 Task: For heading Use Georgia with dark cornflower blue 2 colour & Underline.  font size for heading22,  'Change the font style of data to'Lexend and font size to 14,  Change the alignment of both headline & data to Align left In the sheet  analysisSalesTrends_2023
Action: Mouse moved to (109, 139)
Screenshot: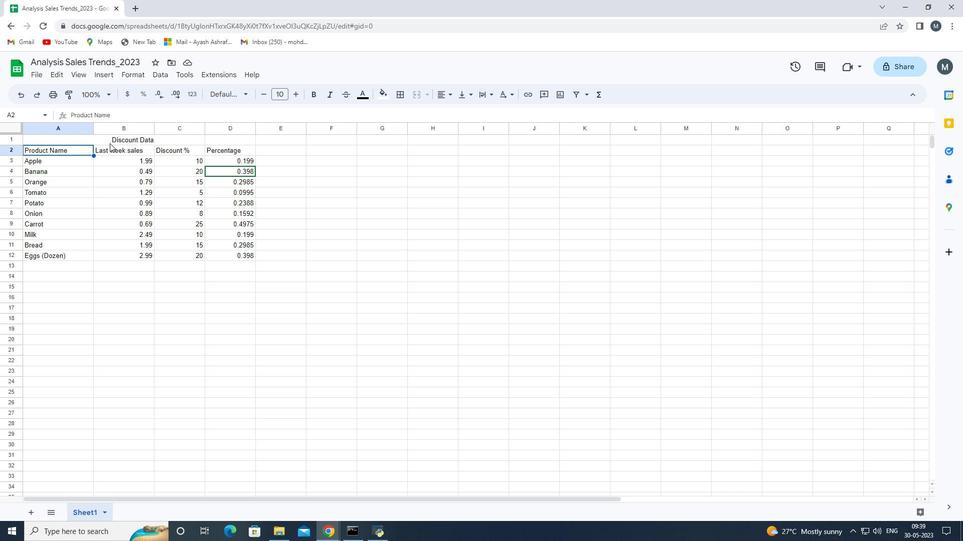 
Action: Mouse pressed left at (109, 139)
Screenshot: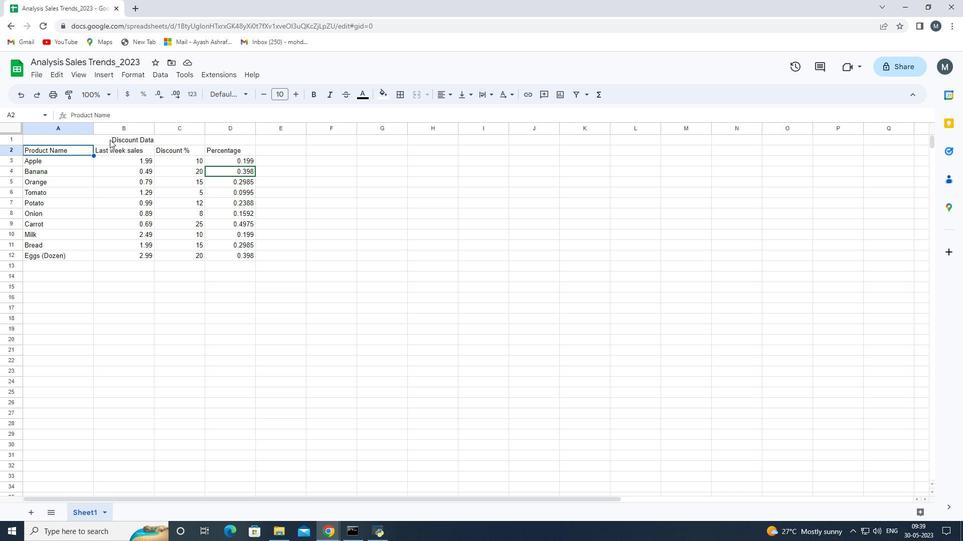 
Action: Mouse moved to (133, 139)
Screenshot: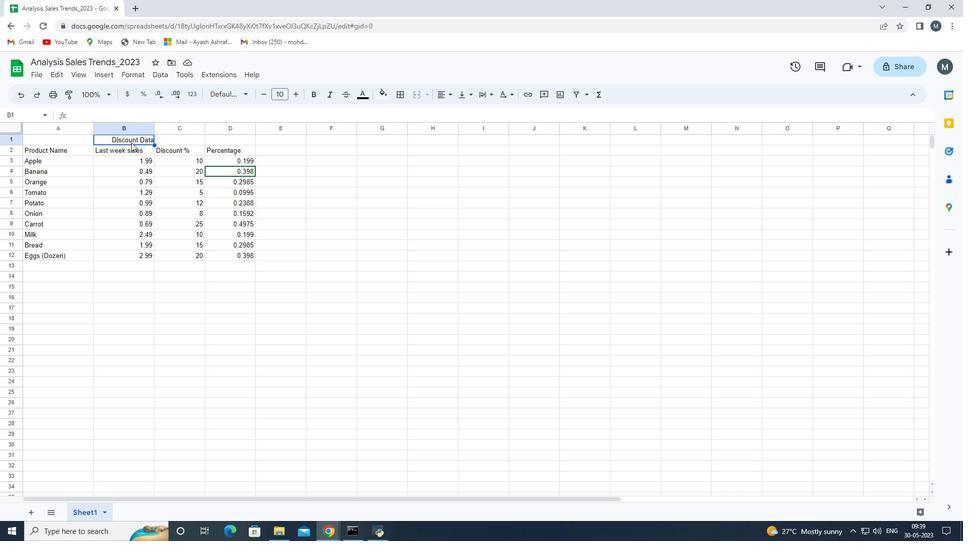 
Action: Mouse pressed left at (133, 139)
Screenshot: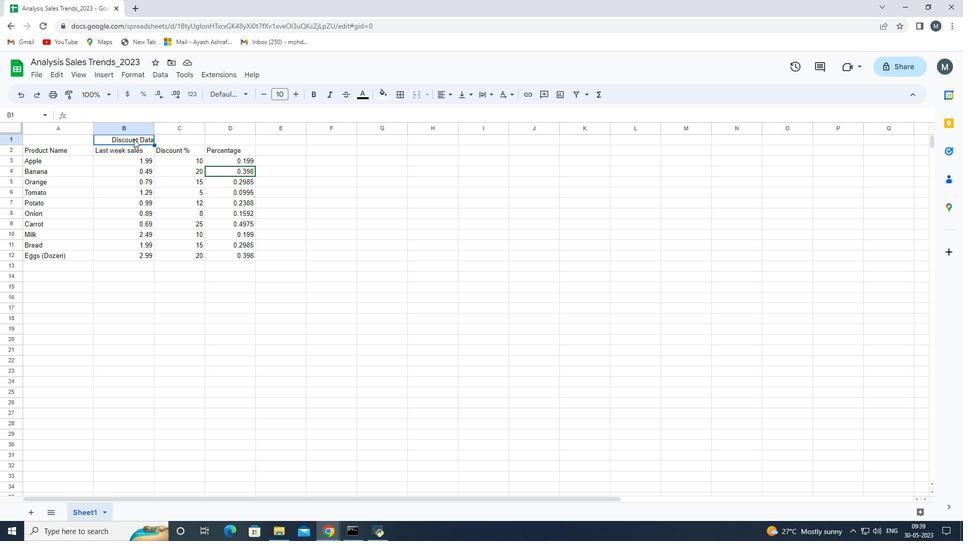 
Action: Mouse pressed left at (133, 139)
Screenshot: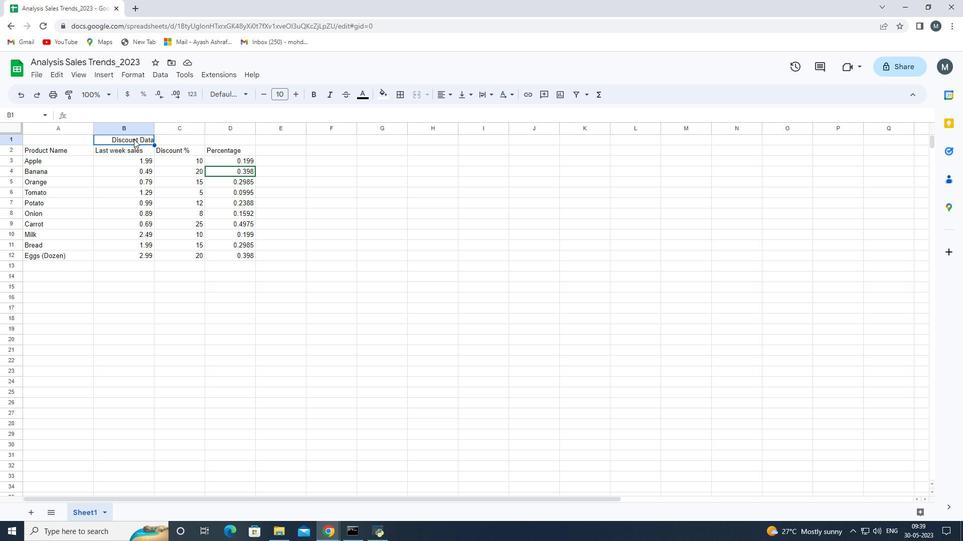 
Action: Mouse moved to (65, 138)
Screenshot: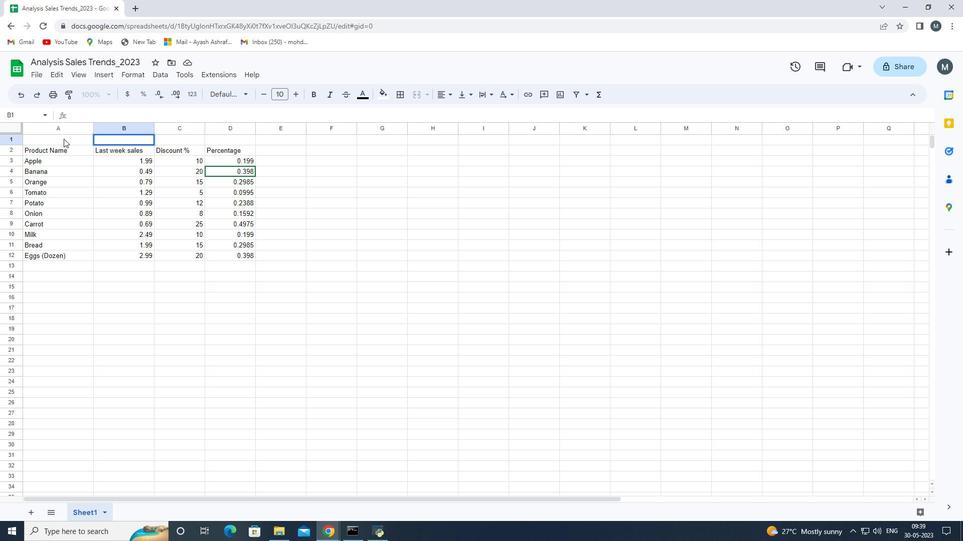 
Action: Mouse pressed left at (65, 138)
Screenshot: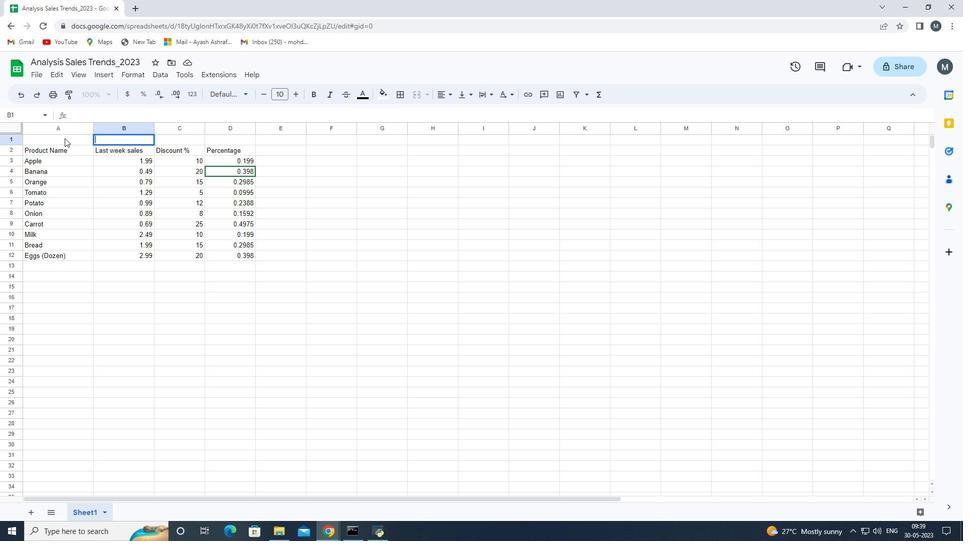 
Action: Mouse moved to (129, 139)
Screenshot: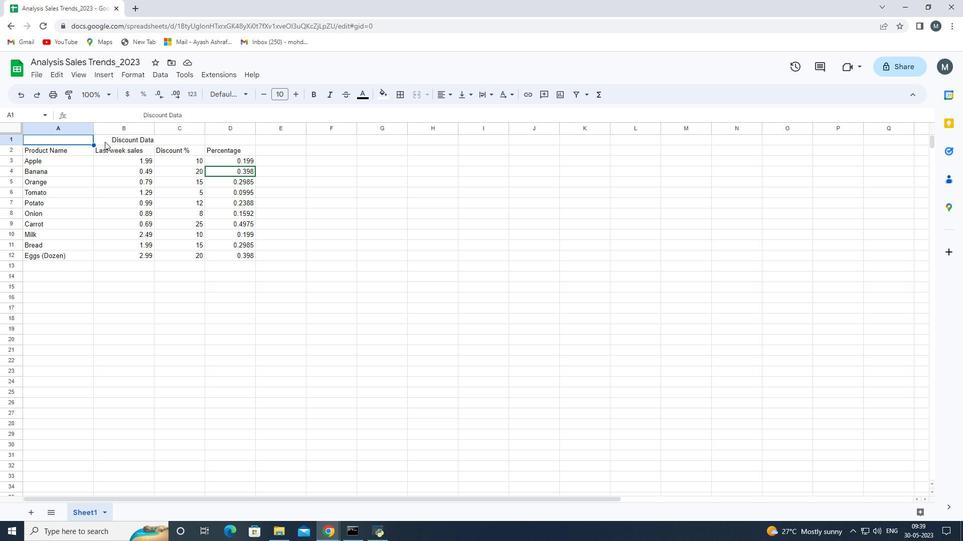 
Action: Mouse pressed left at (129, 139)
Screenshot: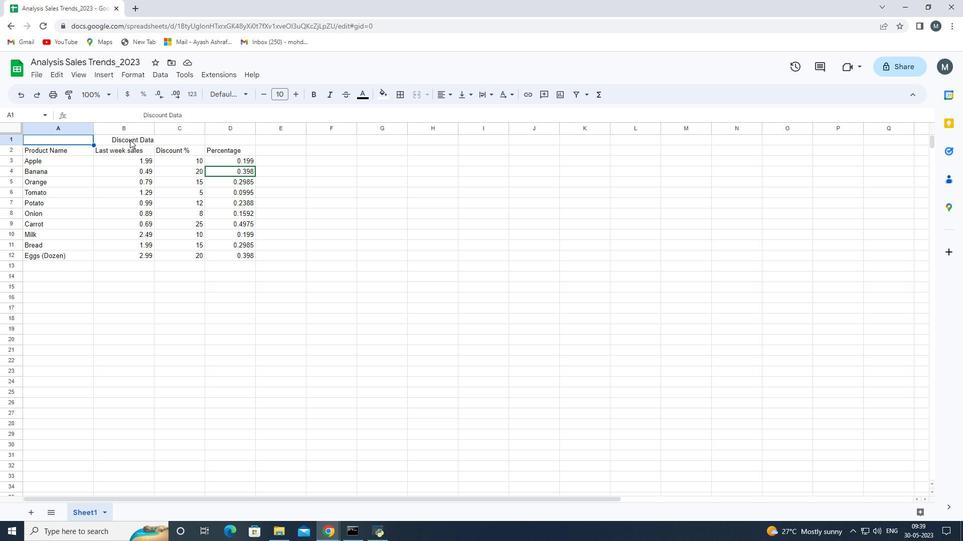 
Action: Mouse moved to (107, 146)
Screenshot: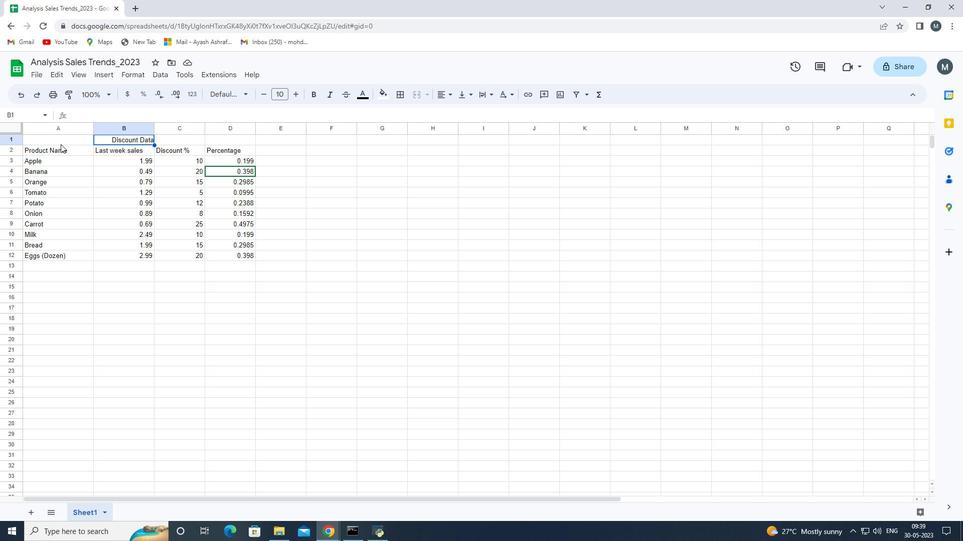 
Action: Key pressed ctrl+C
Screenshot: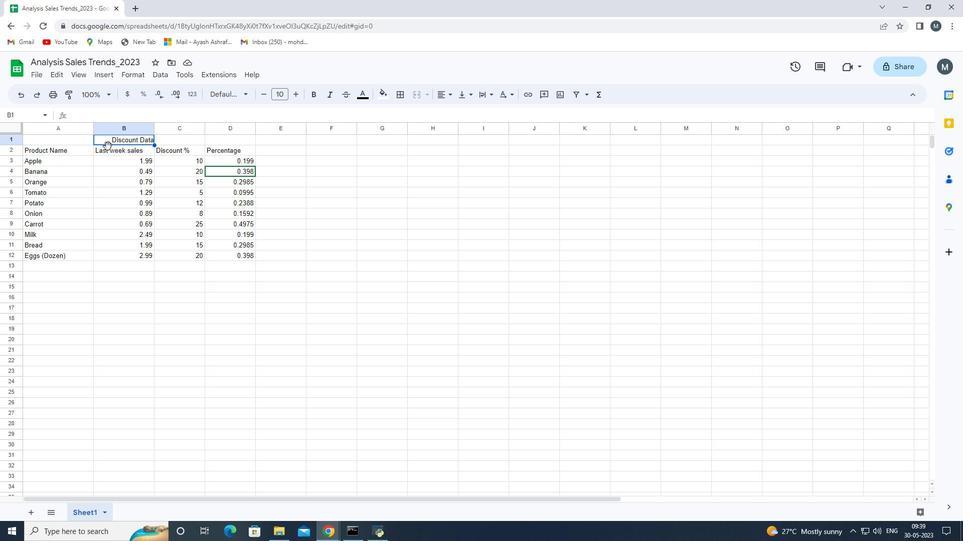 
Action: Mouse moved to (247, 92)
Screenshot: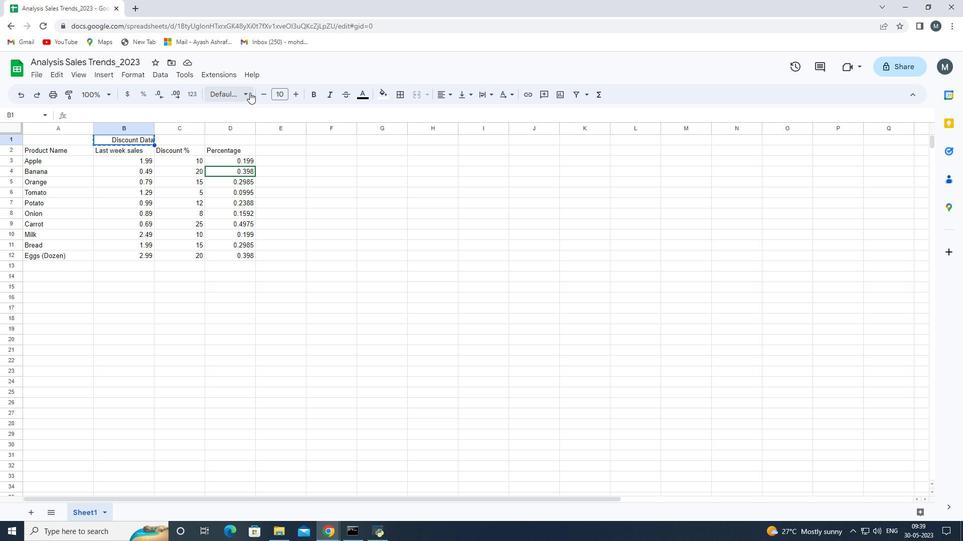
Action: Mouse pressed left at (247, 92)
Screenshot: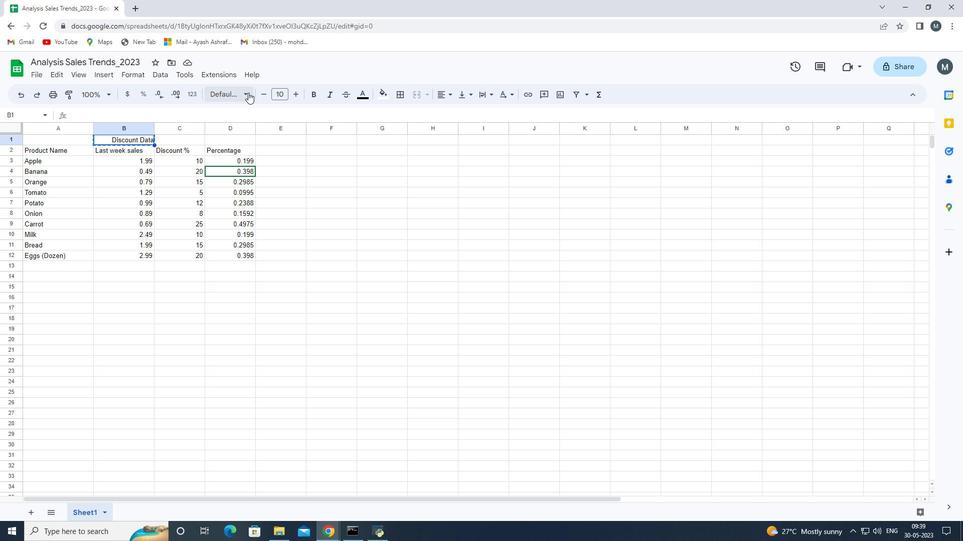 
Action: Mouse moved to (255, 336)
Screenshot: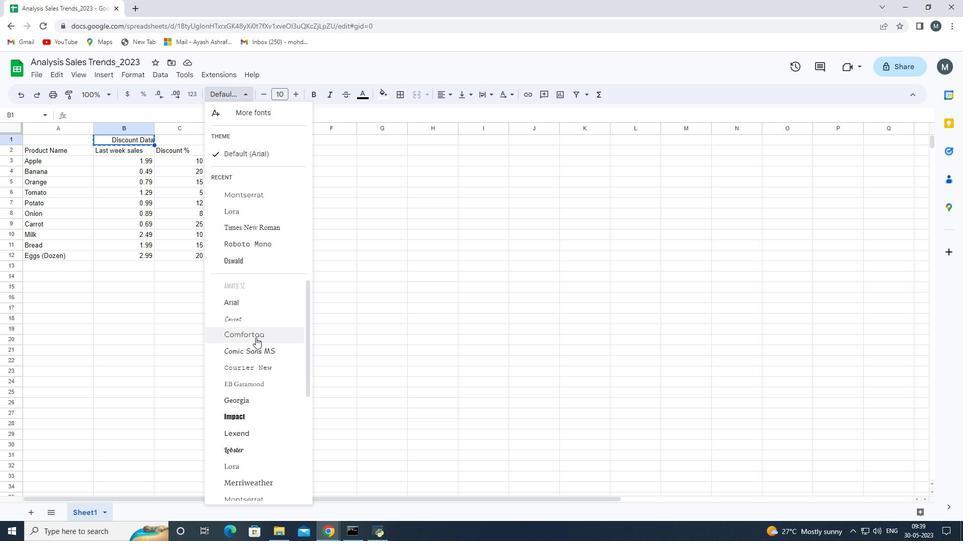
Action: Mouse scrolled (255, 336) with delta (0, 0)
Screenshot: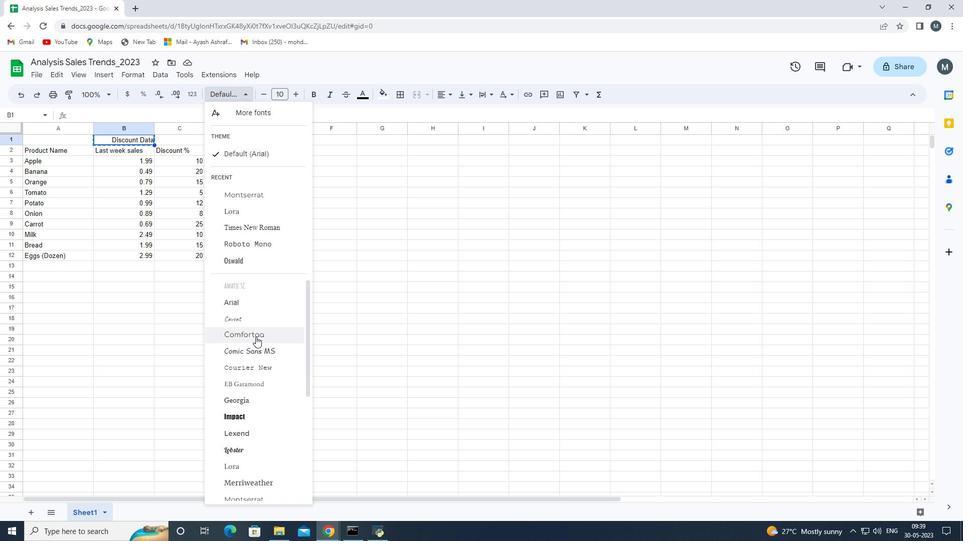 
Action: Mouse scrolled (255, 336) with delta (0, 0)
Screenshot: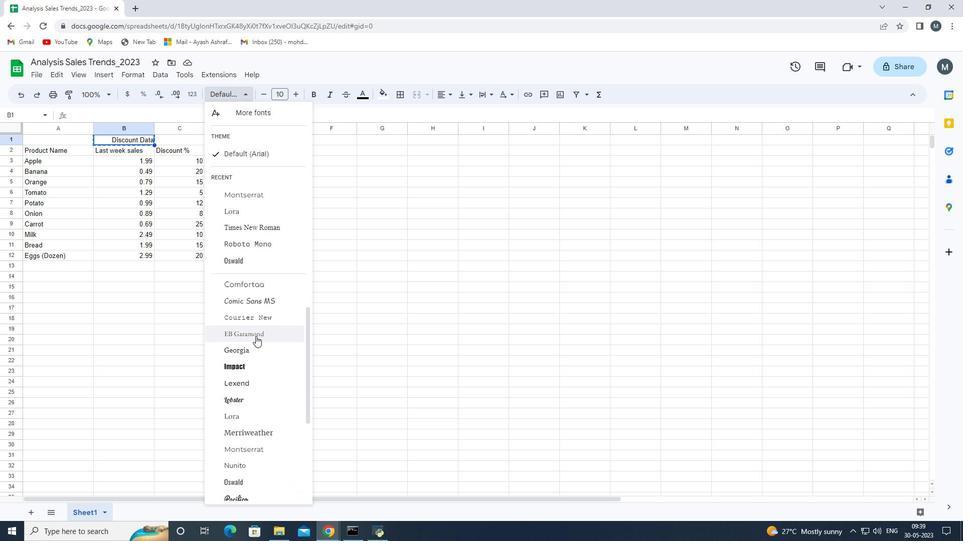 
Action: Mouse scrolled (255, 336) with delta (0, 0)
Screenshot: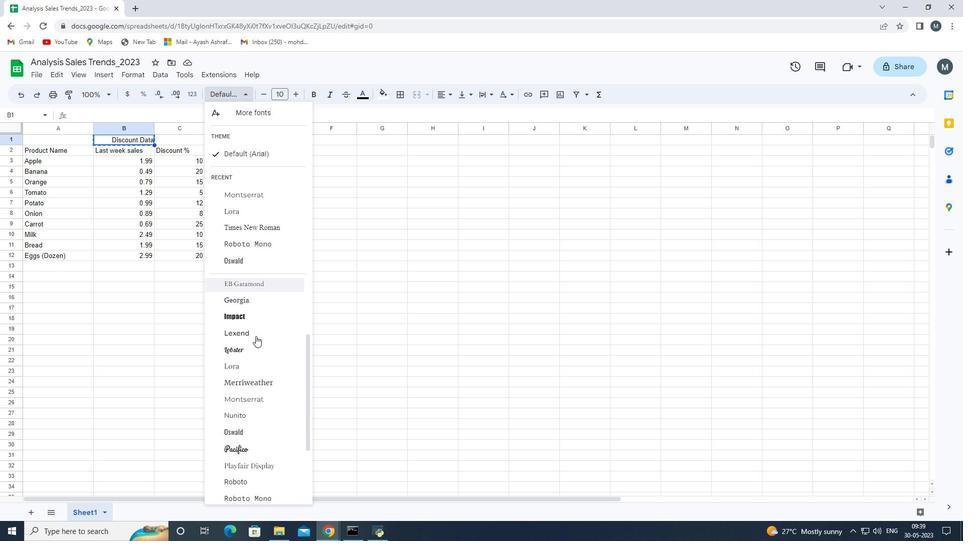 
Action: Mouse scrolled (255, 336) with delta (0, 0)
Screenshot: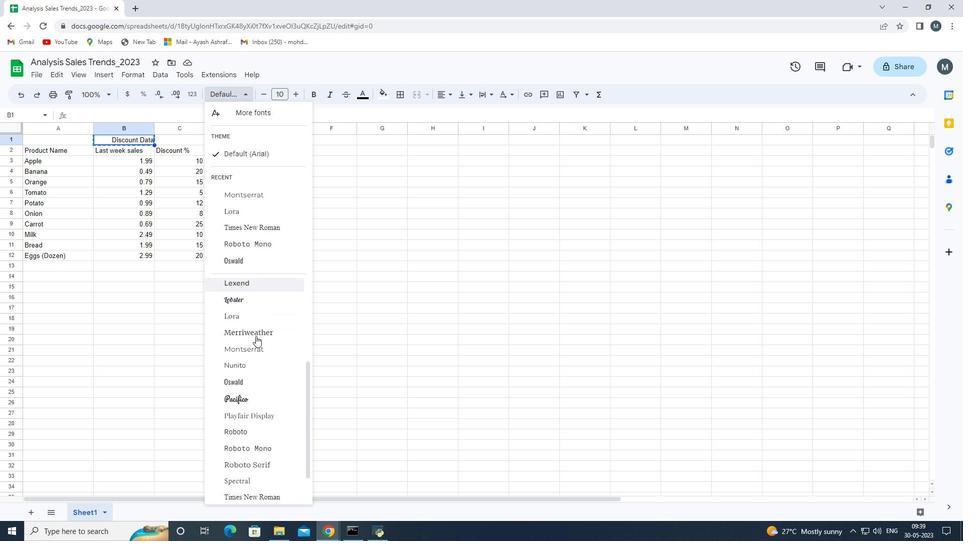 
Action: Mouse scrolled (255, 336) with delta (0, 0)
Screenshot: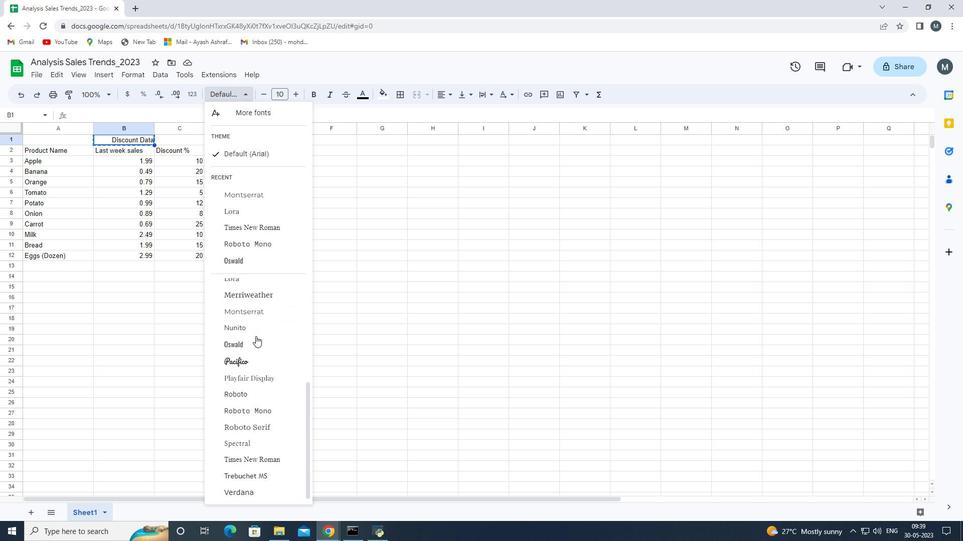 
Action: Mouse scrolled (255, 336) with delta (0, 0)
Screenshot: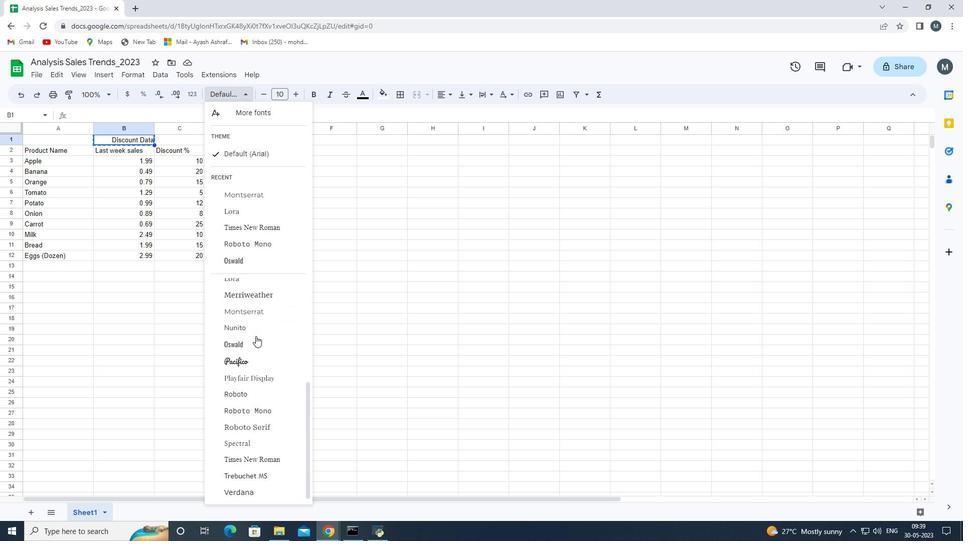 
Action: Mouse scrolled (255, 336) with delta (0, 0)
Screenshot: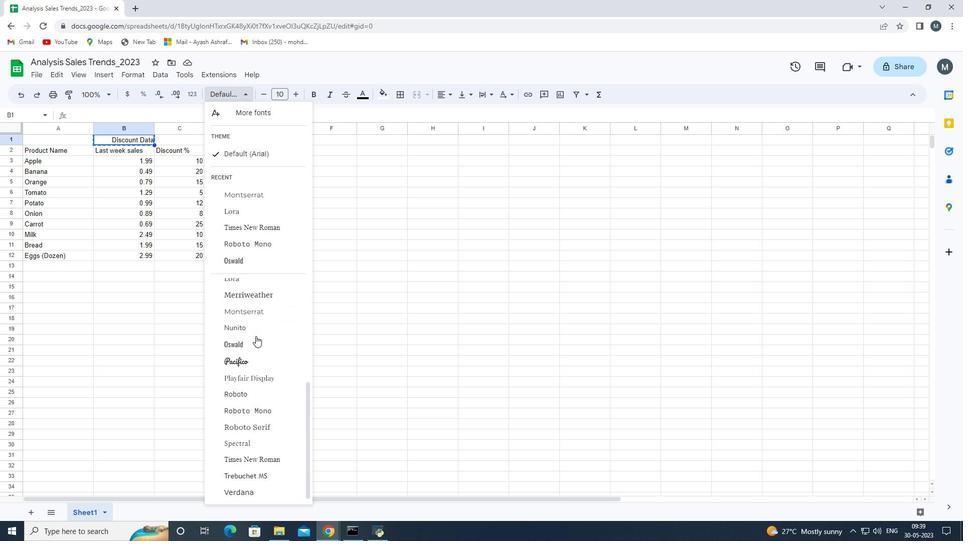 
Action: Mouse moved to (245, 348)
Screenshot: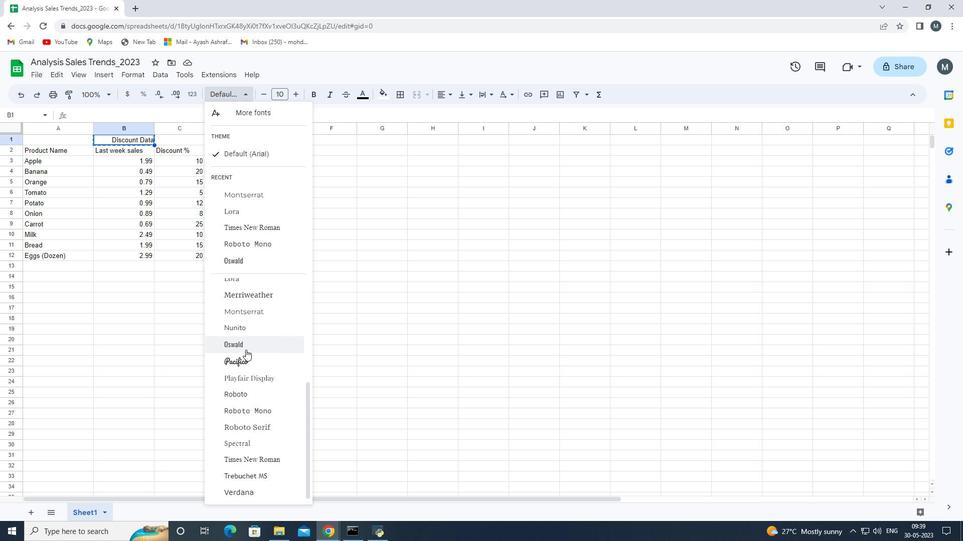 
Action: Mouse scrolled (245, 348) with delta (0, 0)
Screenshot: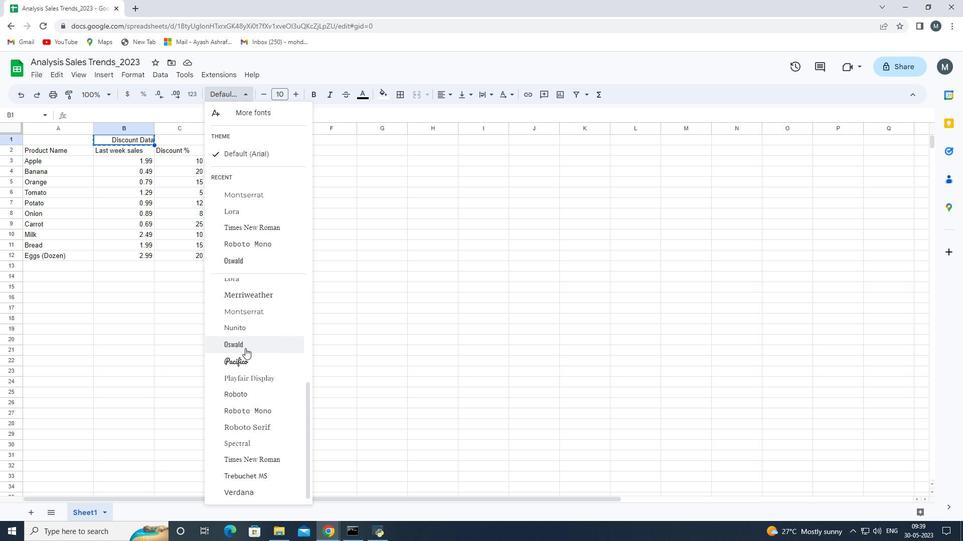 
Action: Mouse scrolled (245, 348) with delta (0, 0)
Screenshot: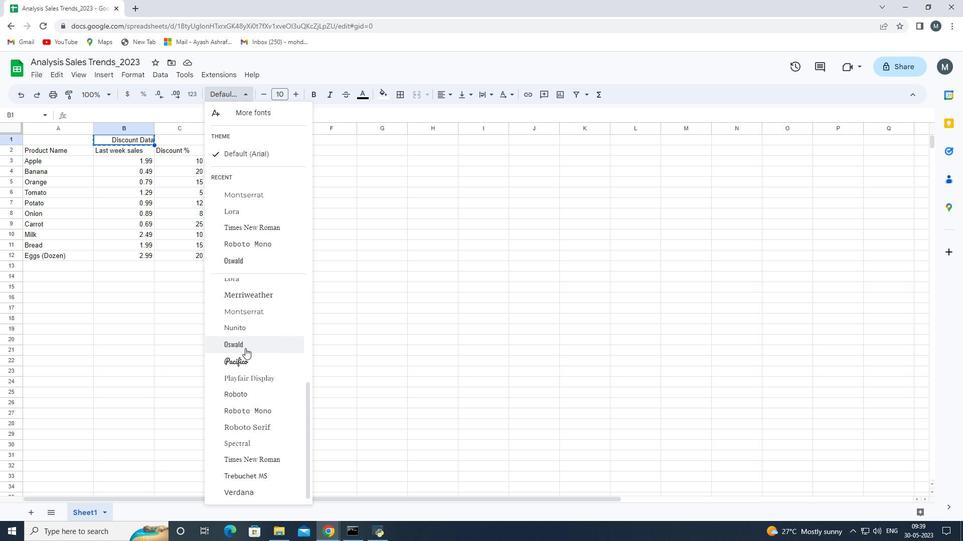 
Action: Mouse scrolled (245, 348) with delta (0, 0)
Screenshot: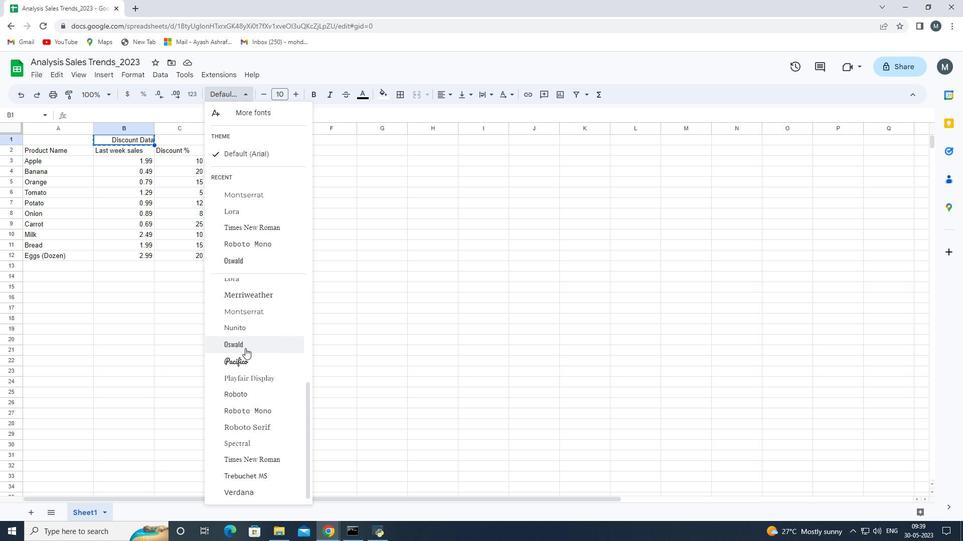 
Action: Mouse moved to (248, 330)
Screenshot: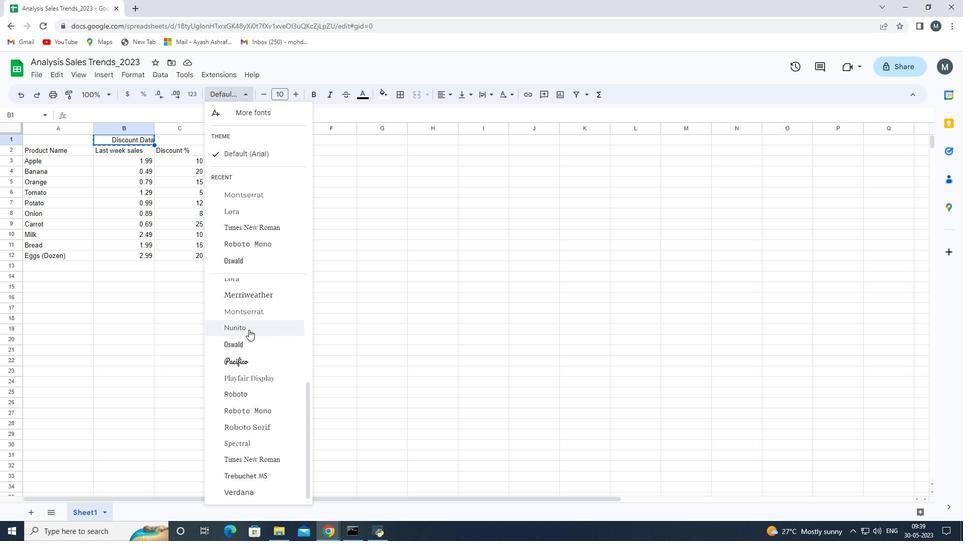 
Action: Mouse scrolled (248, 330) with delta (0, 0)
Screenshot: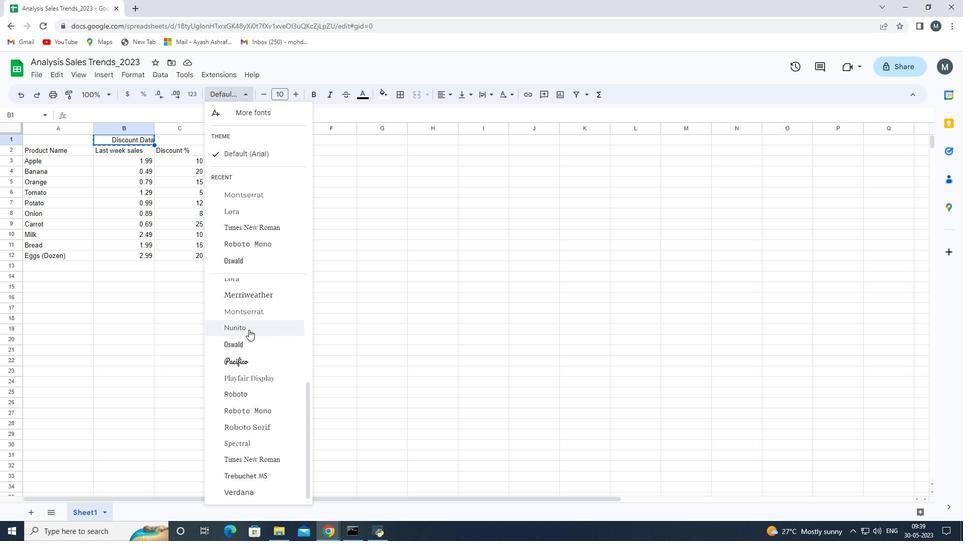 
Action: Mouse moved to (253, 350)
Screenshot: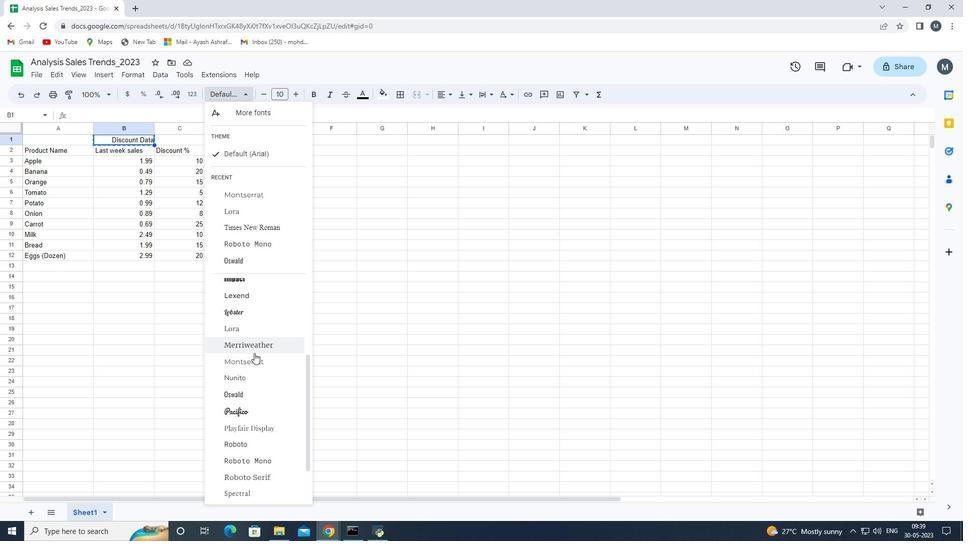 
Action: Mouse scrolled (253, 350) with delta (0, 0)
Screenshot: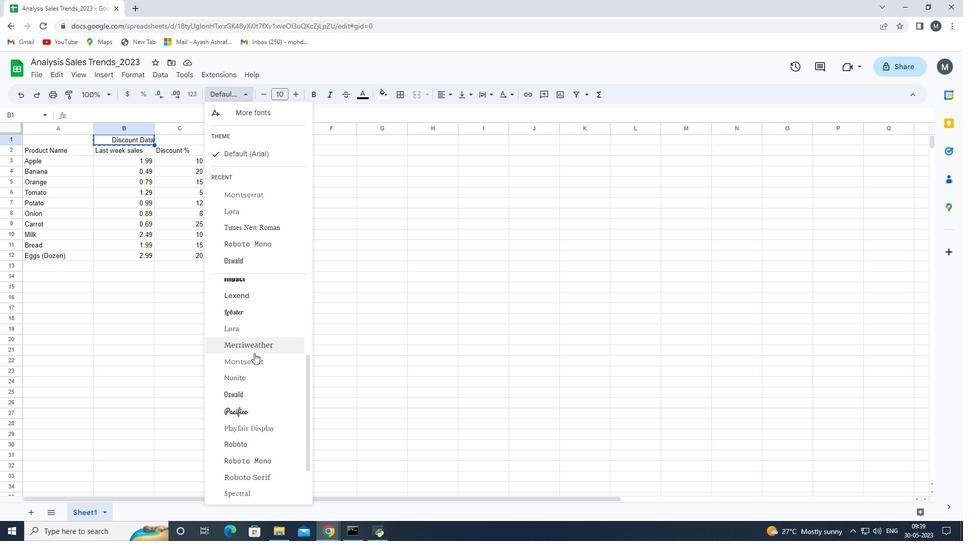
Action: Mouse moved to (253, 350)
Screenshot: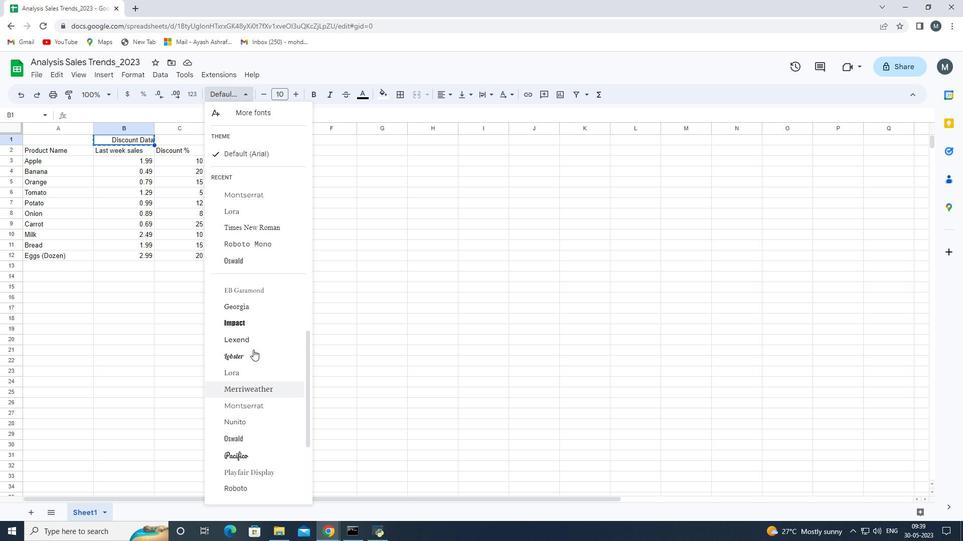 
Action: Mouse scrolled (253, 350) with delta (0, 0)
Screenshot: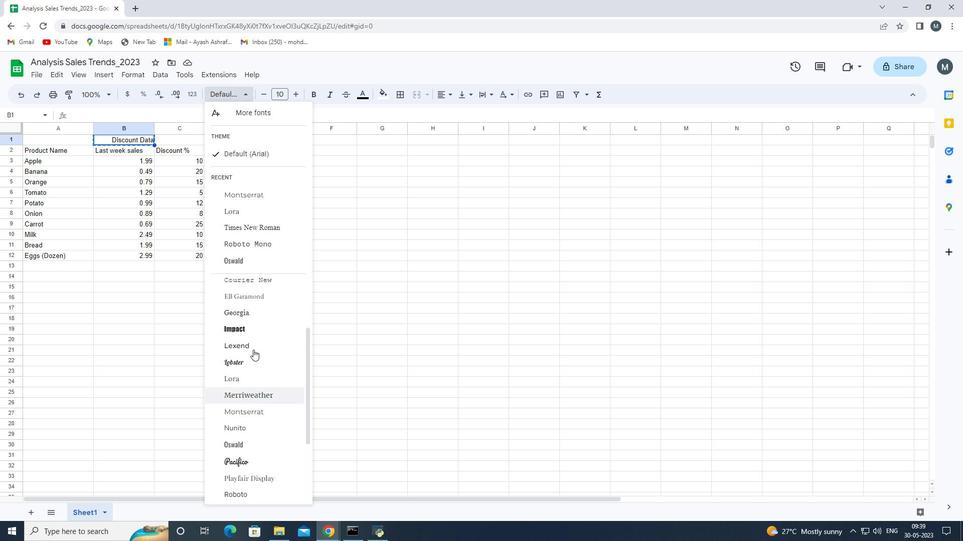 
Action: Mouse scrolled (253, 350) with delta (0, 0)
Screenshot: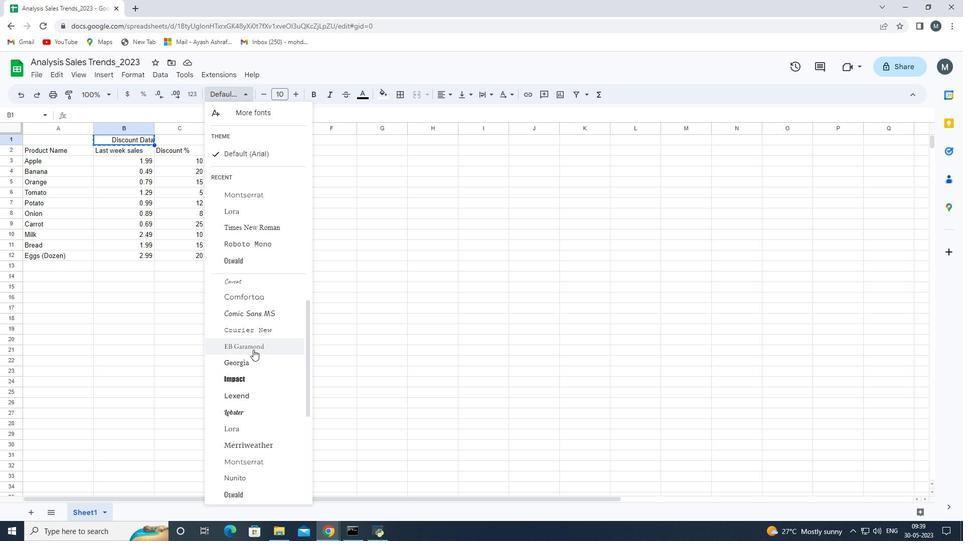 
Action: Mouse scrolled (253, 350) with delta (0, 0)
Screenshot: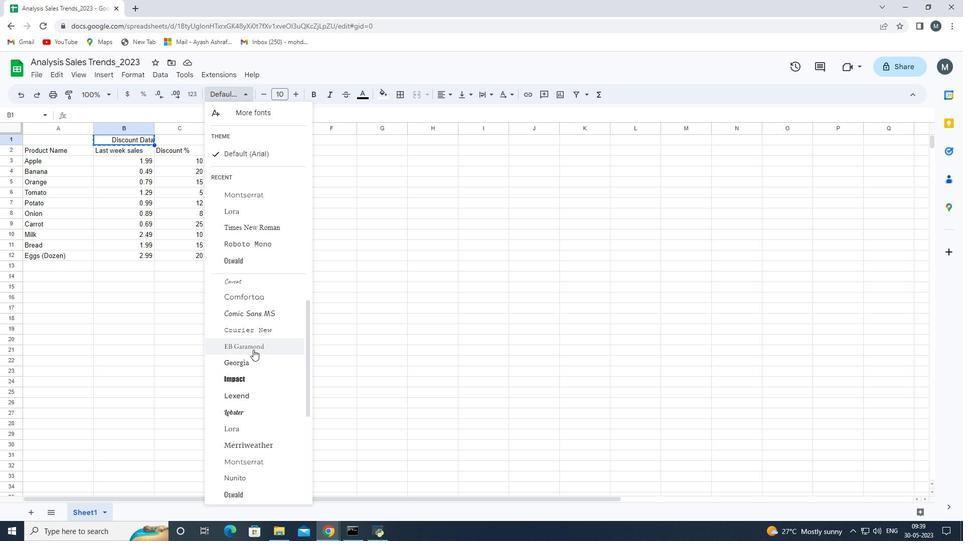 
Action: Mouse scrolled (253, 350) with delta (0, 0)
Screenshot: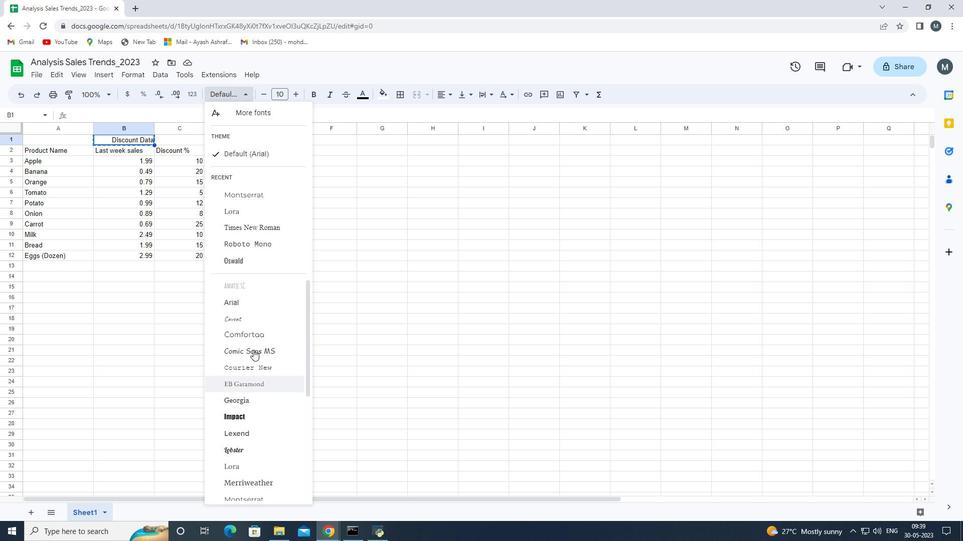 
Action: Mouse scrolled (253, 350) with delta (0, 0)
Screenshot: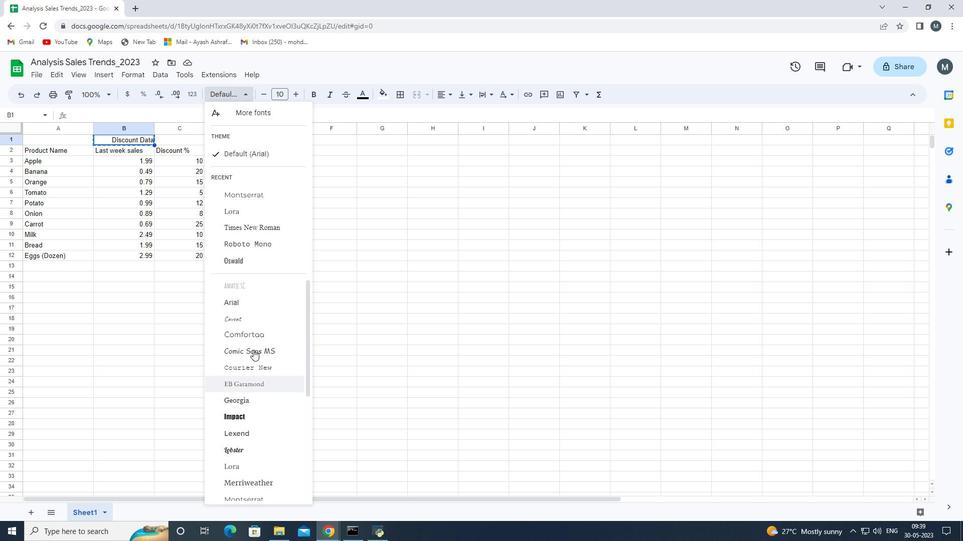 
Action: Mouse scrolled (253, 350) with delta (0, 0)
Screenshot: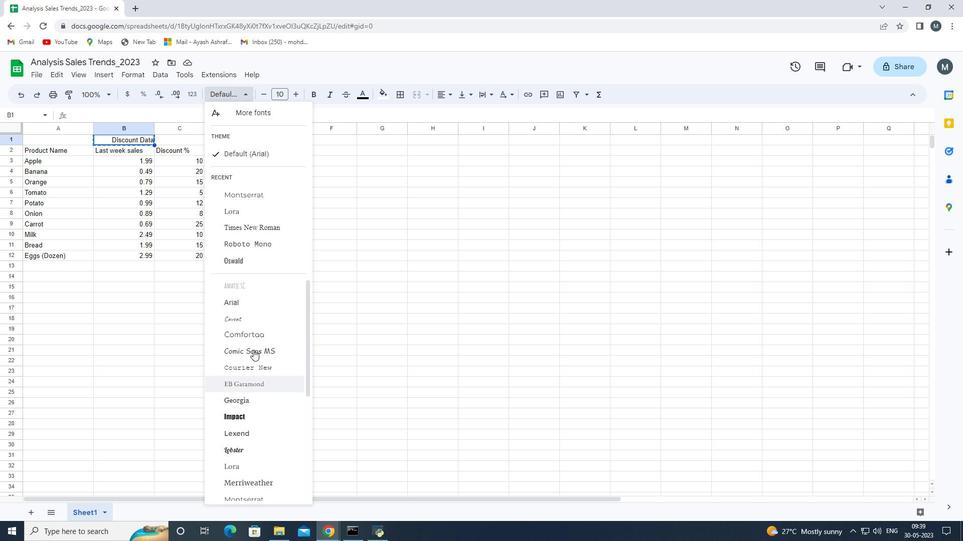 
Action: Mouse scrolled (253, 350) with delta (0, 0)
Screenshot: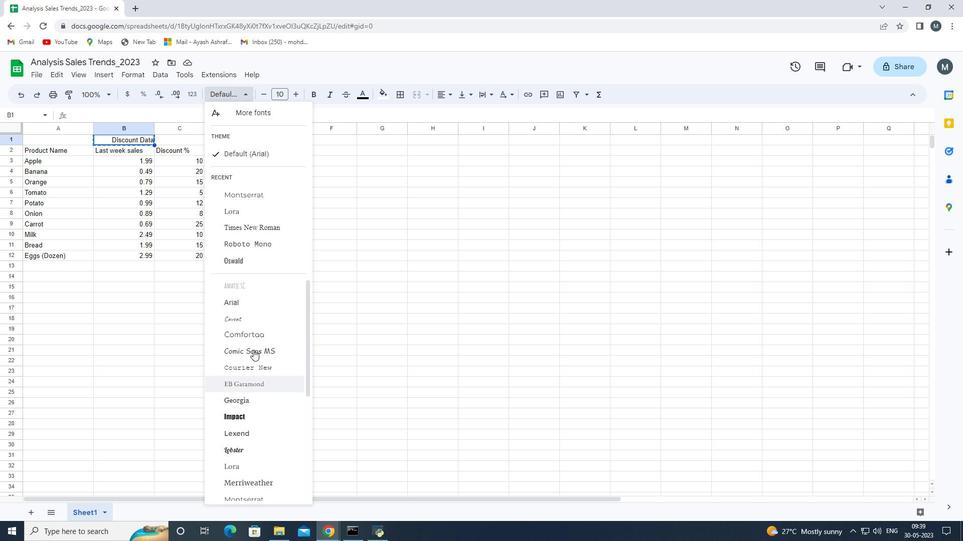 
Action: Mouse moved to (249, 404)
Screenshot: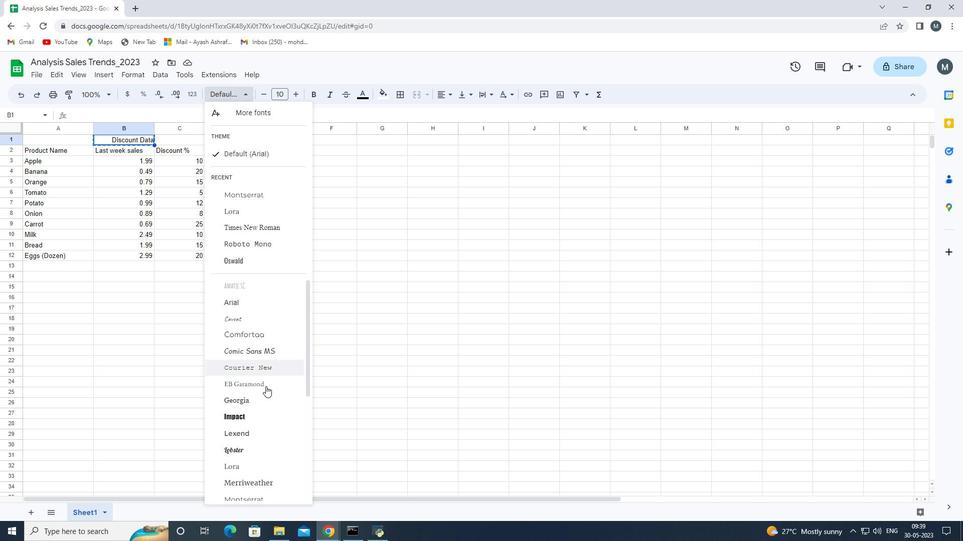 
Action: Mouse scrolled (249, 403) with delta (0, 0)
Screenshot: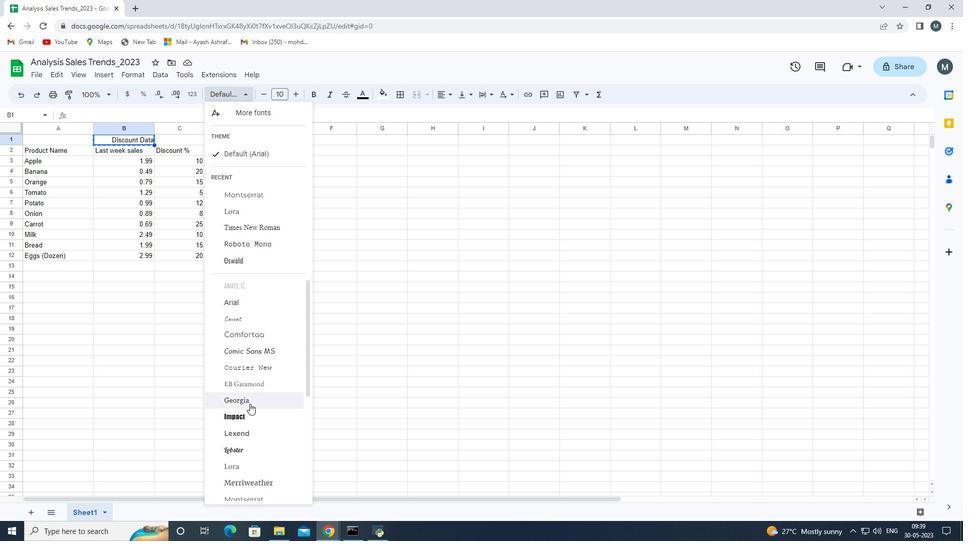 
Action: Mouse scrolled (249, 403) with delta (0, 0)
Screenshot: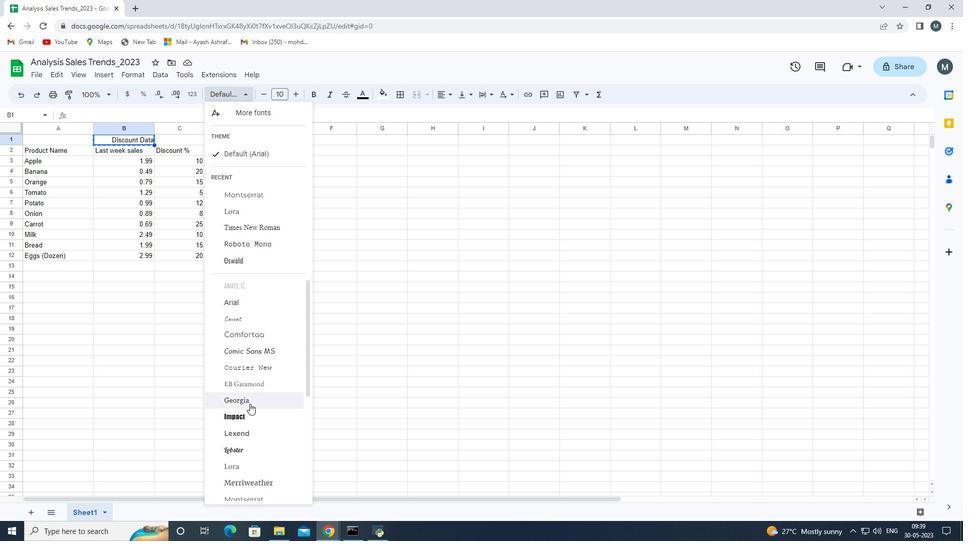 
Action: Mouse scrolled (249, 403) with delta (0, 0)
Screenshot: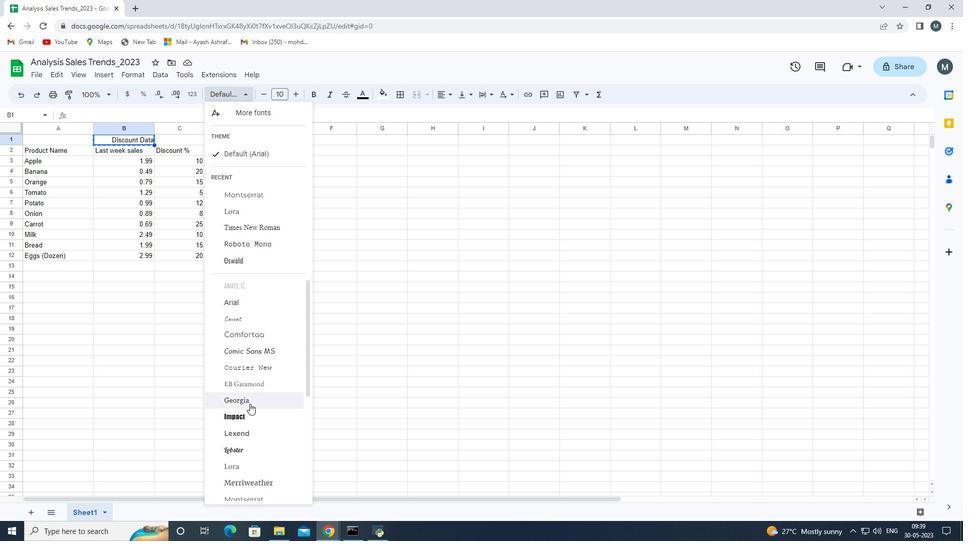 
Action: Mouse scrolled (249, 403) with delta (0, 0)
Screenshot: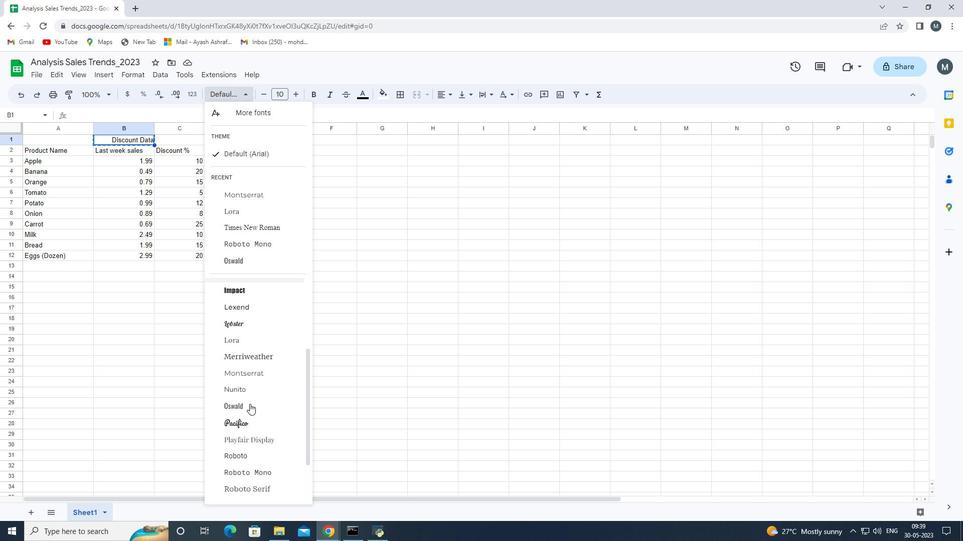 
Action: Mouse scrolled (249, 403) with delta (0, 0)
Screenshot: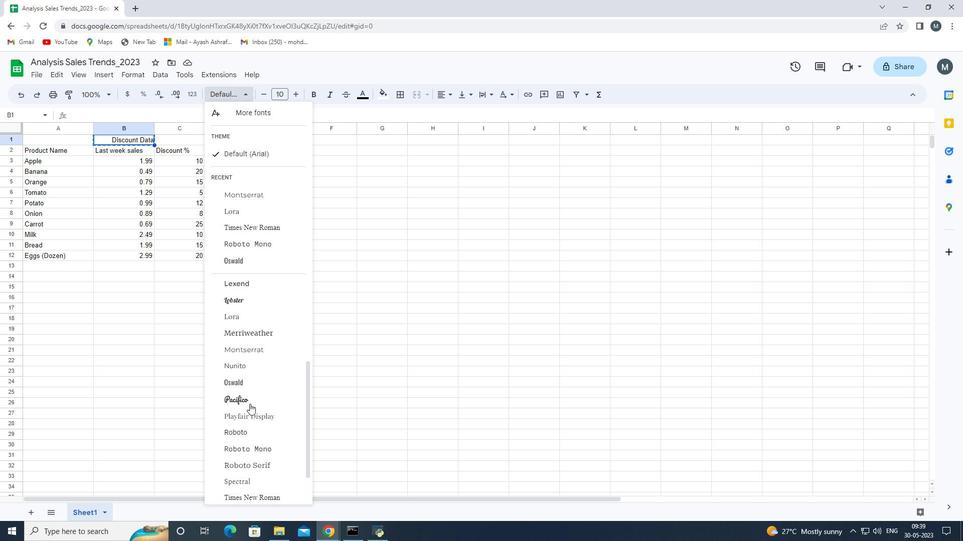 
Action: Mouse scrolled (249, 403) with delta (0, 0)
Screenshot: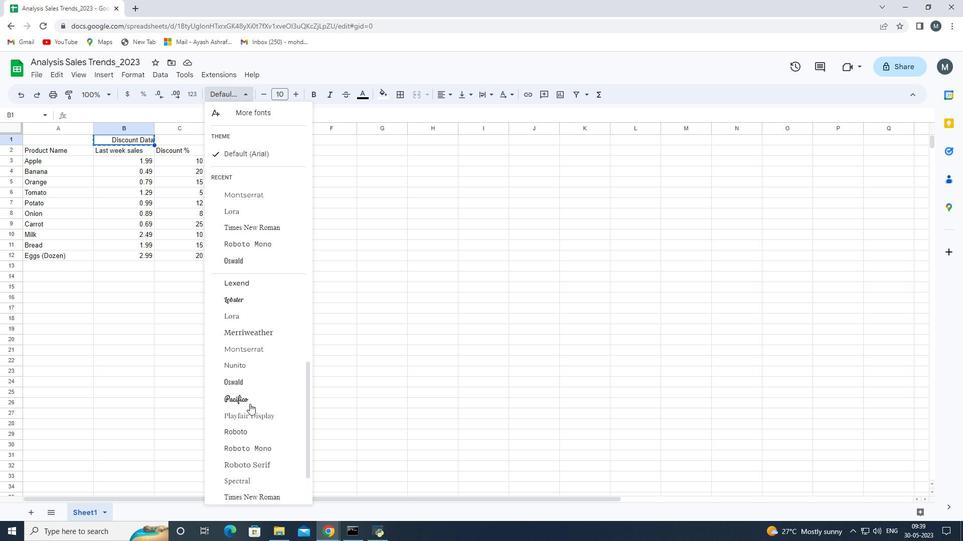 
Action: Mouse moved to (249, 406)
Screenshot: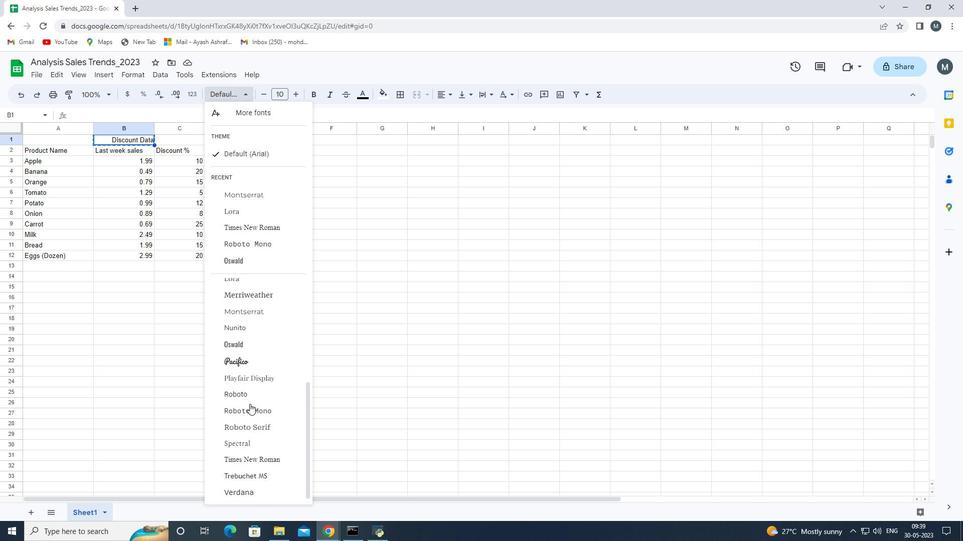 
Action: Mouse scrolled (249, 405) with delta (0, 0)
Screenshot: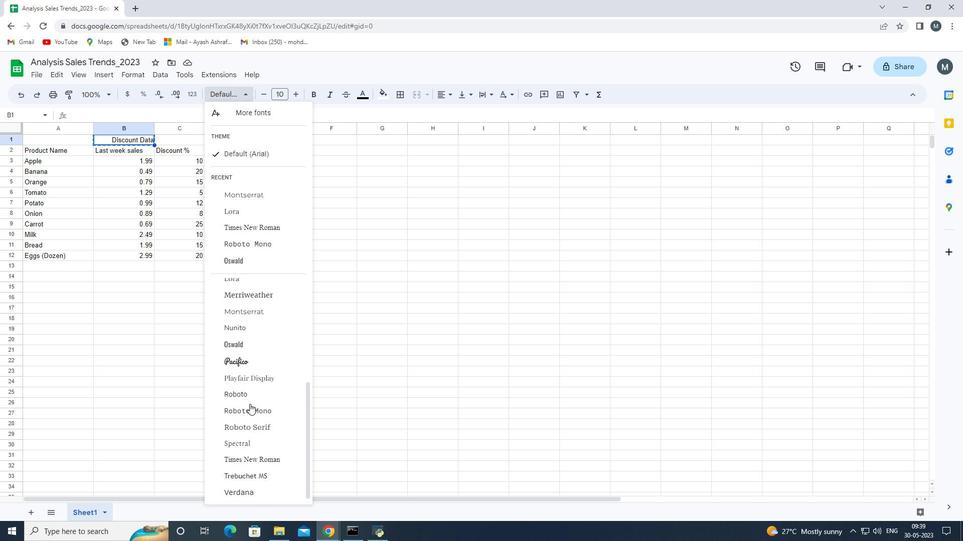 
Action: Mouse moved to (249, 406)
Screenshot: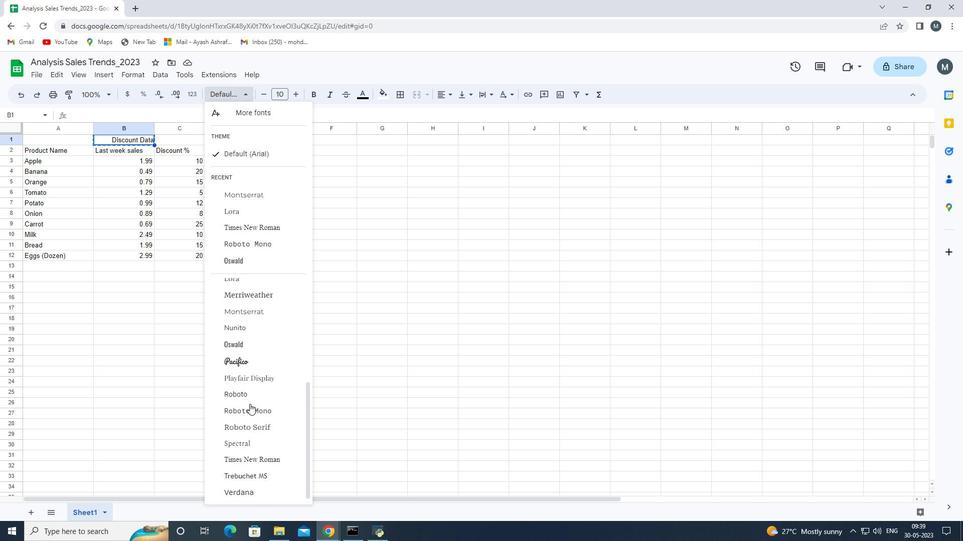 
Action: Mouse scrolled (249, 406) with delta (0, 0)
Screenshot: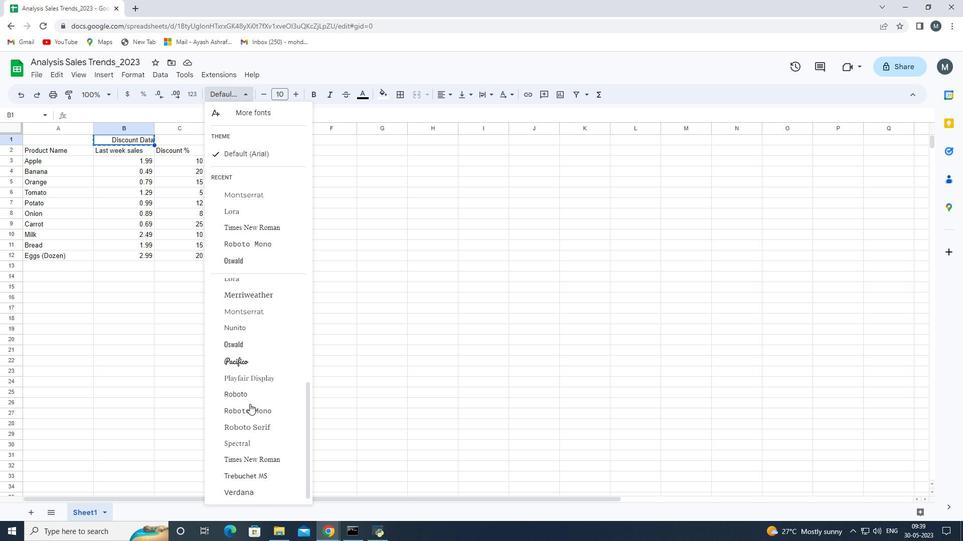 
Action: Mouse moved to (248, 408)
Screenshot: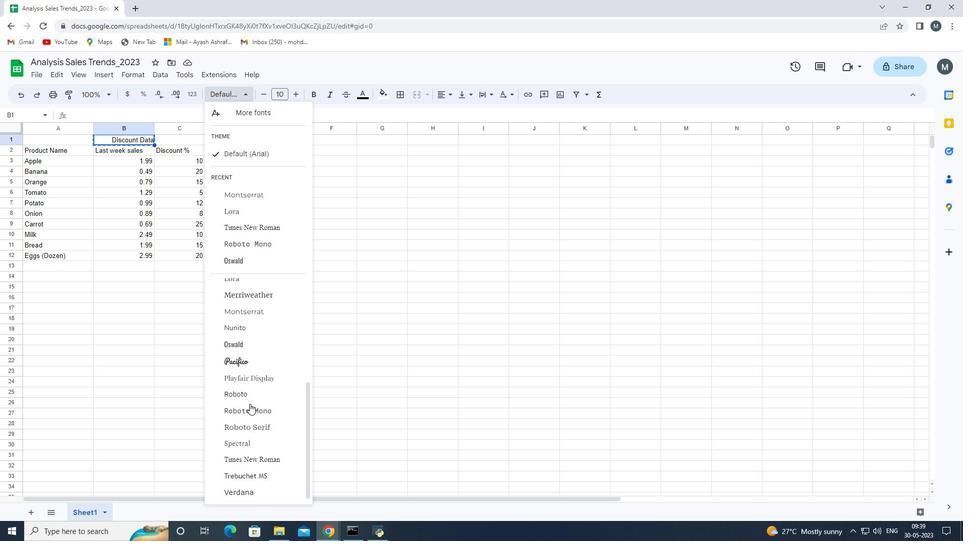 
Action: Mouse scrolled (248, 408) with delta (0, 0)
Screenshot: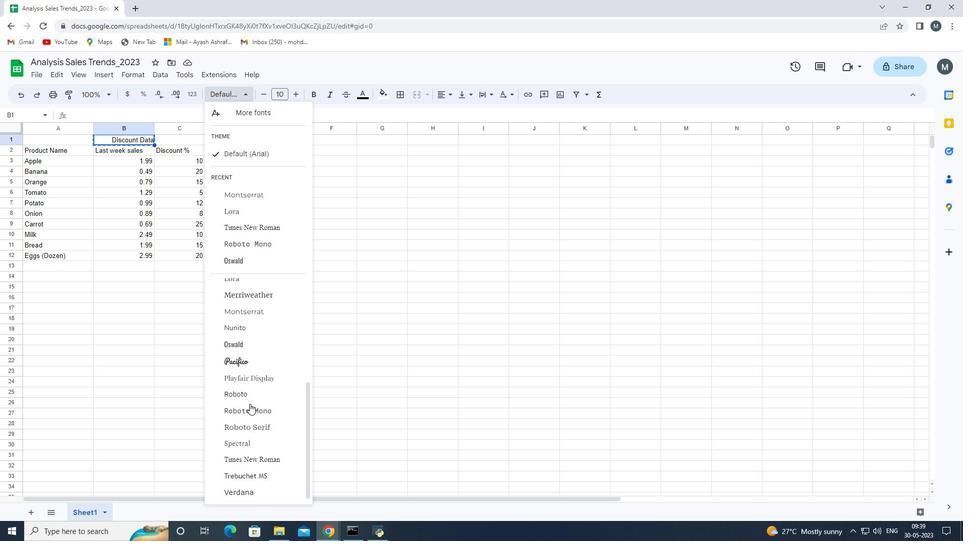 
Action: Mouse moved to (254, 418)
Screenshot: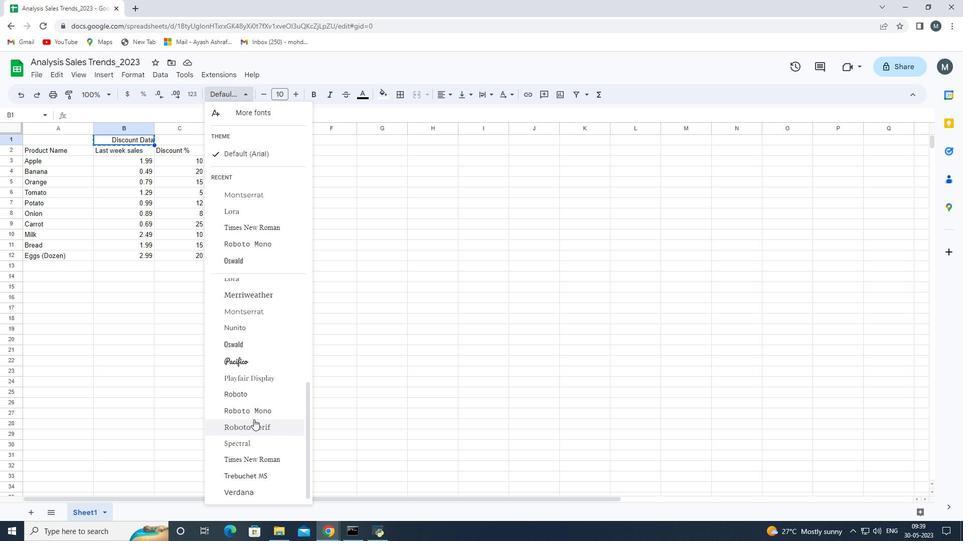 
Action: Mouse scrolled (254, 418) with delta (0, 0)
Screenshot: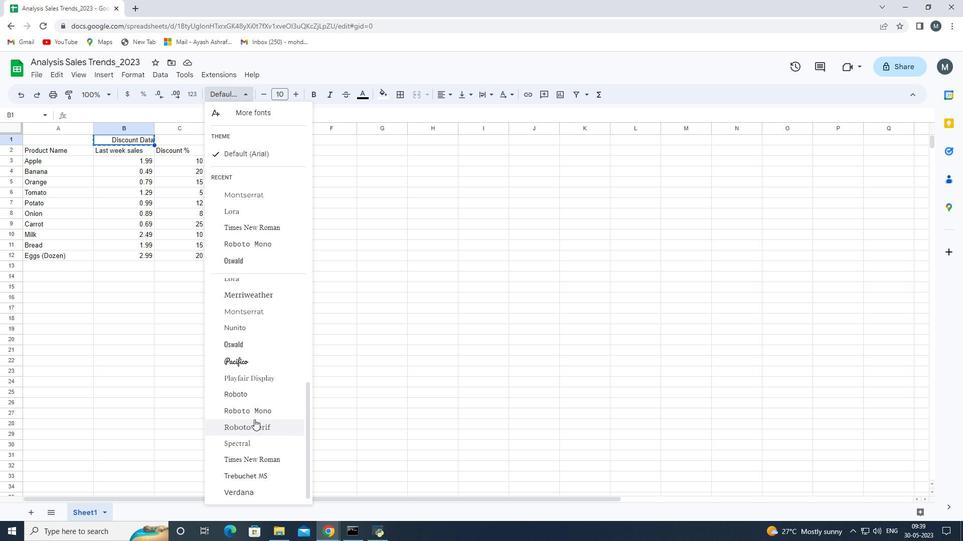 
Action: Mouse scrolled (254, 418) with delta (0, 0)
Screenshot: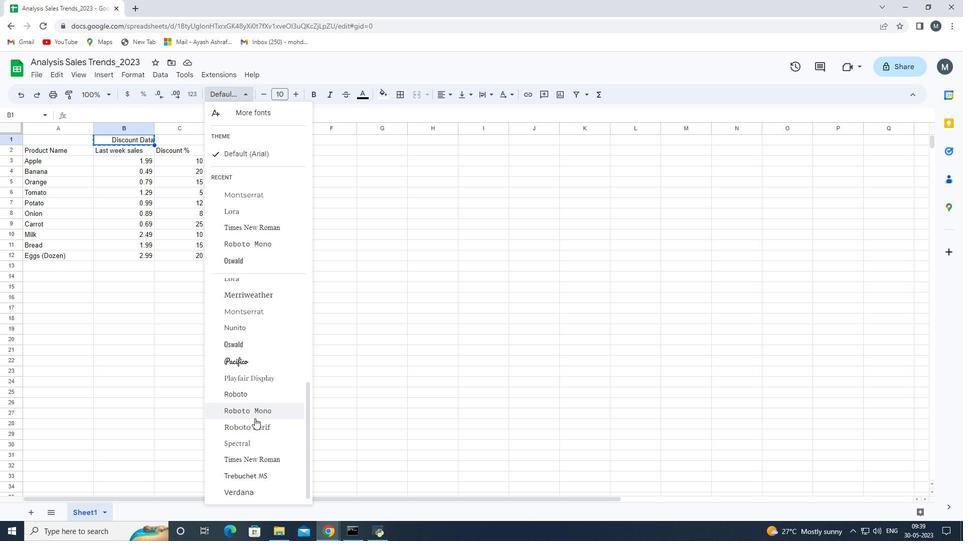 
Action: Mouse scrolled (254, 418) with delta (0, 0)
Screenshot: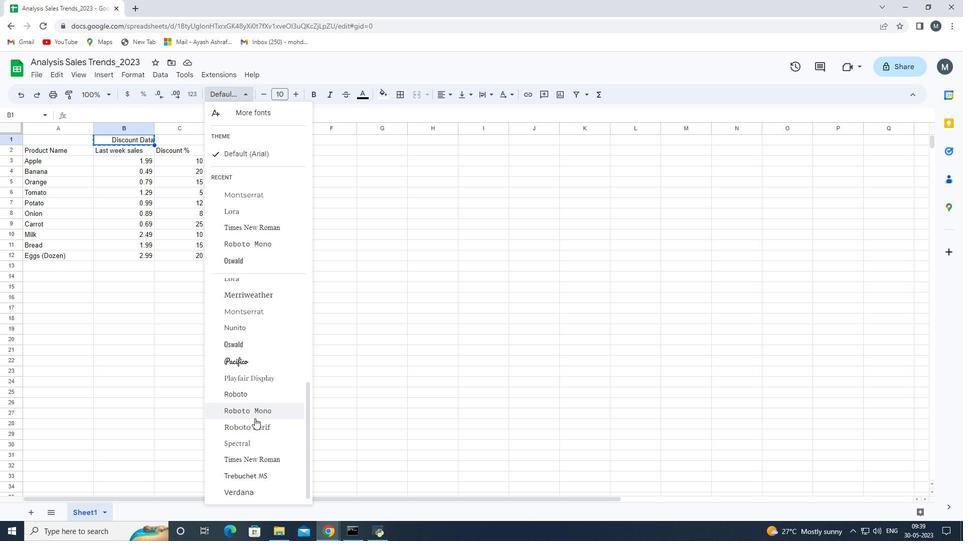 
Action: Mouse moved to (260, 409)
Screenshot: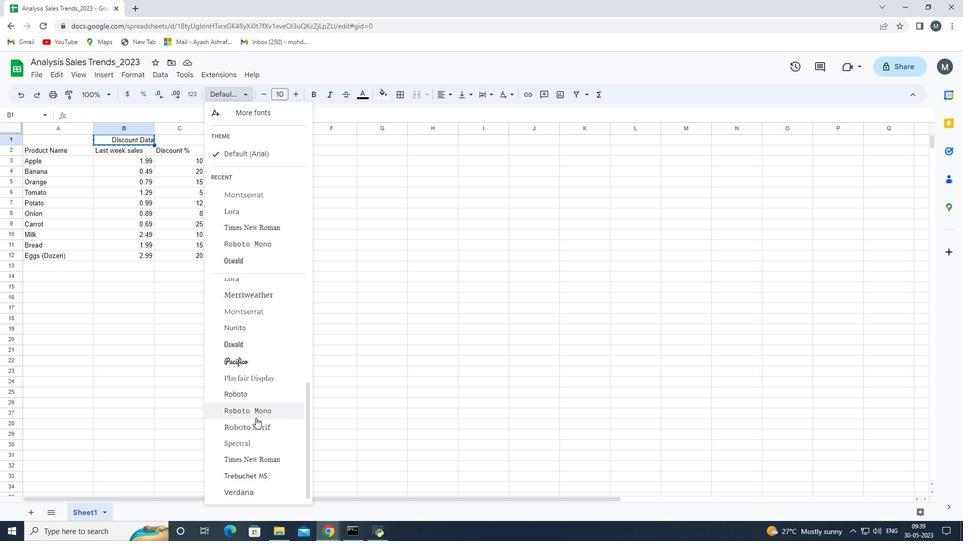 
Action: Mouse scrolled (260, 409) with delta (0, 0)
Screenshot: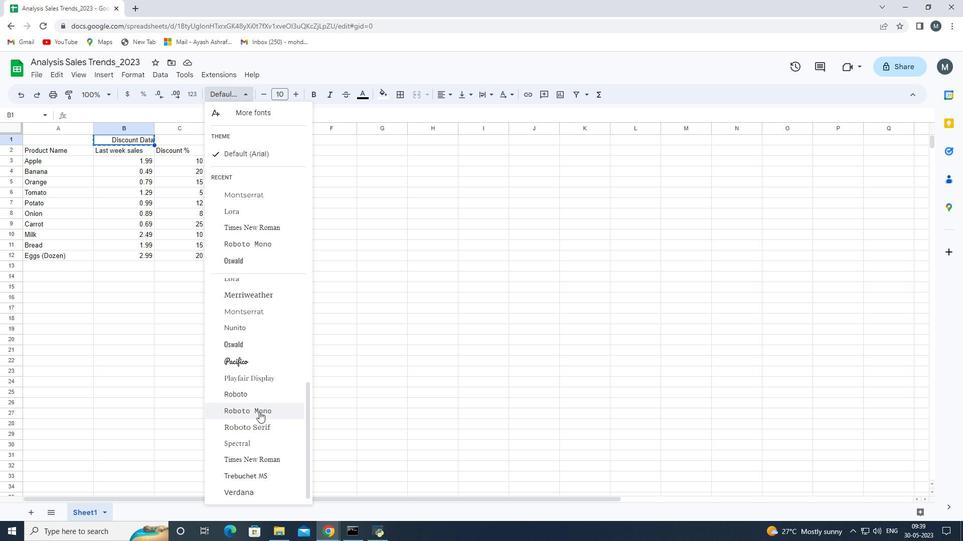 
Action: Mouse scrolled (260, 409) with delta (0, 0)
Screenshot: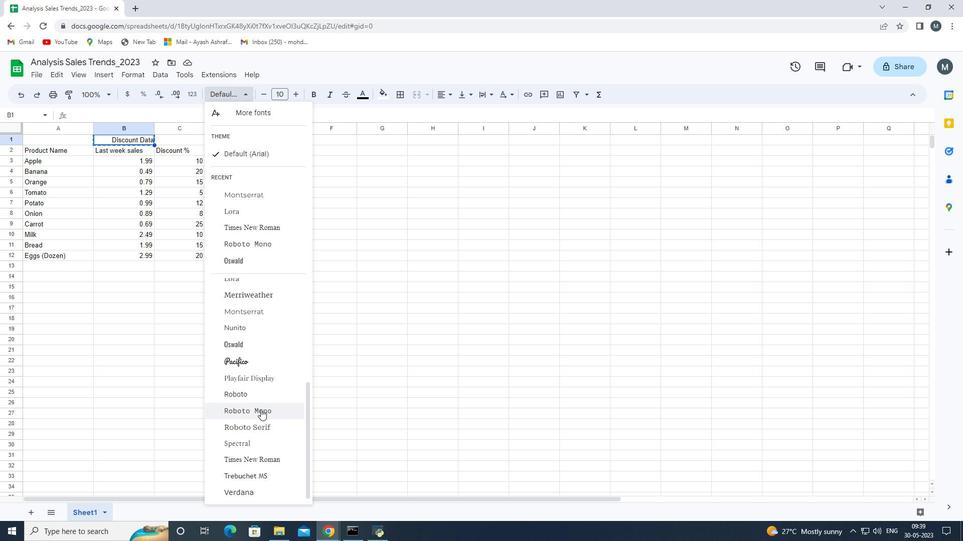 
Action: Mouse scrolled (260, 409) with delta (0, 0)
Screenshot: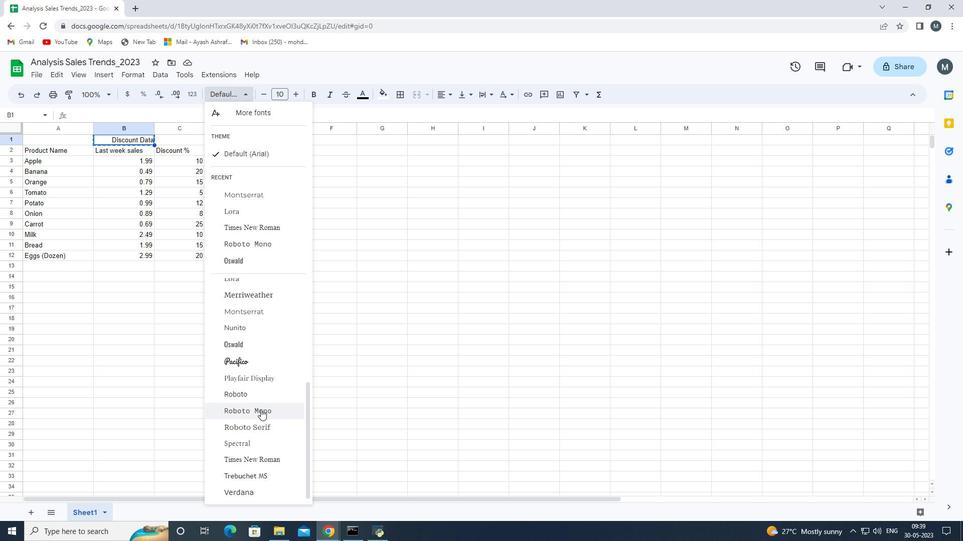 
Action: Mouse scrolled (260, 409) with delta (0, 0)
Screenshot: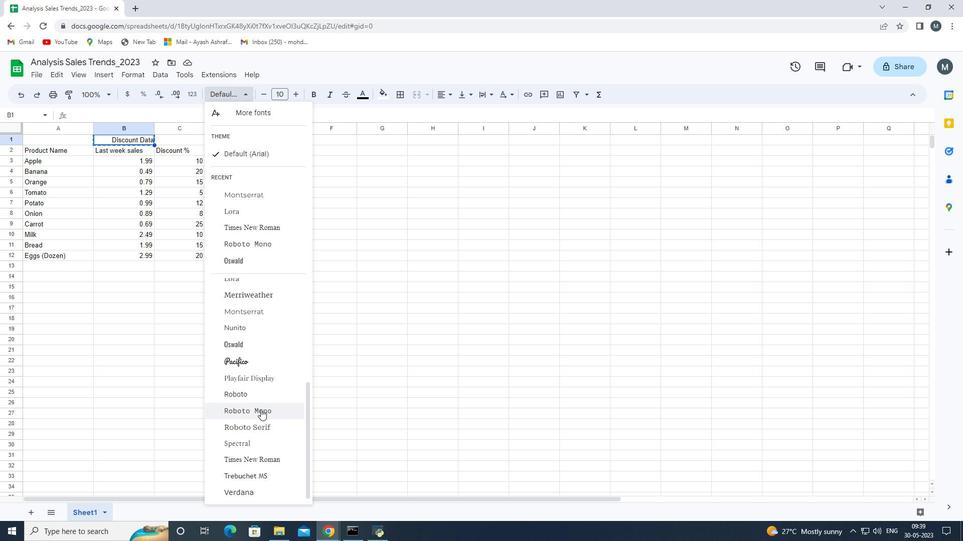 
Action: Mouse scrolled (260, 409) with delta (0, 0)
Screenshot: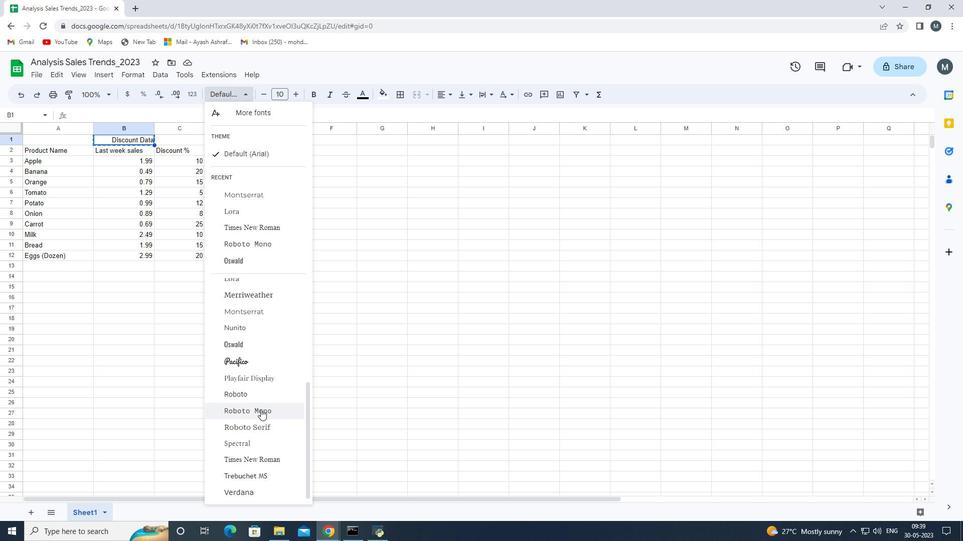 
Action: Mouse moved to (266, 476)
Screenshot: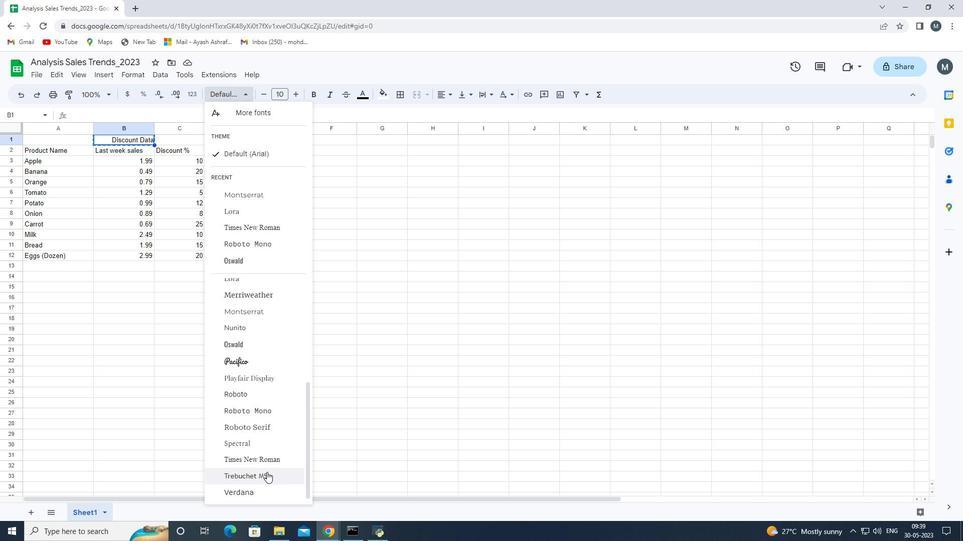 
Action: Mouse scrolled (266, 476) with delta (0, 0)
Screenshot: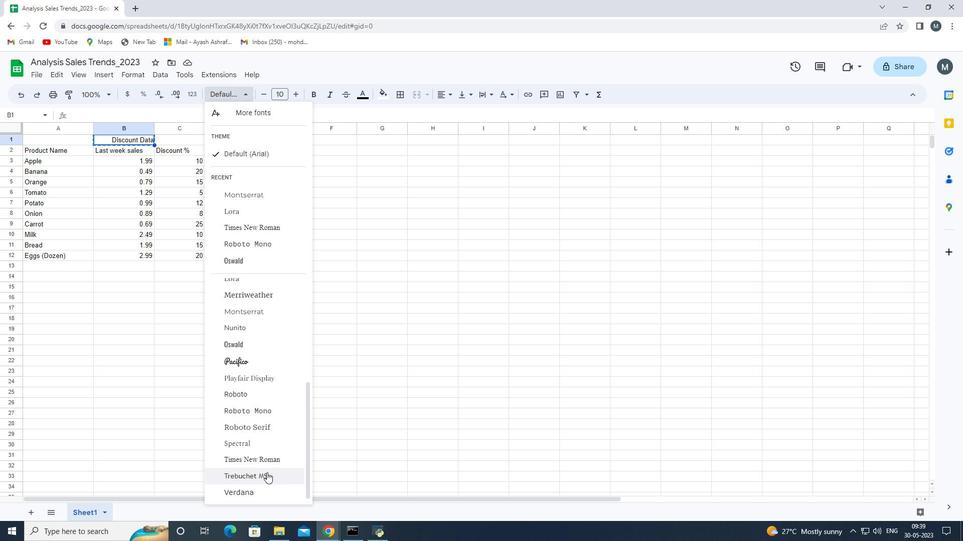 
Action: Mouse scrolled (266, 476) with delta (0, 0)
Screenshot: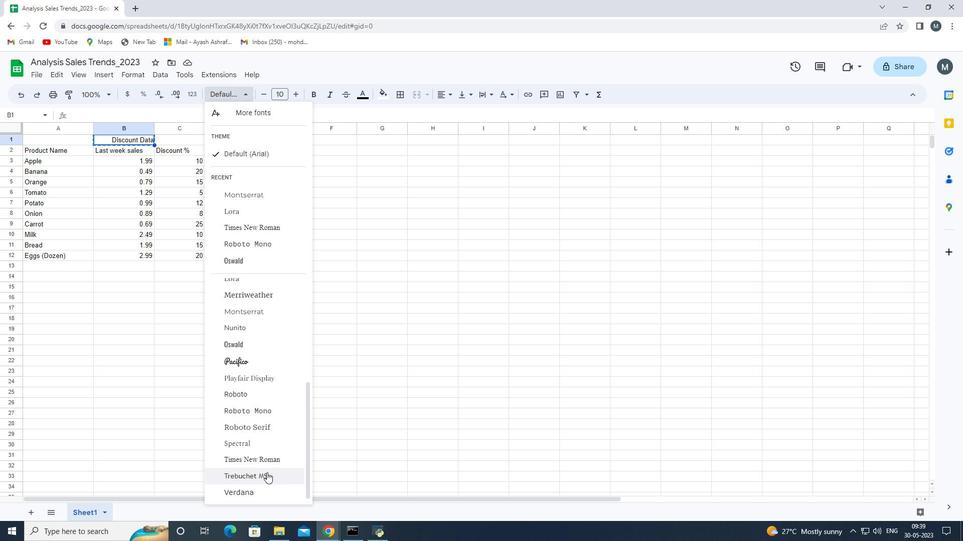 
Action: Mouse scrolled (266, 476) with delta (0, 0)
Screenshot: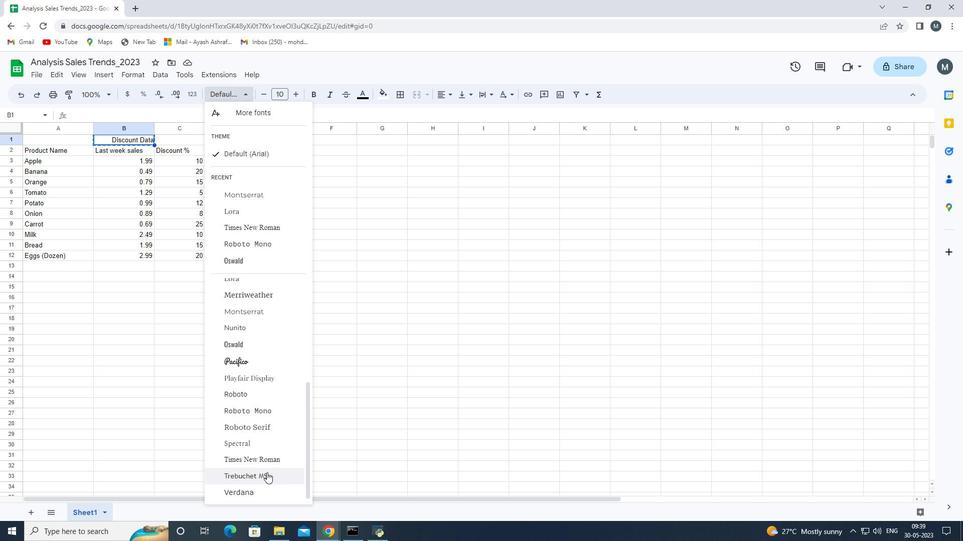
Action: Mouse moved to (266, 477)
Screenshot: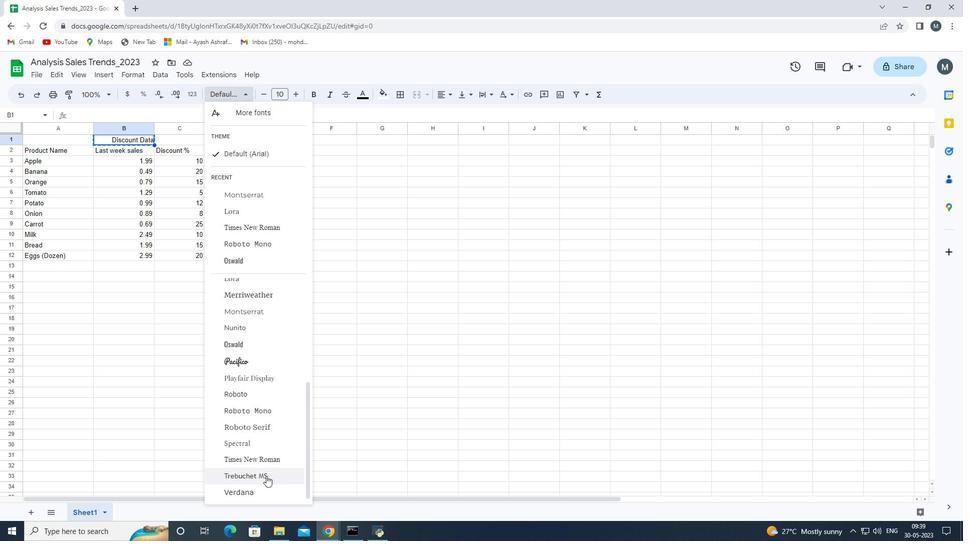 
Action: Mouse scrolled (266, 476) with delta (0, 0)
Screenshot: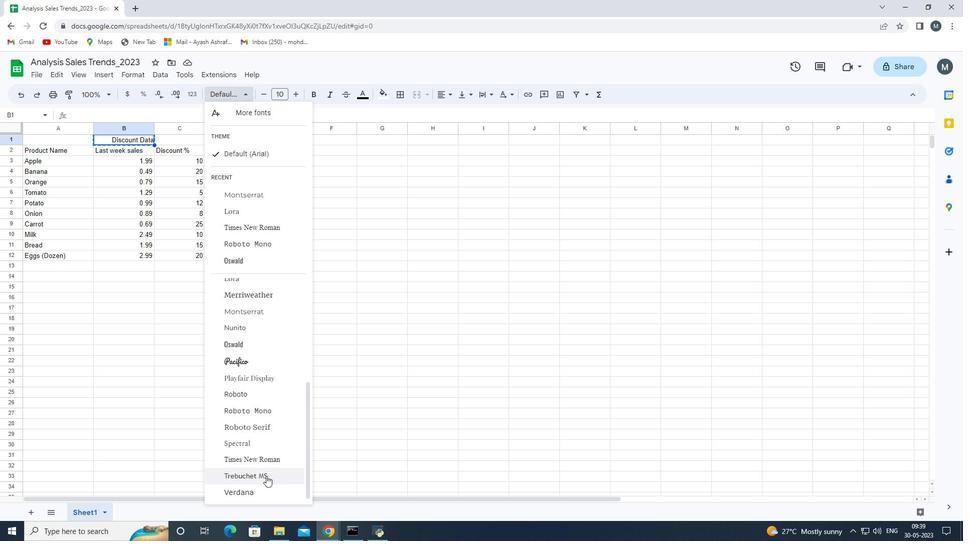 
Action: Mouse scrolled (266, 476) with delta (0, 0)
Screenshot: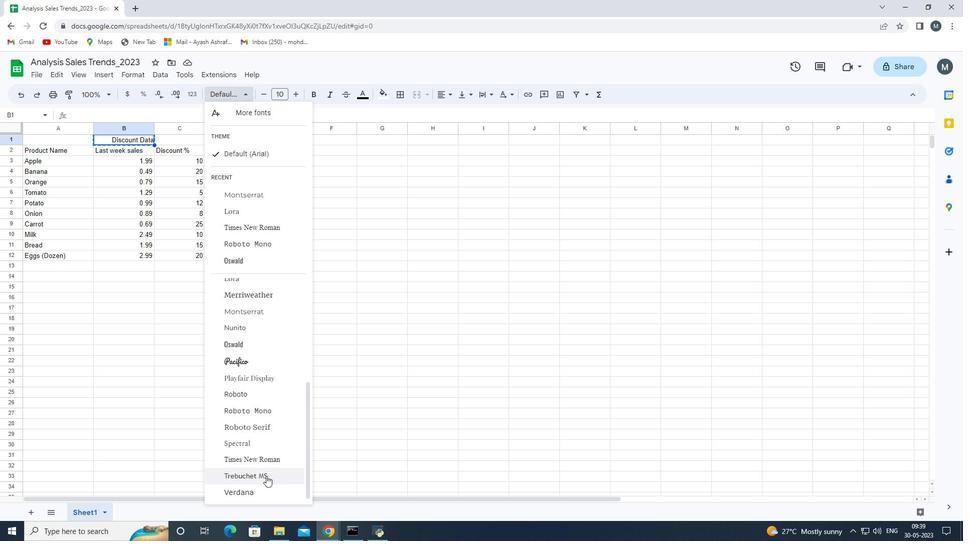 
Action: Mouse scrolled (266, 477) with delta (0, 0)
Screenshot: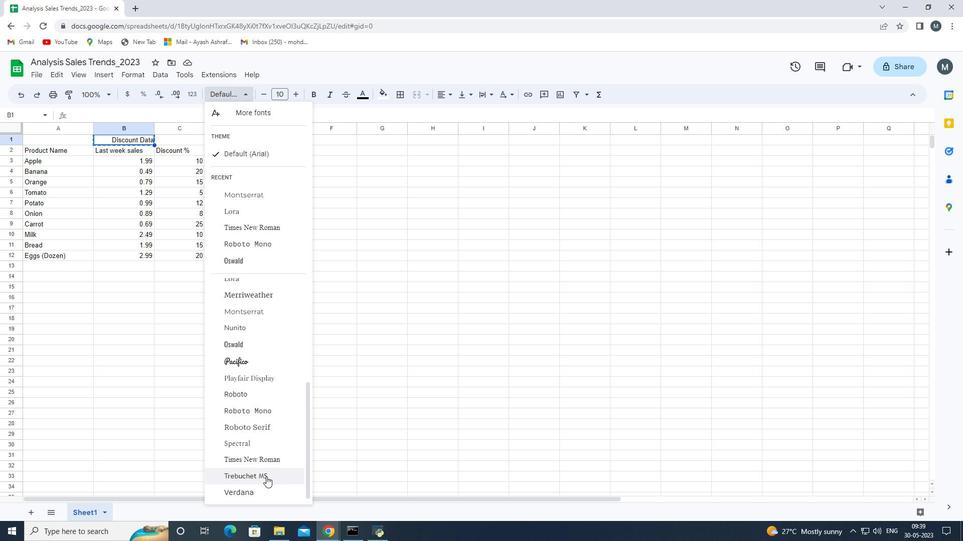 
Action: Mouse scrolled (266, 477) with delta (0, 0)
Screenshot: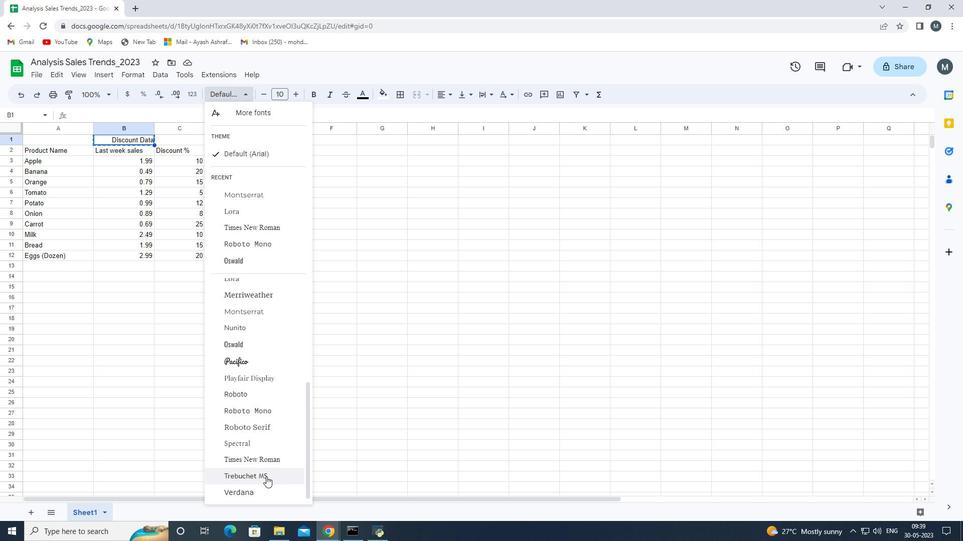 
Action: Mouse scrolled (266, 477) with delta (0, 0)
Screenshot: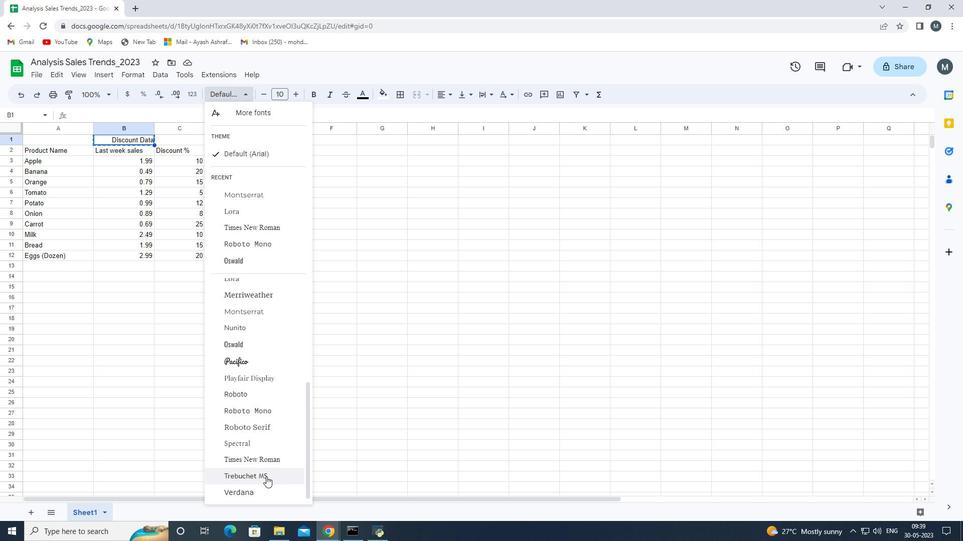 
Action: Mouse scrolled (266, 477) with delta (0, 0)
Screenshot: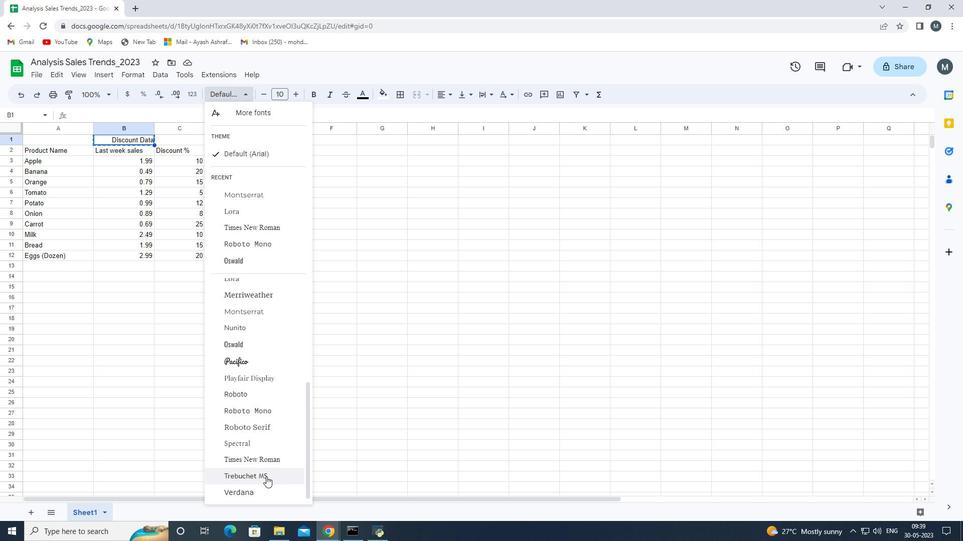 
Action: Mouse scrolled (266, 477) with delta (0, 0)
Screenshot: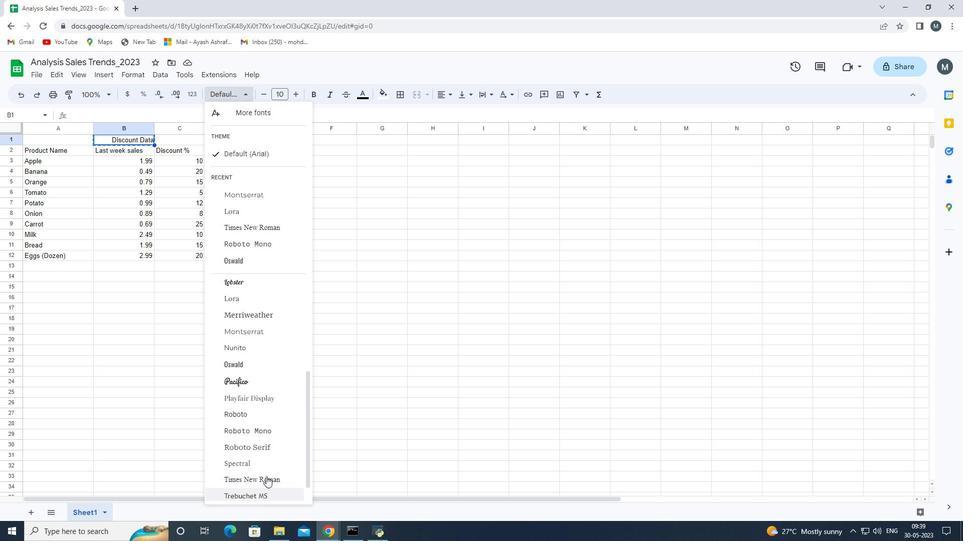 
Action: Mouse scrolled (266, 477) with delta (0, 0)
Screenshot: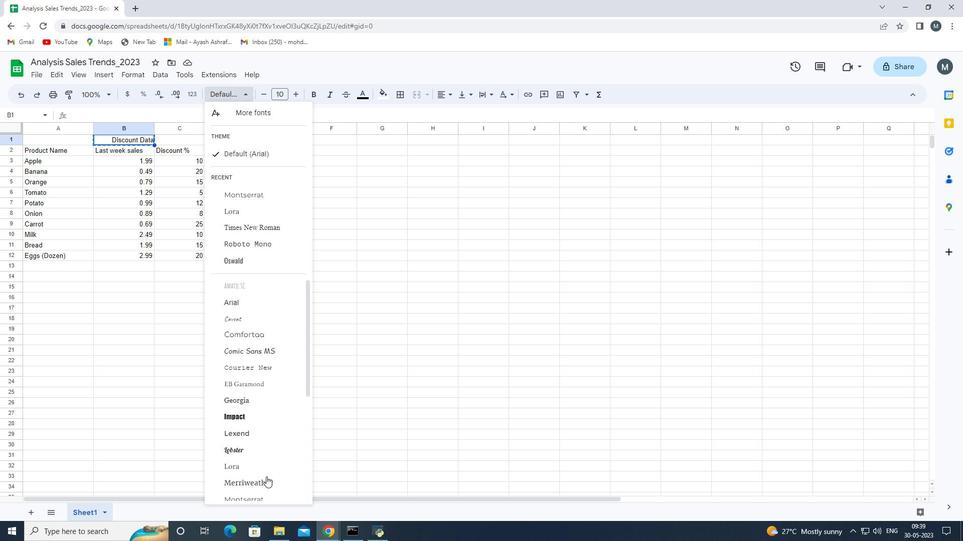 
Action: Mouse scrolled (266, 477) with delta (0, 0)
Screenshot: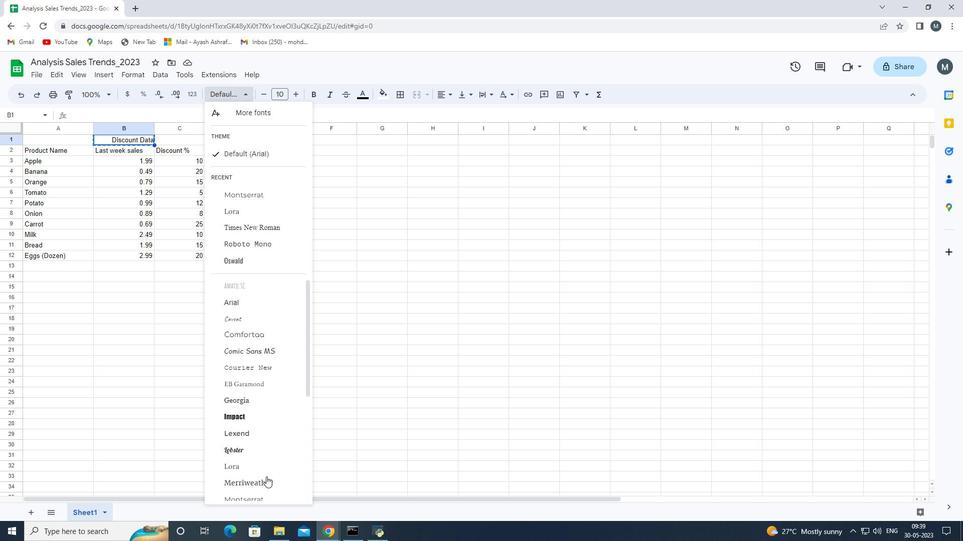 
Action: Mouse scrolled (266, 477) with delta (0, 0)
Screenshot: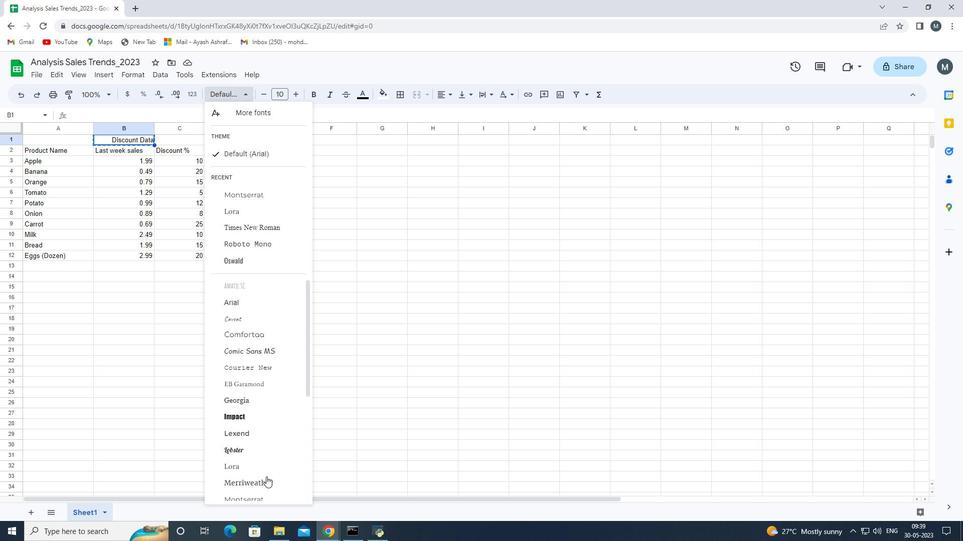 
Action: Mouse scrolled (266, 477) with delta (0, 0)
Screenshot: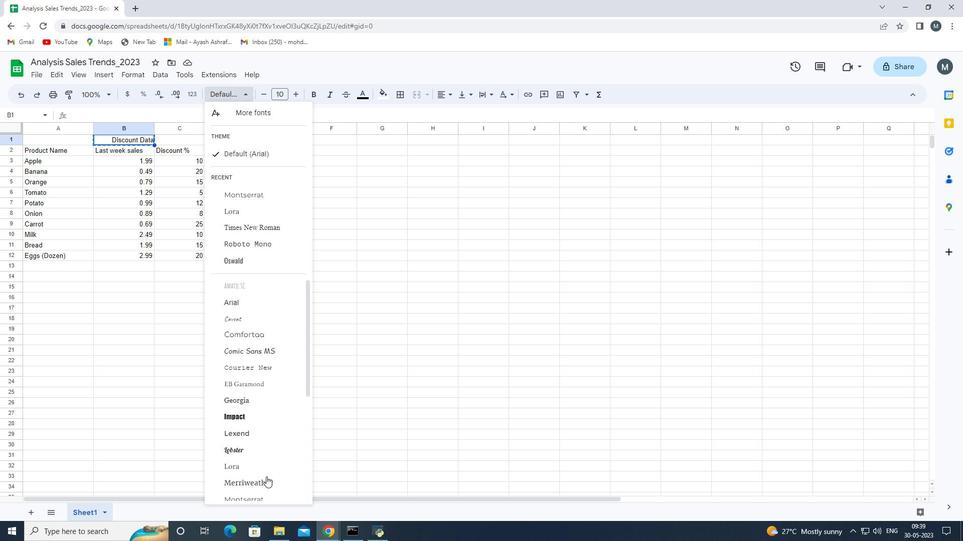 
Action: Mouse moved to (266, 362)
Screenshot: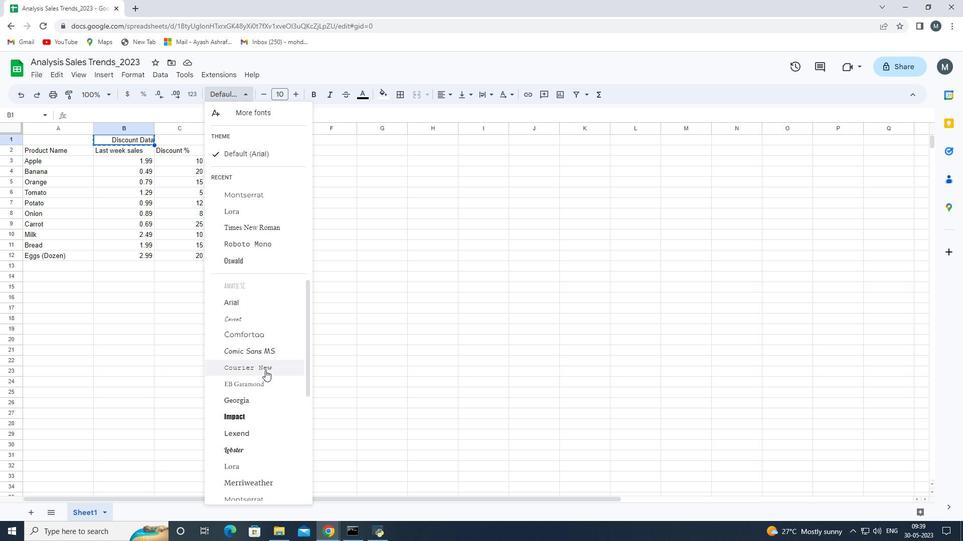 
Action: Mouse scrolled (266, 363) with delta (0, 0)
Screenshot: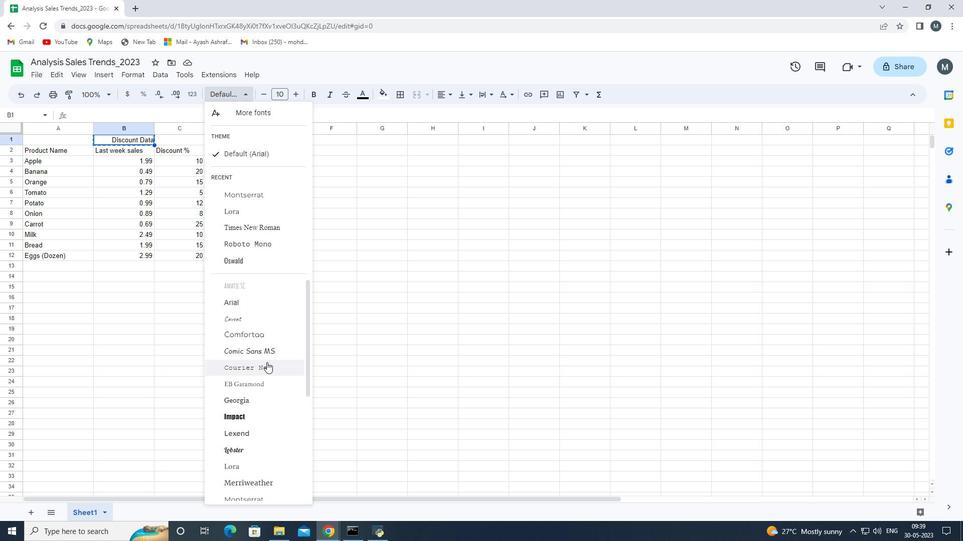 
Action: Mouse scrolled (266, 363) with delta (0, 0)
Screenshot: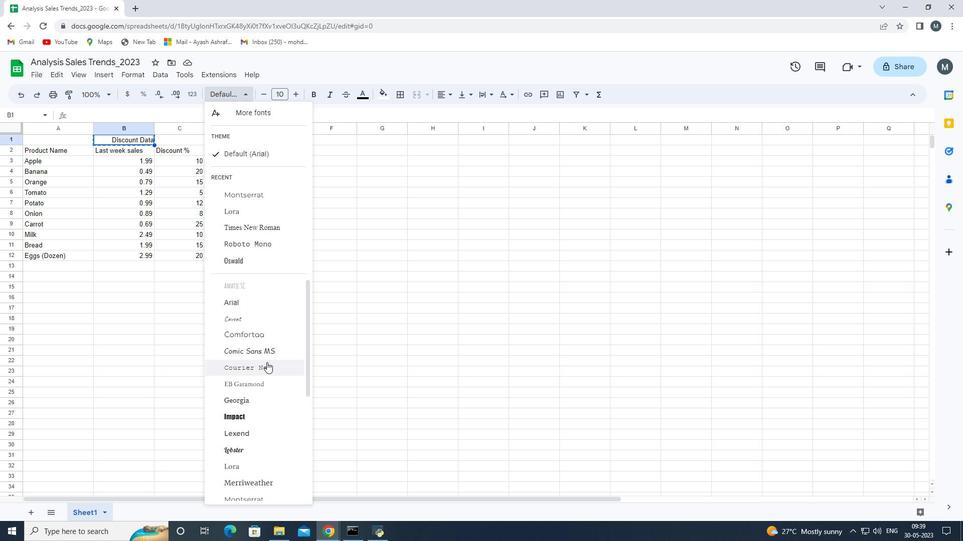 
Action: Mouse scrolled (266, 363) with delta (0, 0)
Screenshot: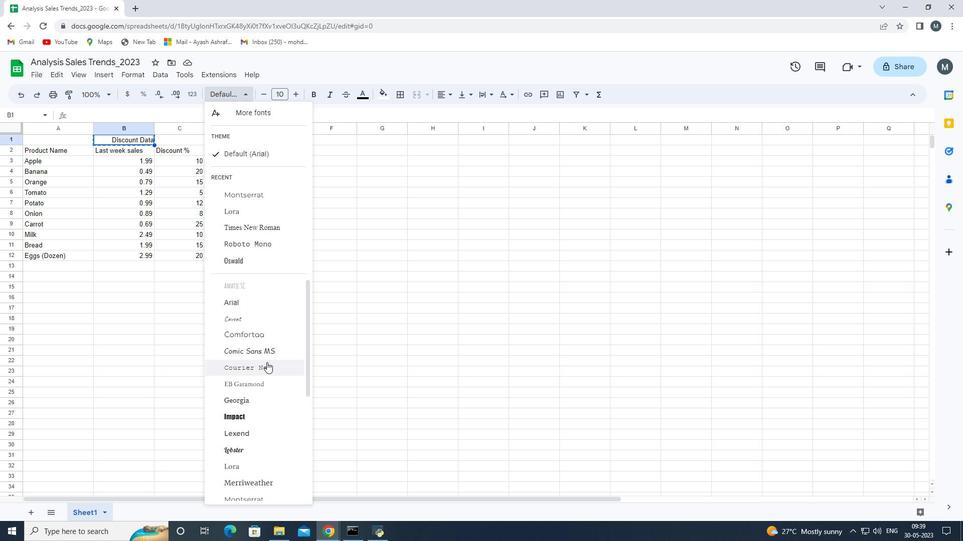 
Action: Mouse moved to (261, 235)
Screenshot: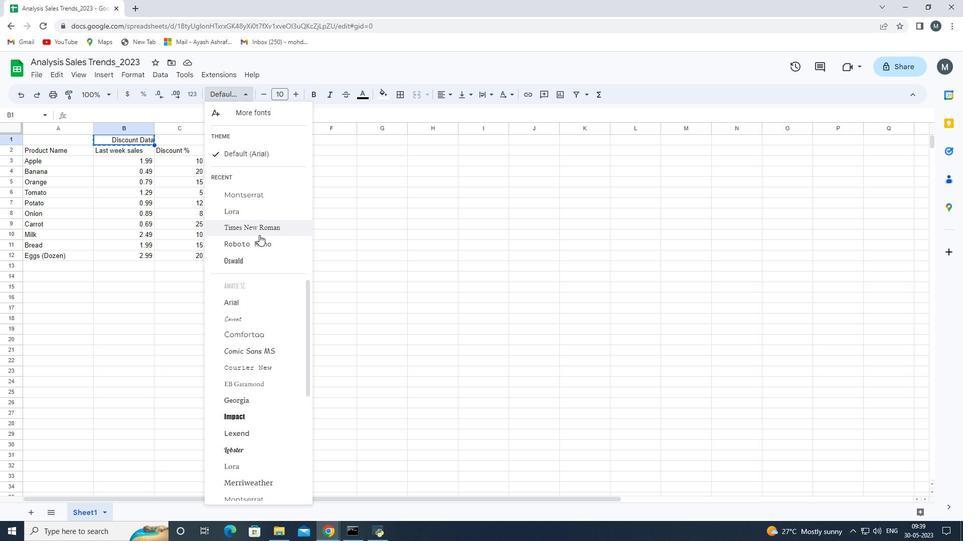 
Action: Mouse scrolled (260, 235) with delta (0, 0)
Screenshot: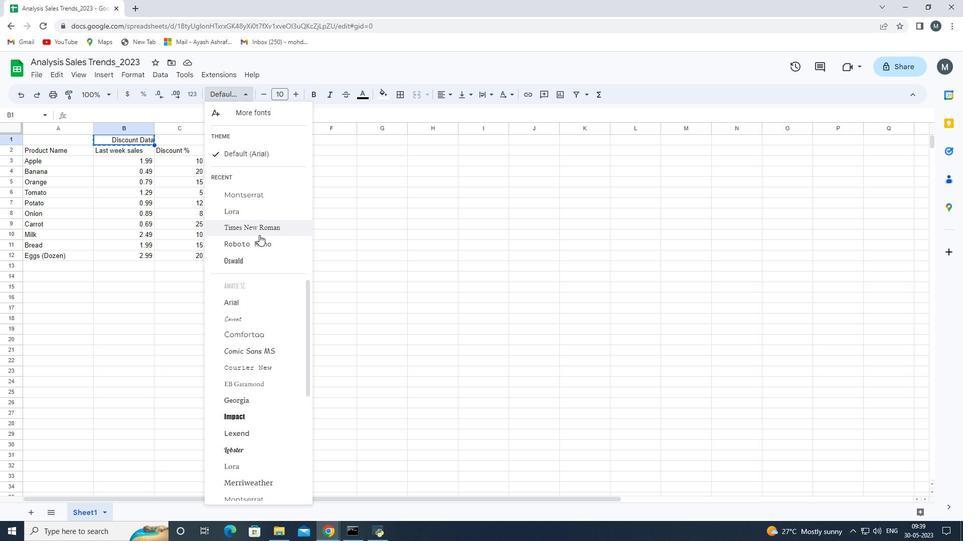 
Action: Mouse scrolled (261, 235) with delta (0, 0)
Screenshot: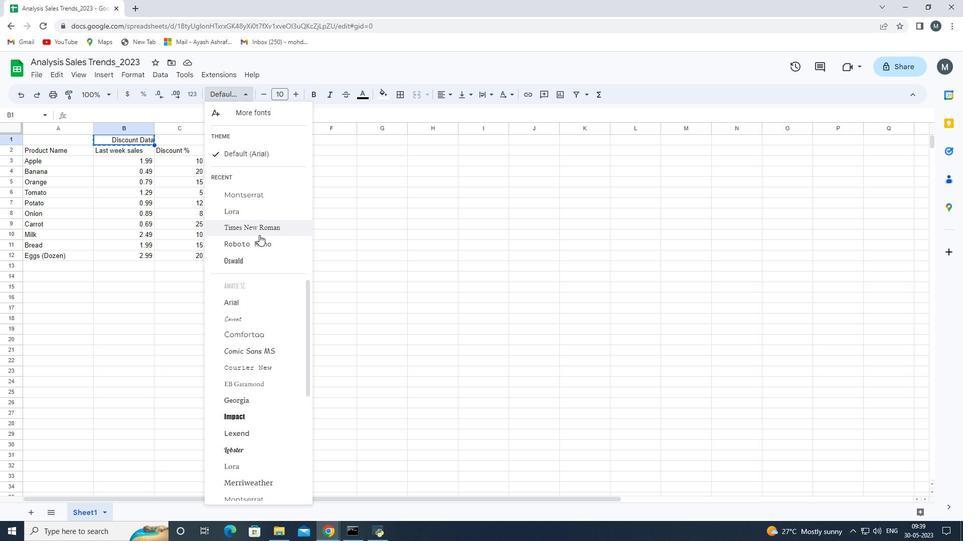 
Action: Mouse scrolled (261, 235) with delta (0, 0)
Screenshot: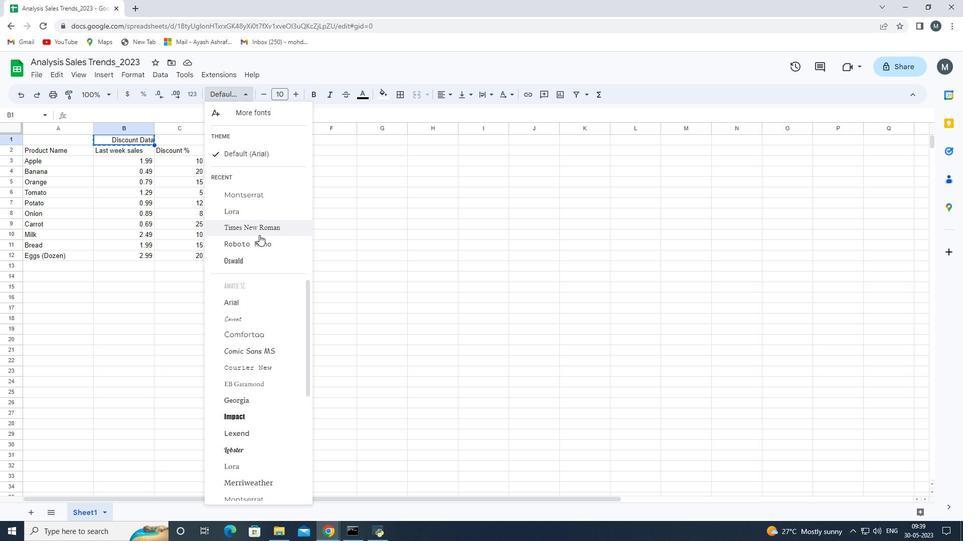 
Action: Mouse scrolled (261, 235) with delta (0, 0)
Screenshot: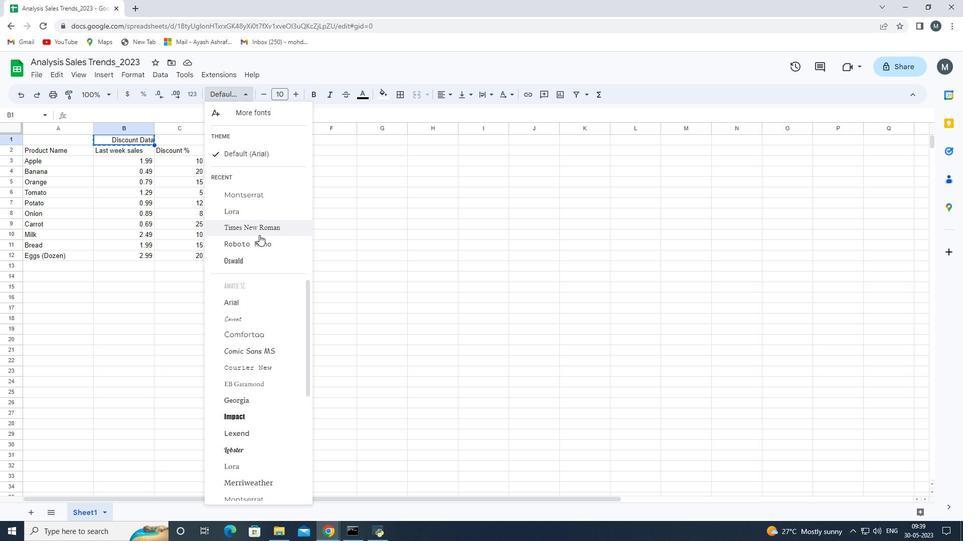
Action: Mouse moved to (279, 372)
Screenshot: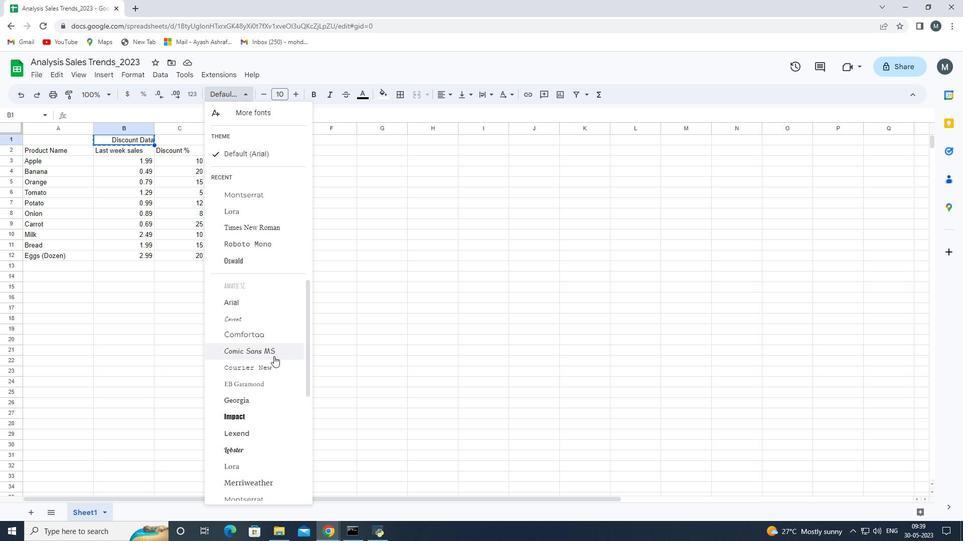 
Action: Mouse pressed left at (279, 372)
Screenshot: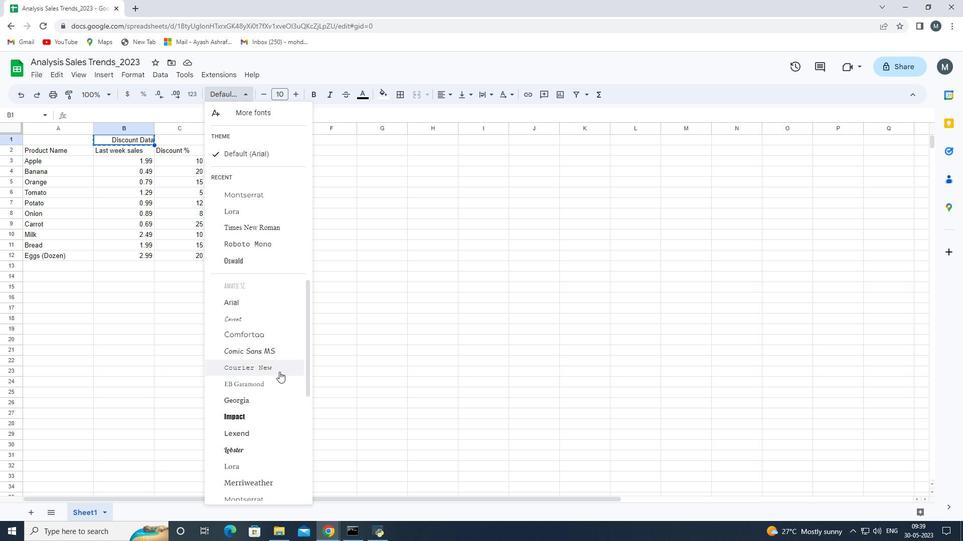 
Action: Mouse moved to (143, 332)
Screenshot: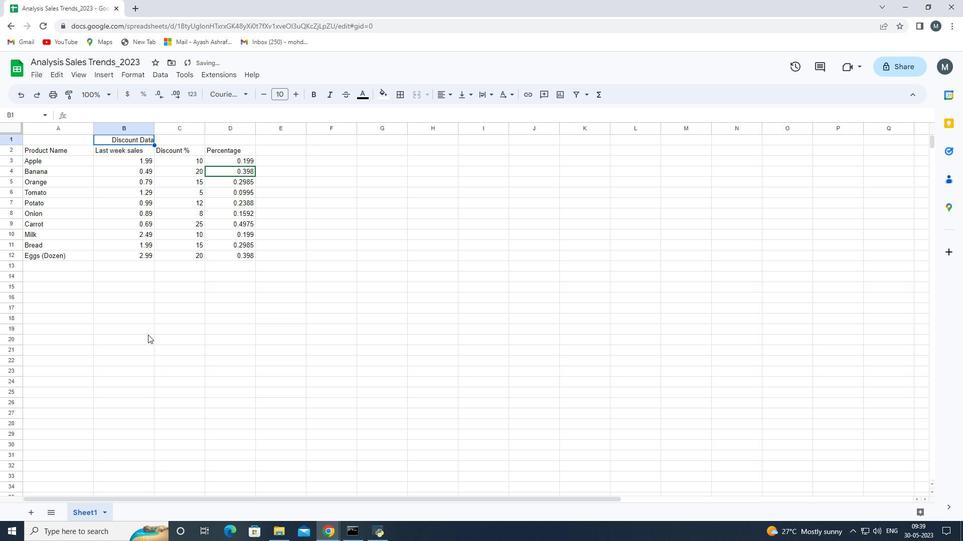 
Action: Mouse pressed left at (143, 332)
Screenshot: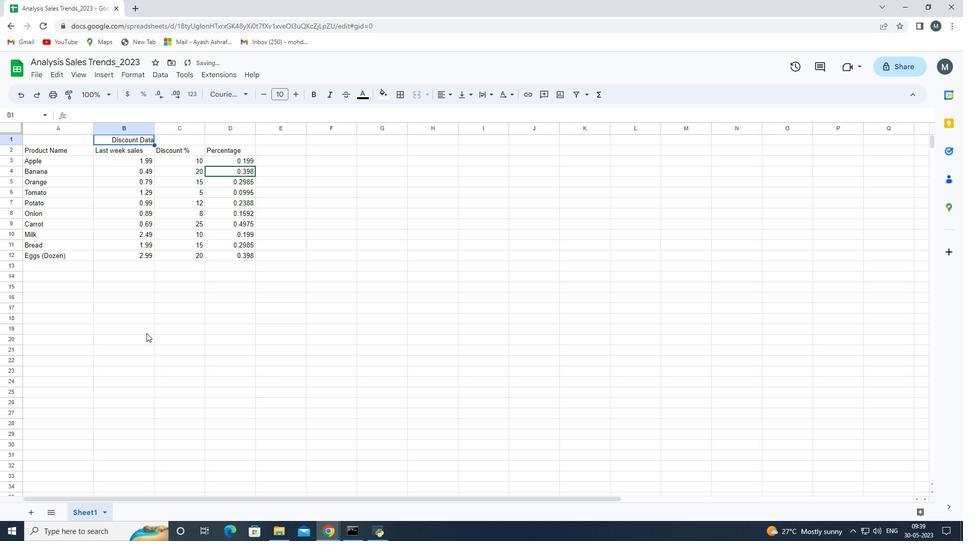 
Action: Mouse moved to (74, 142)
Screenshot: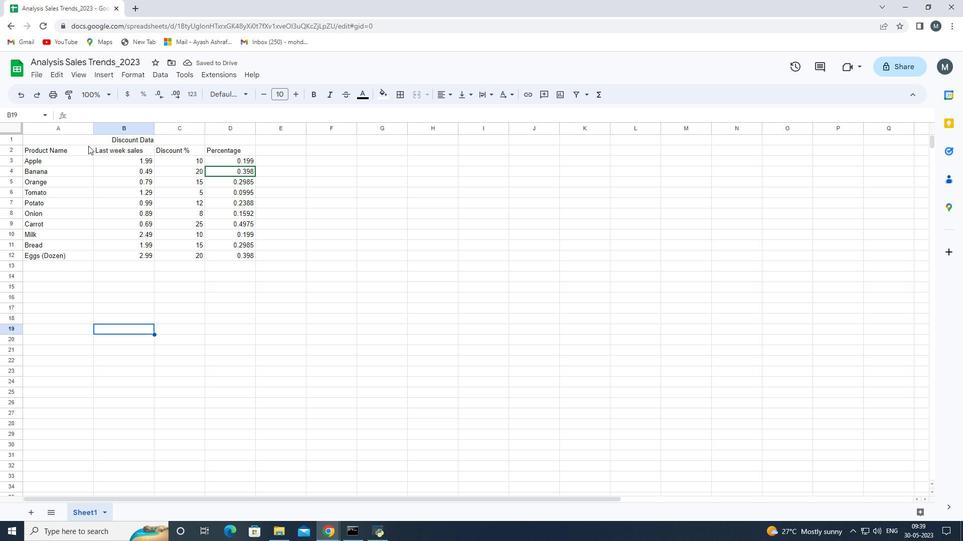 
Action: Mouse pressed left at (74, 142)
Screenshot: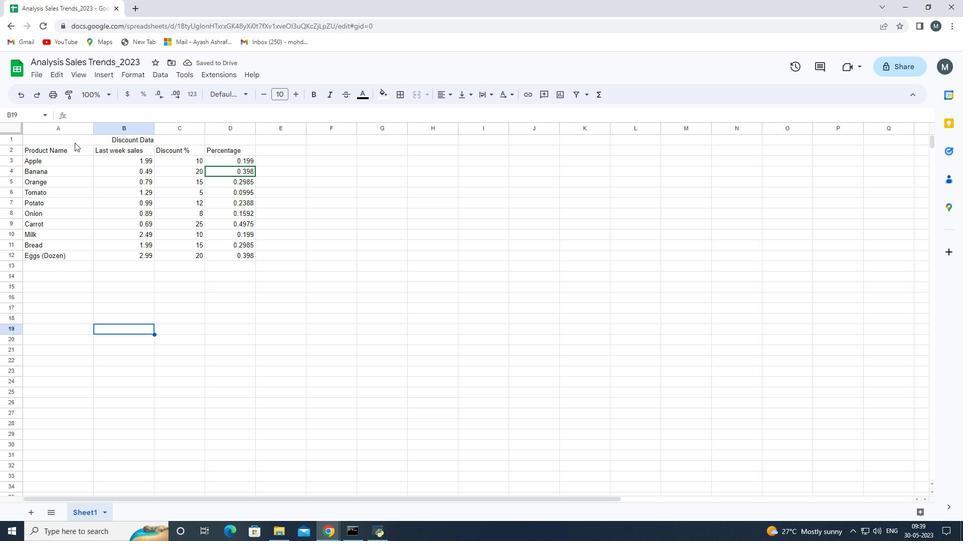 
Action: Mouse moved to (174, 114)
Screenshot: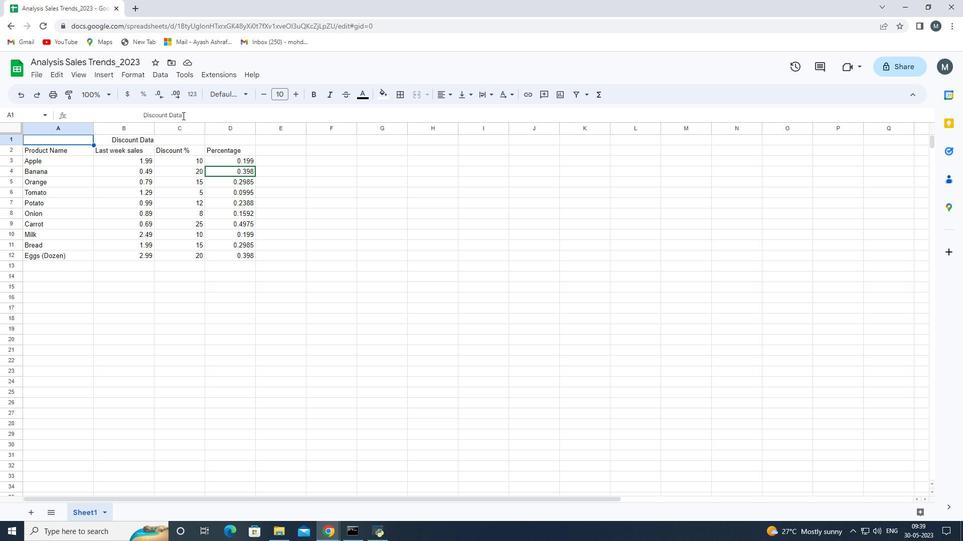 
Action: Mouse pressed left at (182, 115)
Screenshot: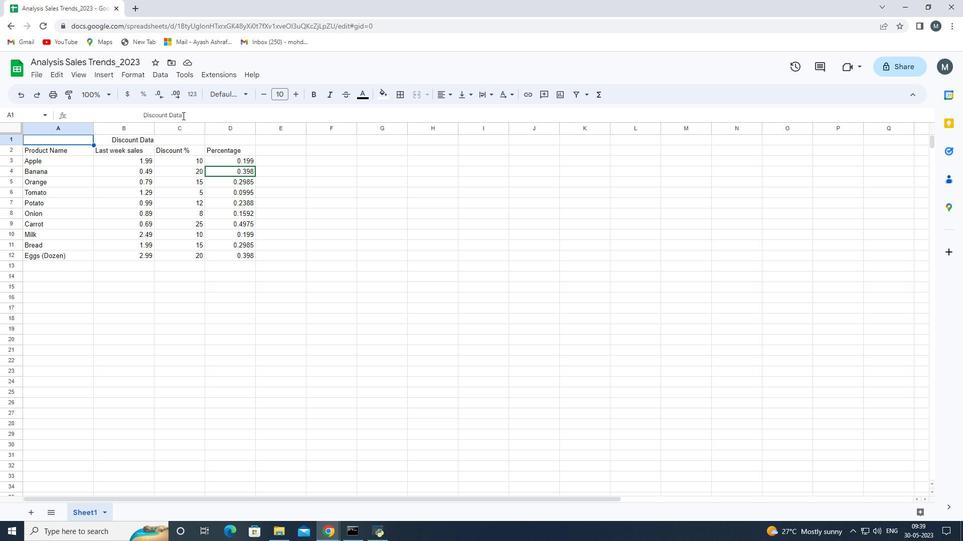 
Action: Mouse moved to (231, 93)
Screenshot: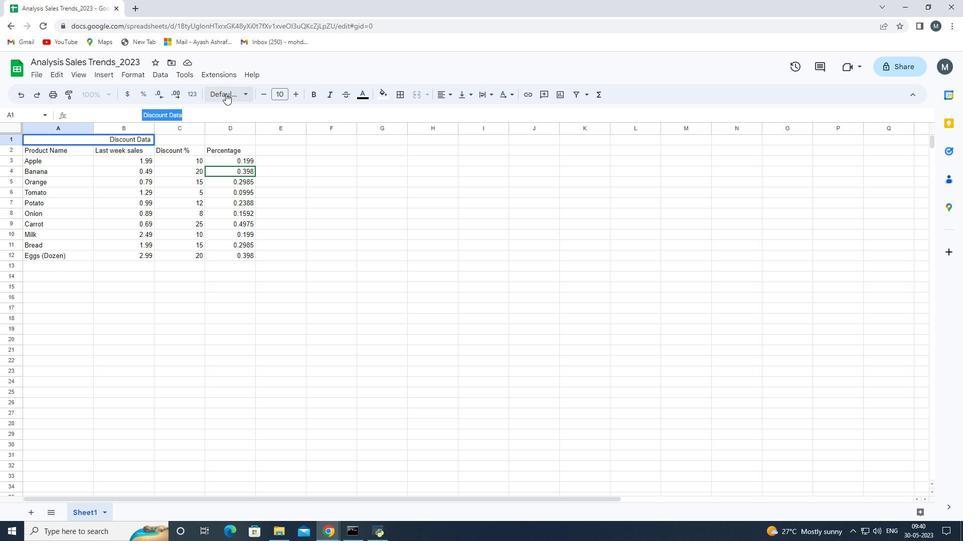 
Action: Mouse pressed left at (231, 93)
Screenshot: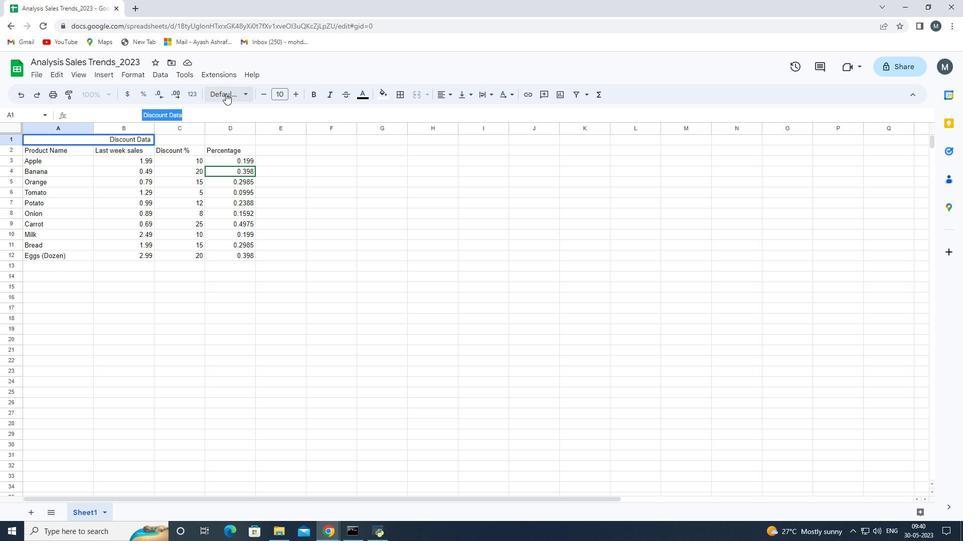 
Action: Mouse moved to (252, 283)
Screenshot: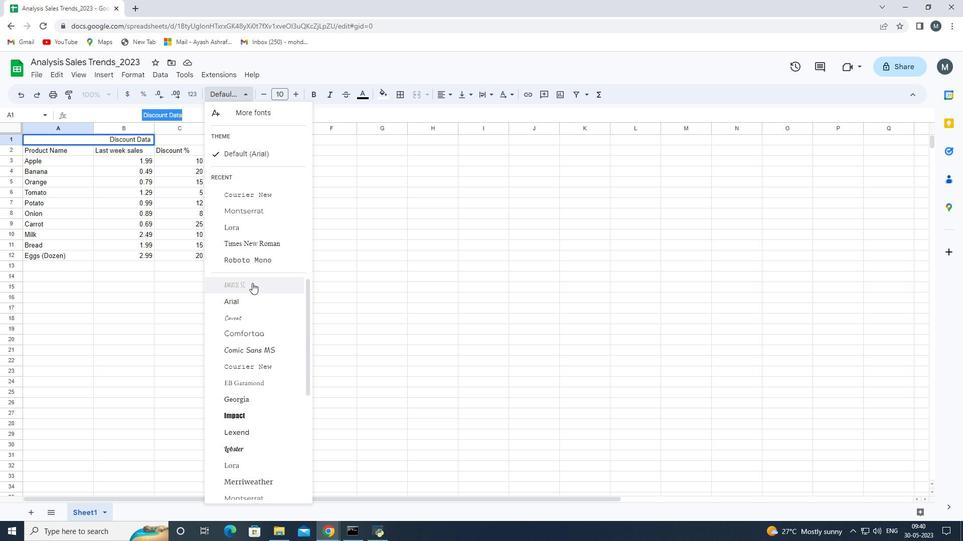 
Action: Mouse scrolled (252, 283) with delta (0, 0)
Screenshot: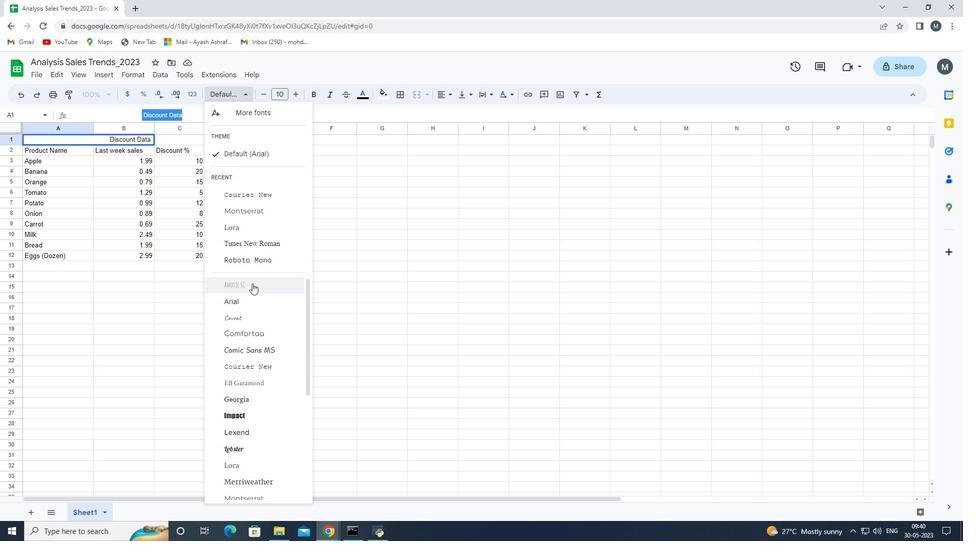 
Action: Mouse scrolled (252, 283) with delta (0, 0)
Screenshot: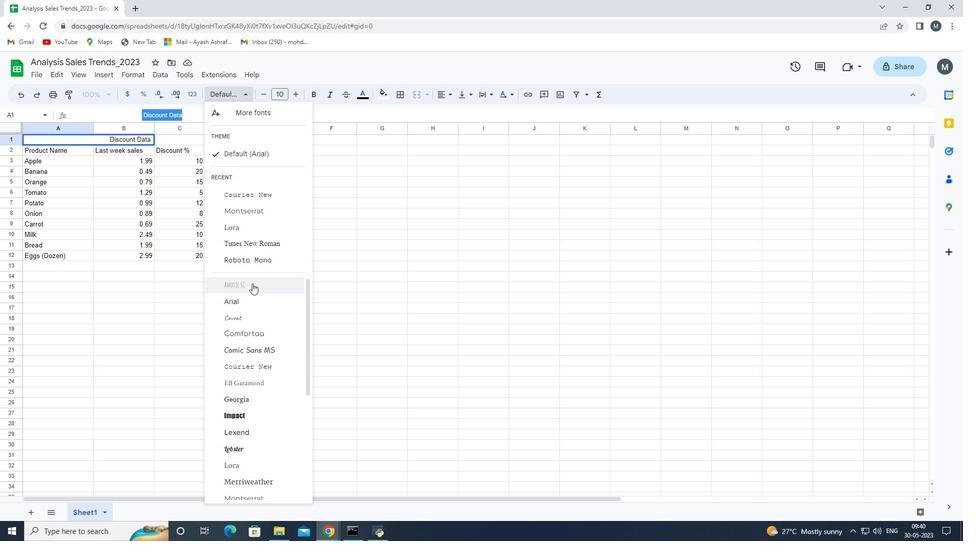 
Action: Mouse moved to (247, 307)
Screenshot: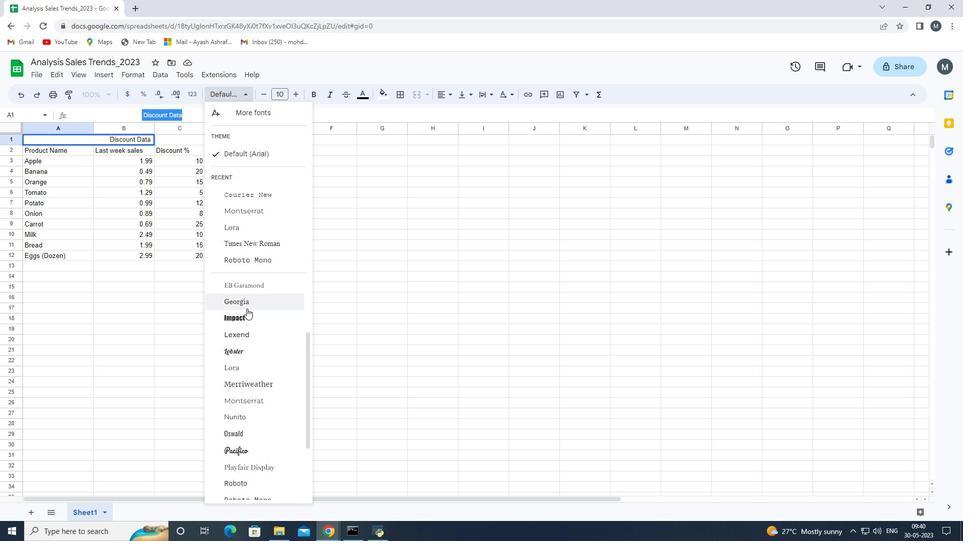 
Action: Mouse pressed left at (247, 307)
Screenshot: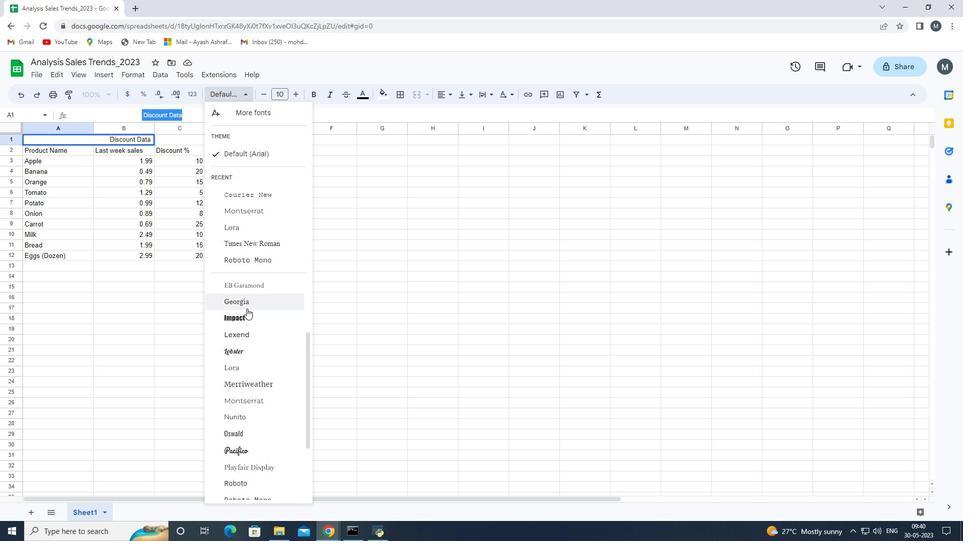 
Action: Mouse moved to (386, 93)
Screenshot: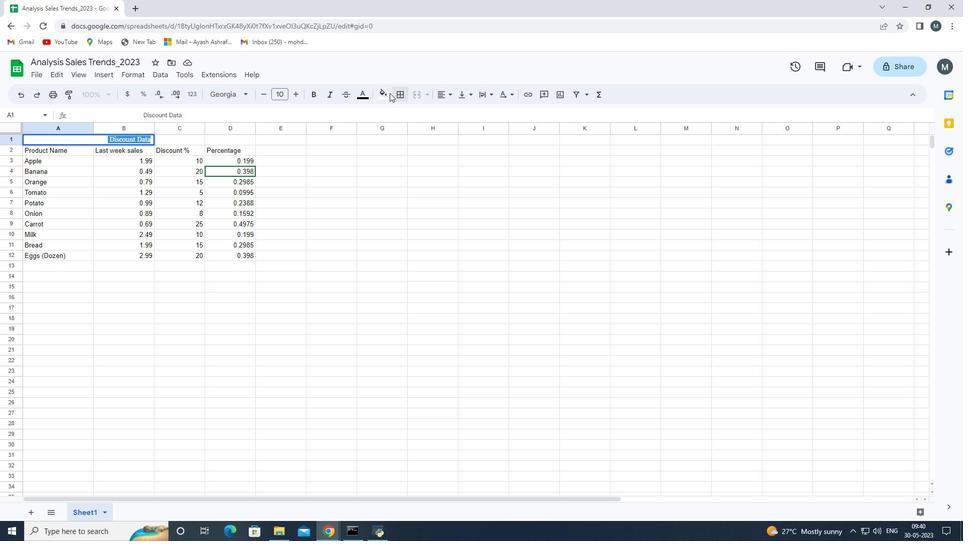 
Action: Mouse pressed left at (386, 93)
Screenshot: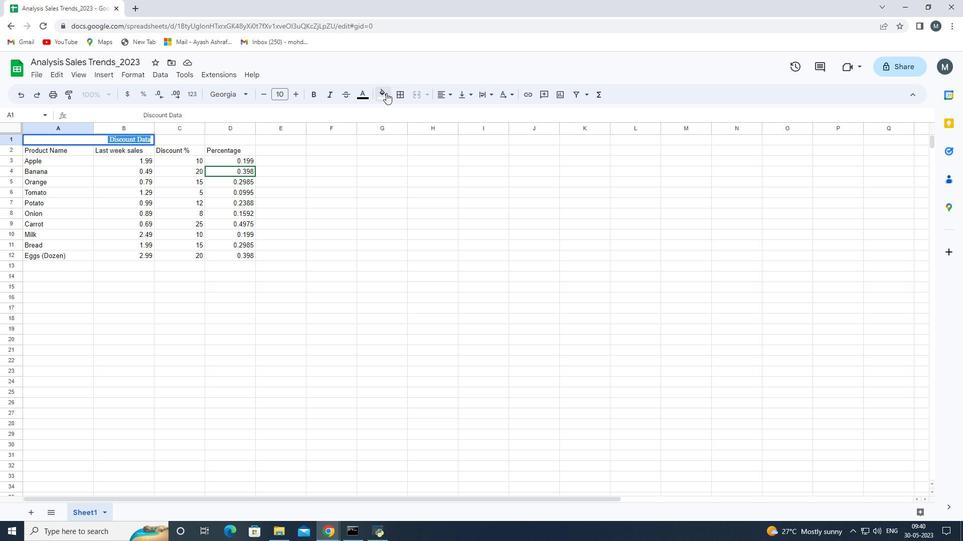 
Action: Mouse moved to (454, 141)
Screenshot: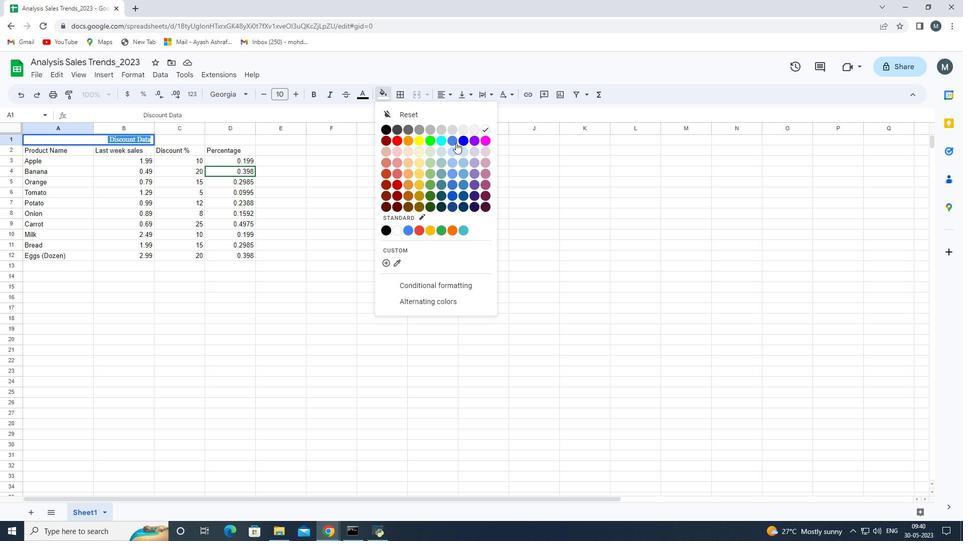 
Action: Mouse pressed left at (454, 141)
Screenshot: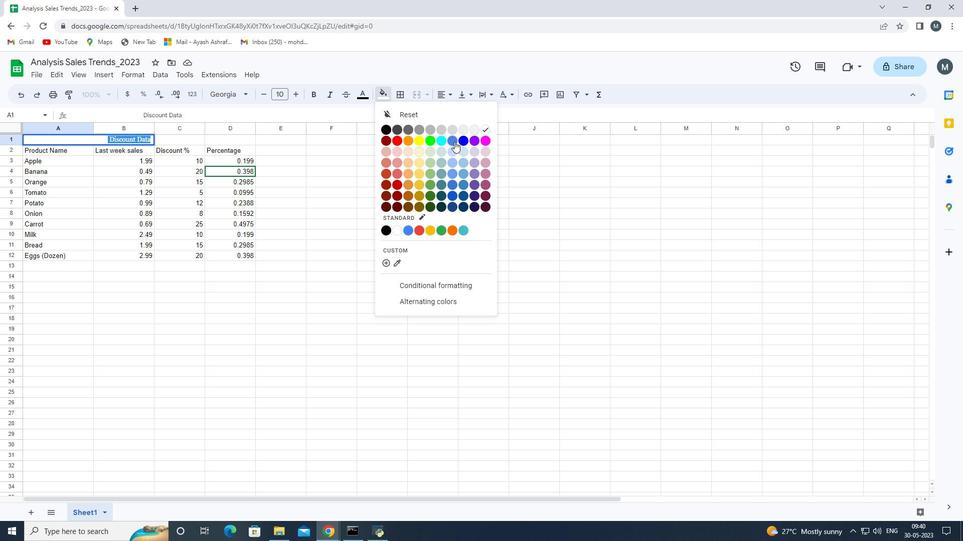 
Action: Mouse moved to (138, 139)
Screenshot: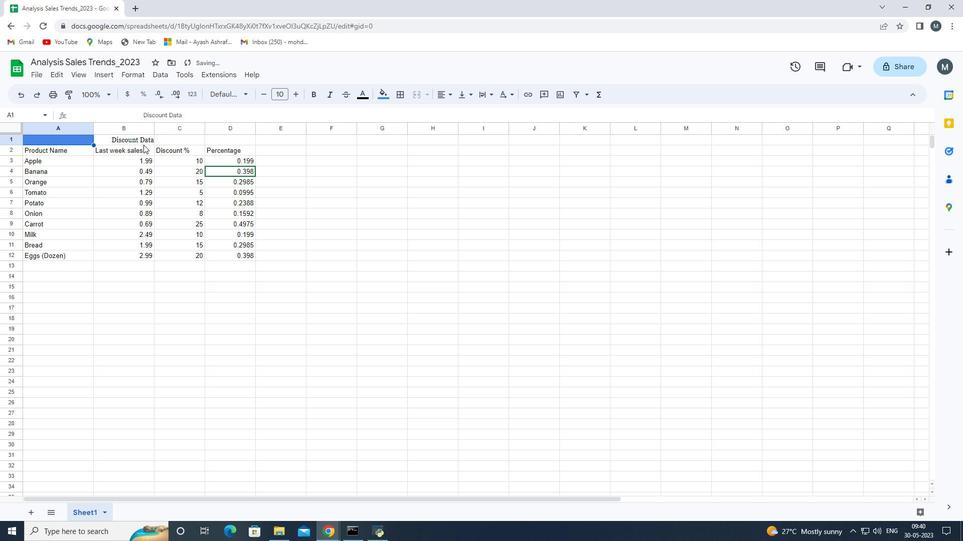 
Action: Mouse pressed left at (138, 139)
Screenshot: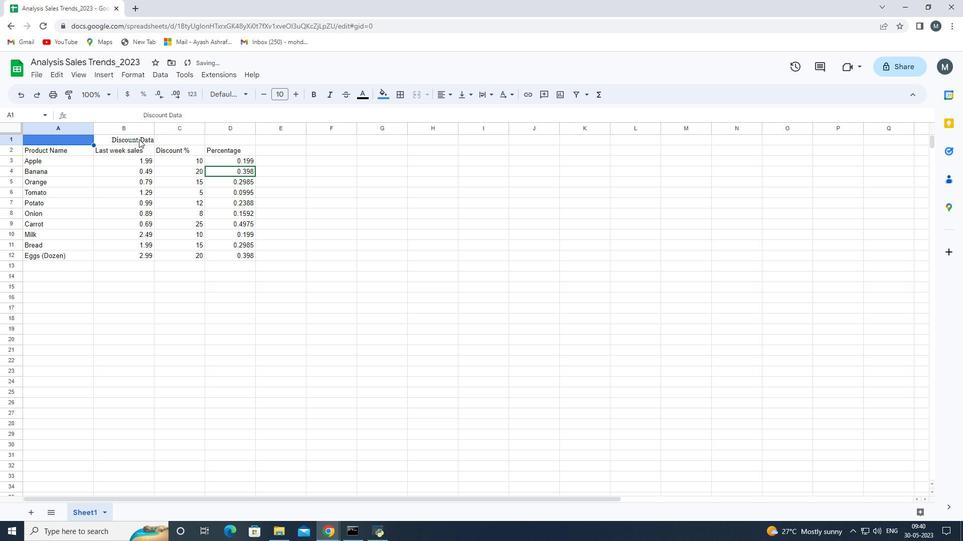 
Action: Mouse moved to (65, 139)
Screenshot: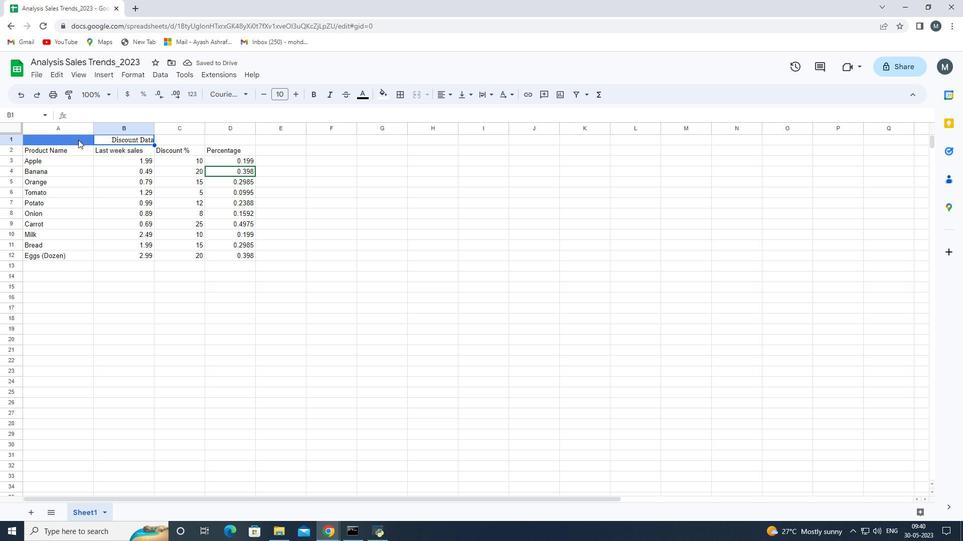 
Action: Mouse pressed left at (65, 139)
Screenshot: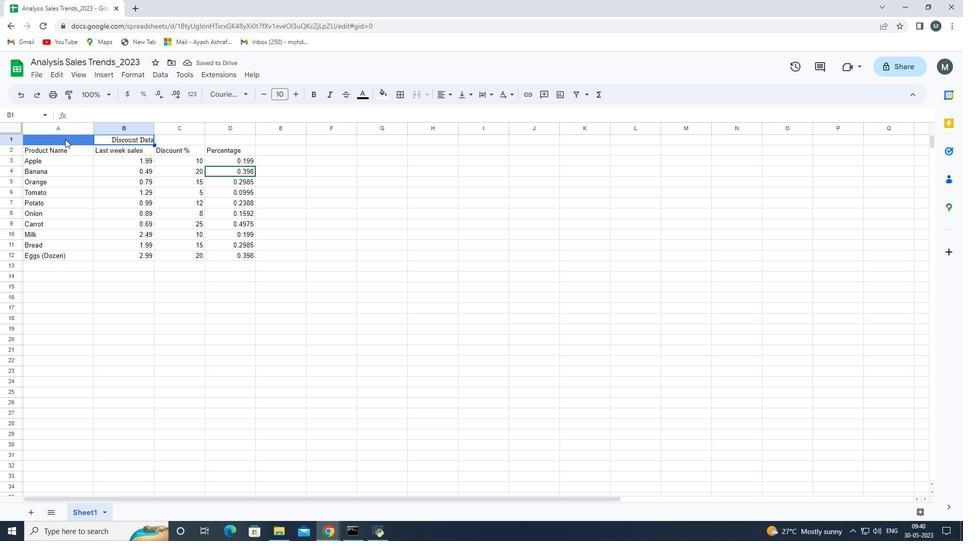 
Action: Mouse moved to (379, 93)
Screenshot: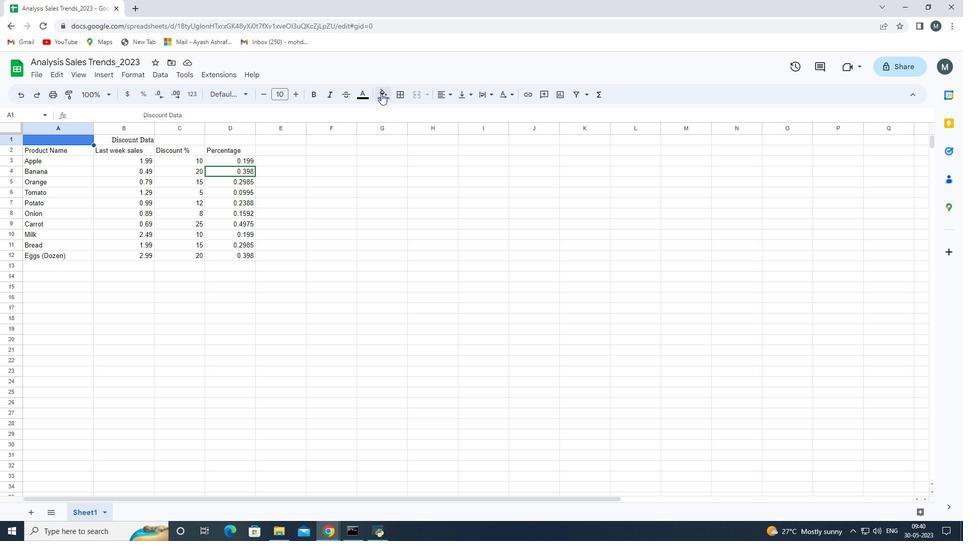 
Action: Mouse pressed left at (379, 93)
Screenshot: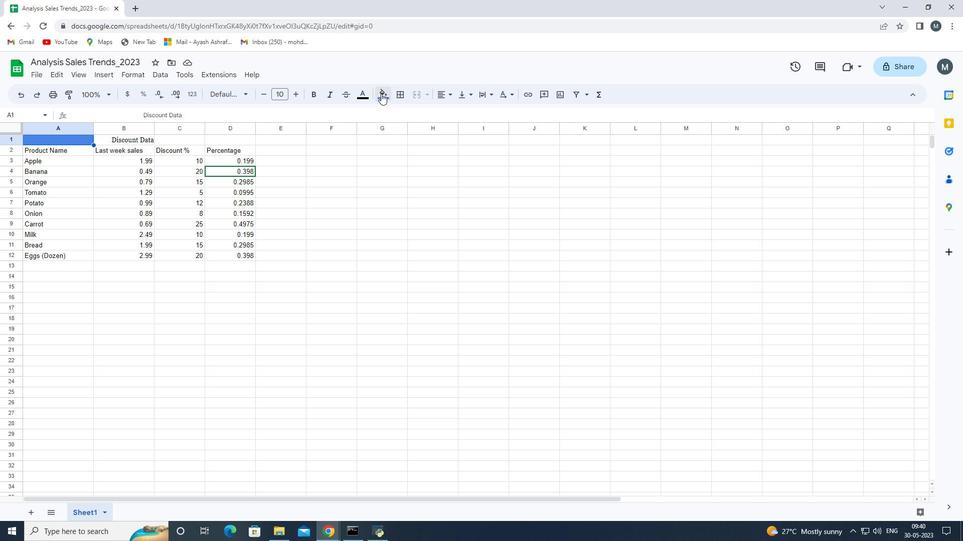 
Action: Mouse moved to (490, 131)
Screenshot: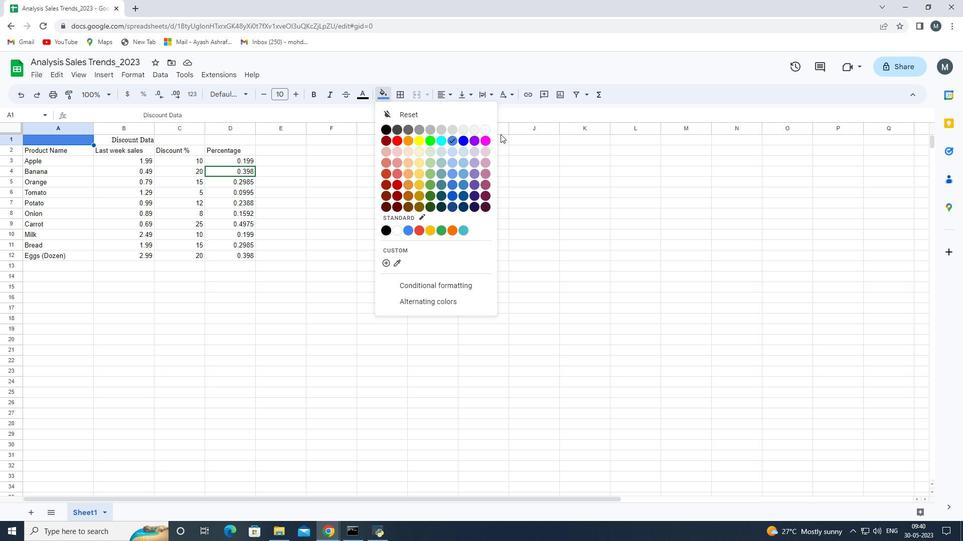 
Action: Mouse pressed left at (490, 131)
Screenshot: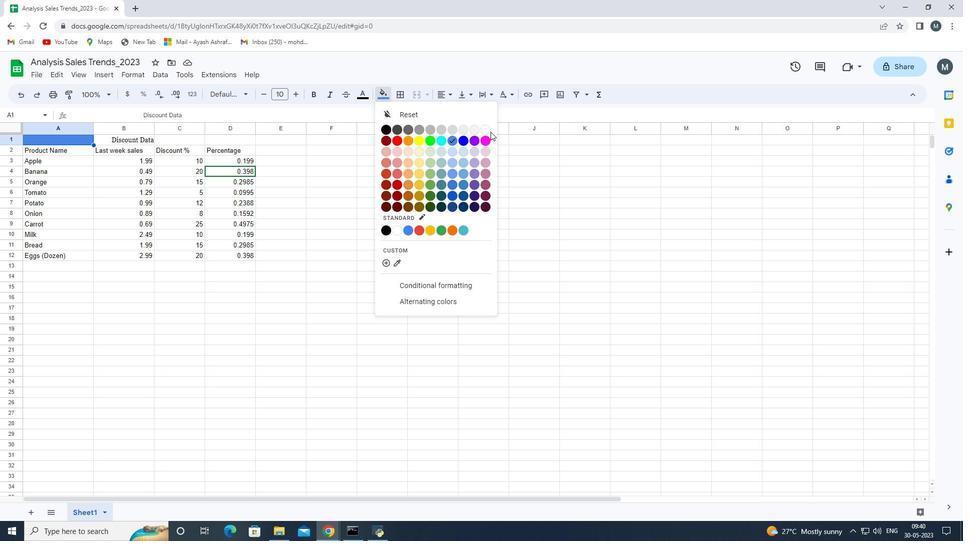 
Action: Mouse moved to (382, 96)
Screenshot: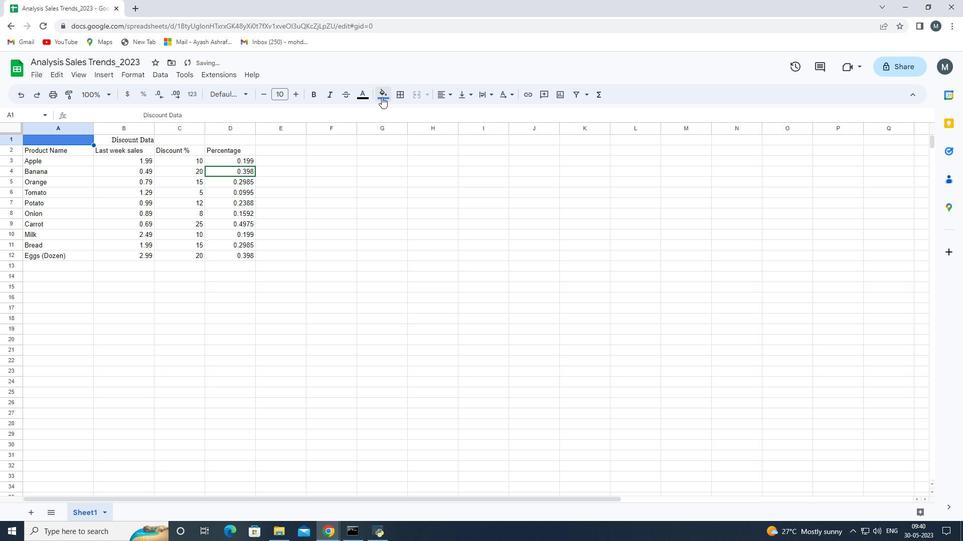 
Action: Mouse pressed left at (382, 96)
Screenshot: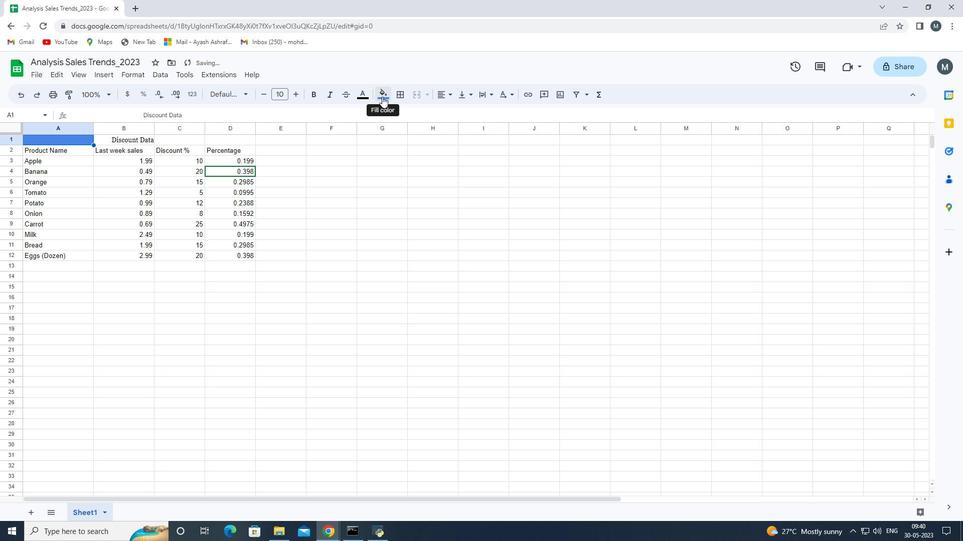 
Action: Mouse moved to (481, 128)
Screenshot: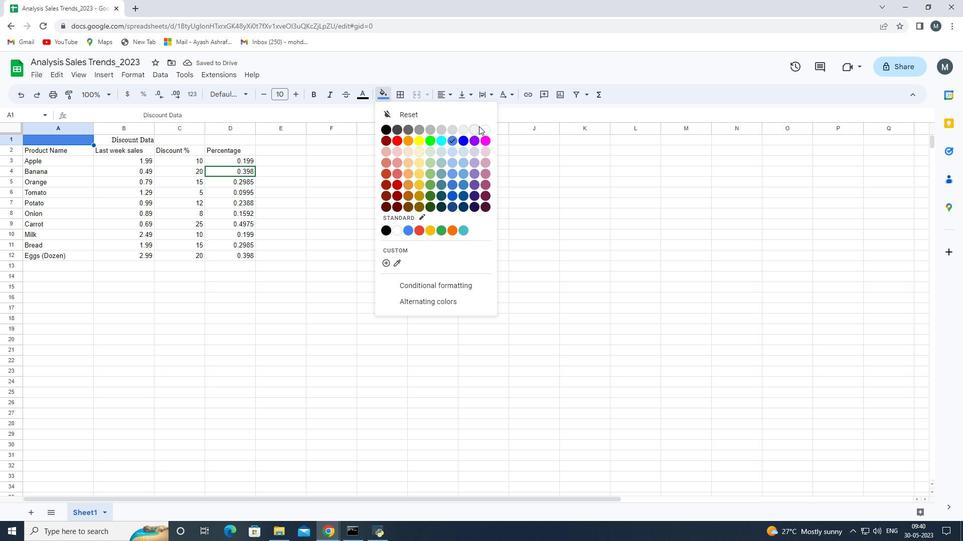 
Action: Mouse pressed left at (481, 128)
Screenshot: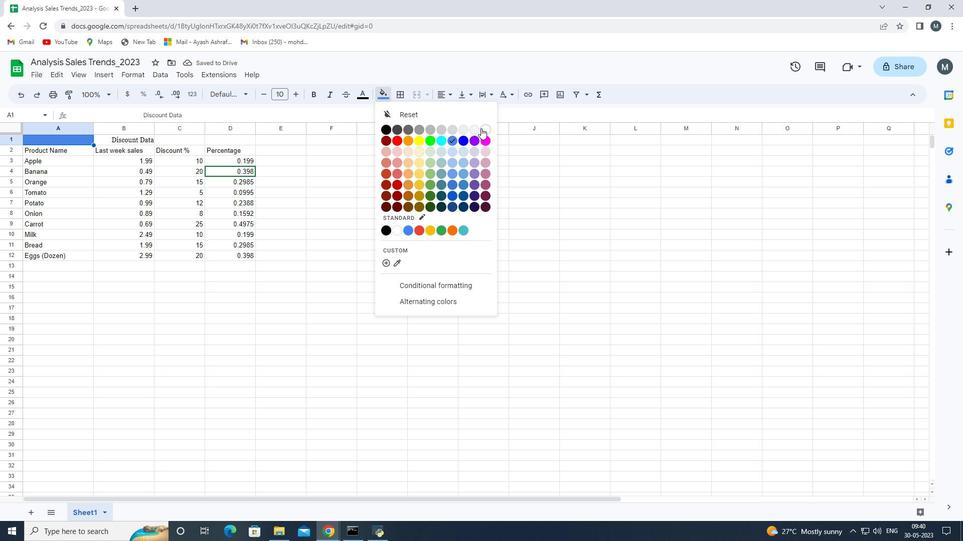 
Action: Mouse moved to (122, 136)
Screenshot: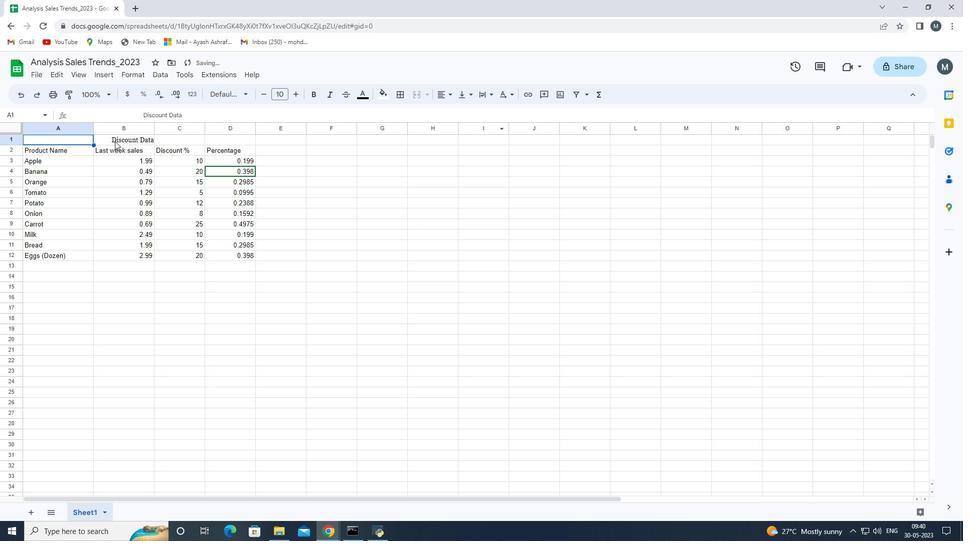 
Action: Mouse pressed left at (122, 136)
Screenshot: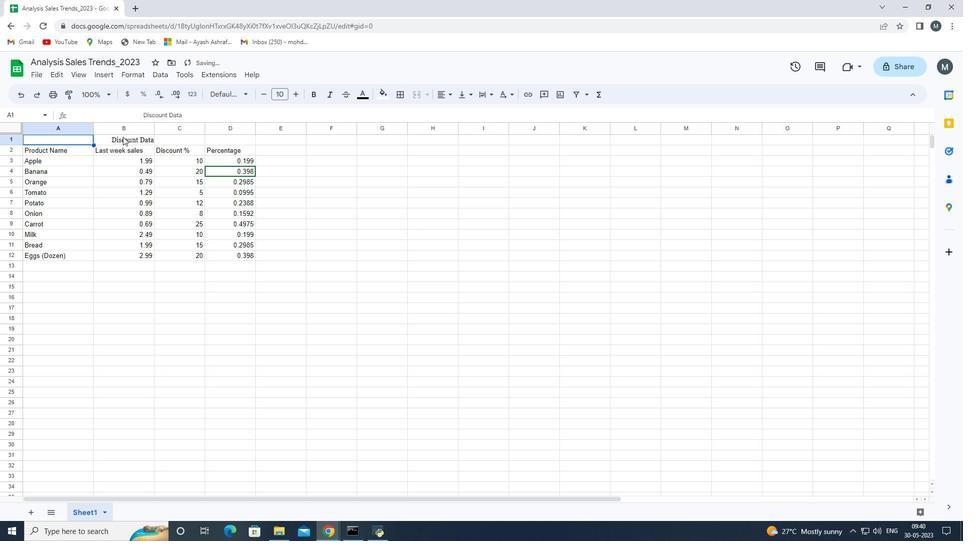 
Action: Mouse pressed left at (122, 136)
Screenshot: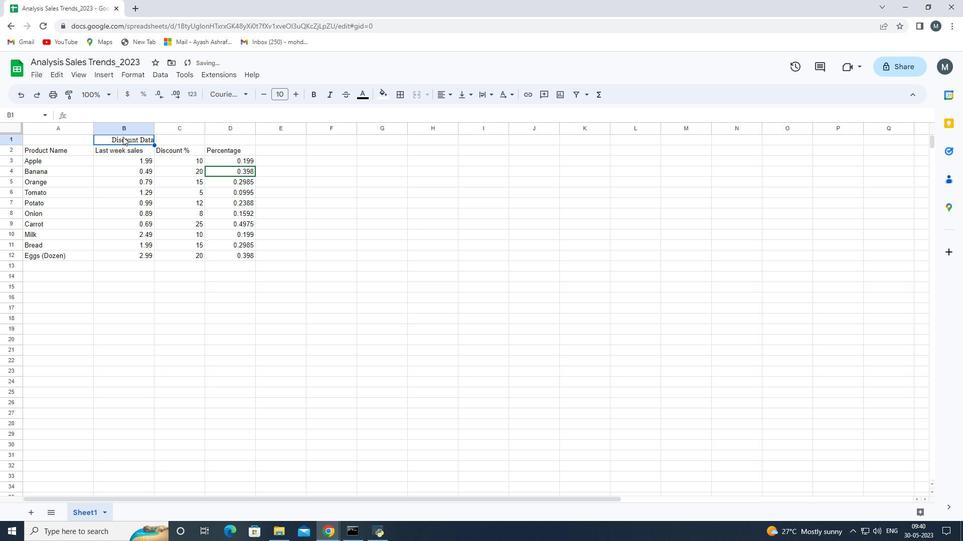 
Action: Mouse moved to (126, 138)
Screenshot: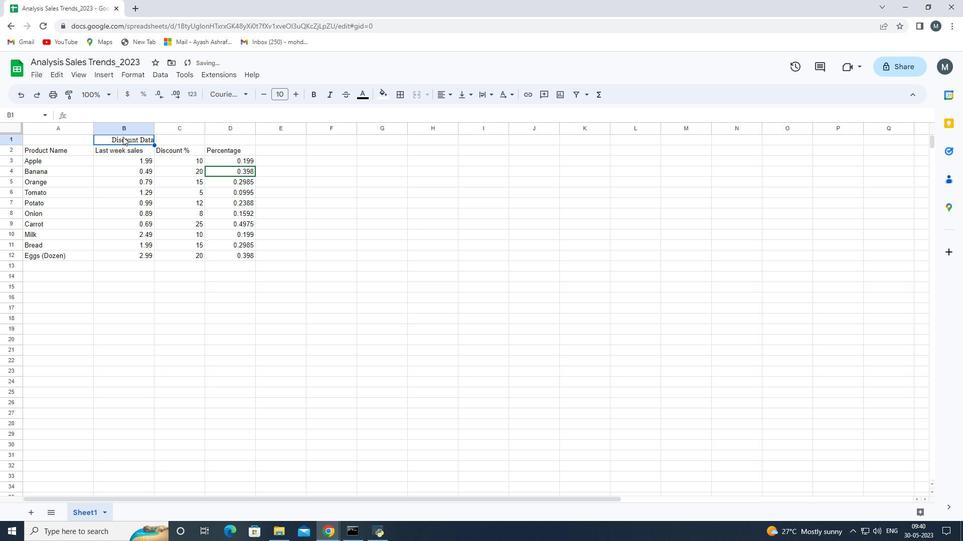 
Action: Mouse pressed left at (126, 138)
Screenshot: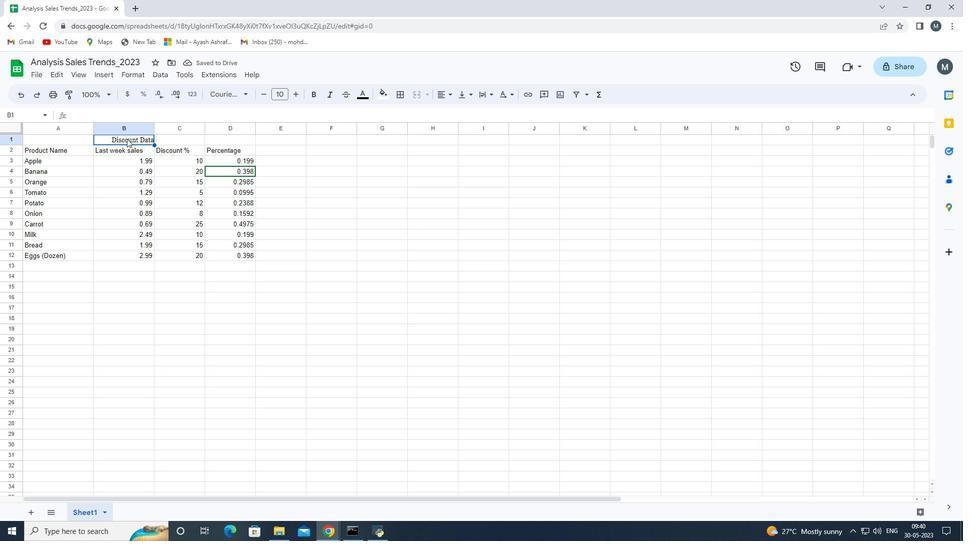 
Action: Mouse pressed left at (126, 138)
Screenshot: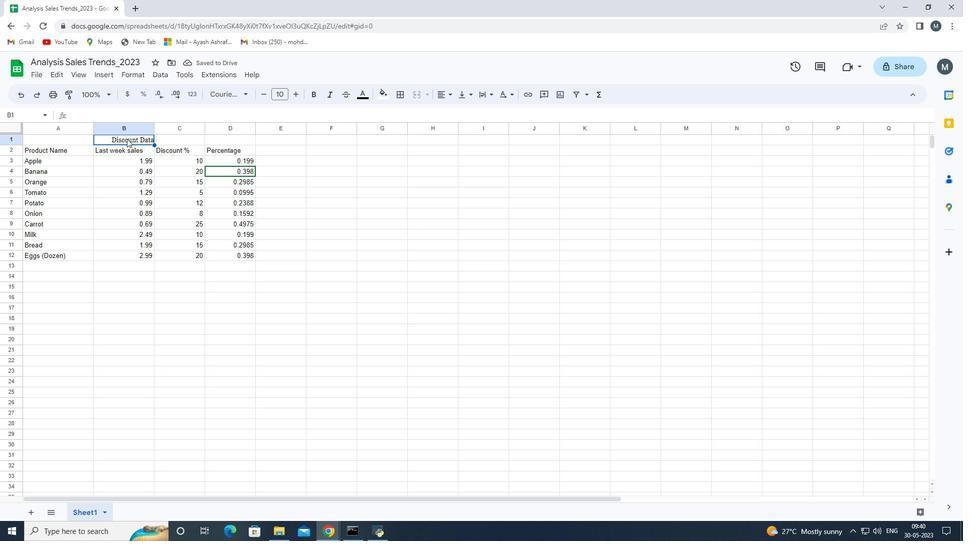 
Action: Mouse moved to (61, 141)
Screenshot: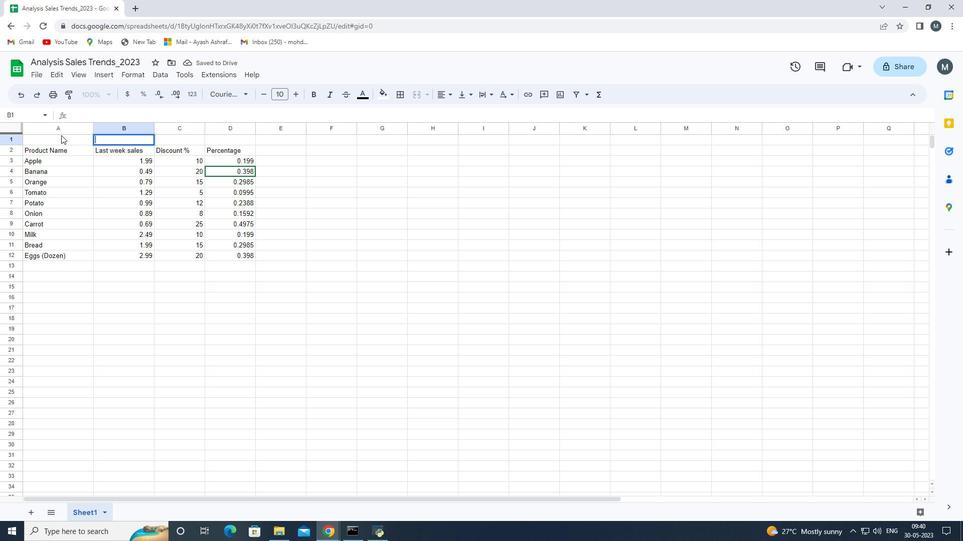 
Action: Mouse pressed left at (61, 141)
Screenshot: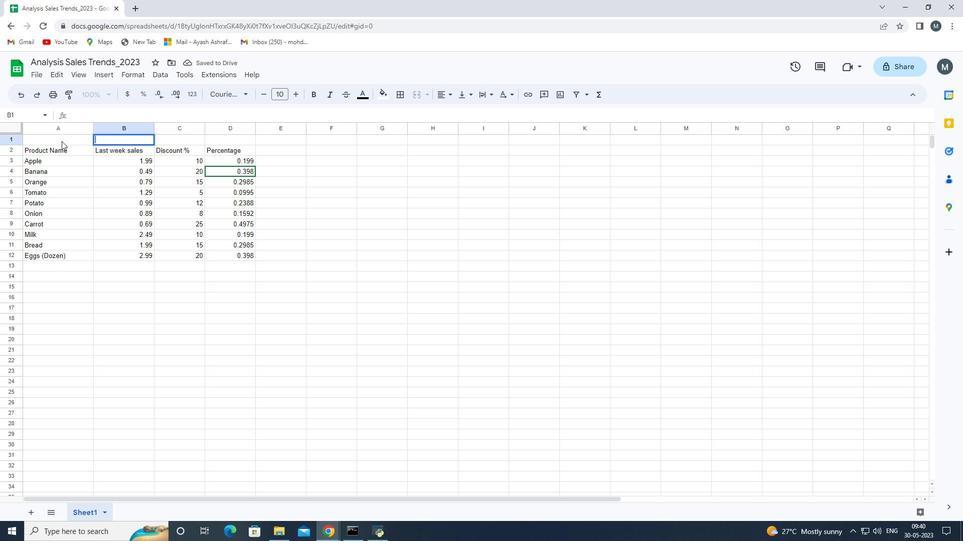 
Action: Mouse moved to (182, 113)
Screenshot: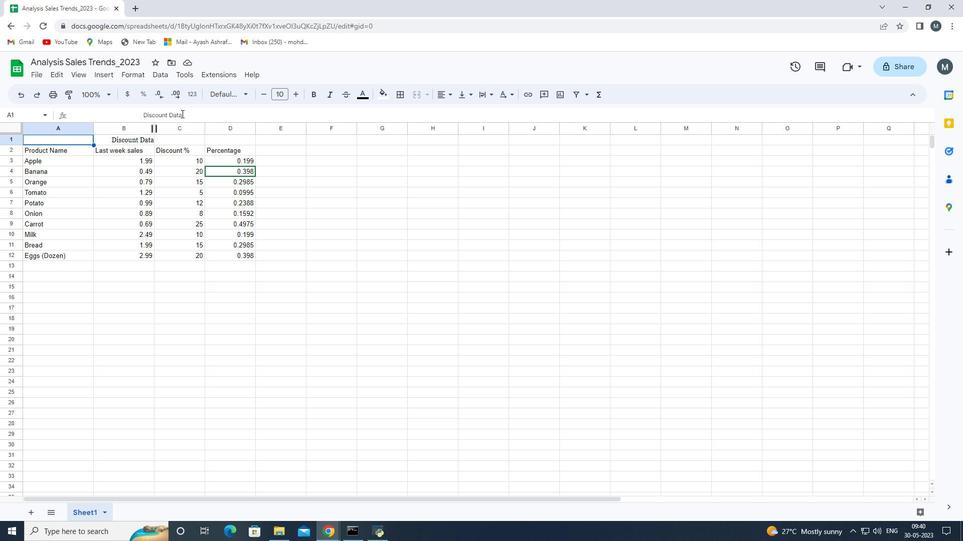 
Action: Mouse pressed left at (182, 113)
Screenshot: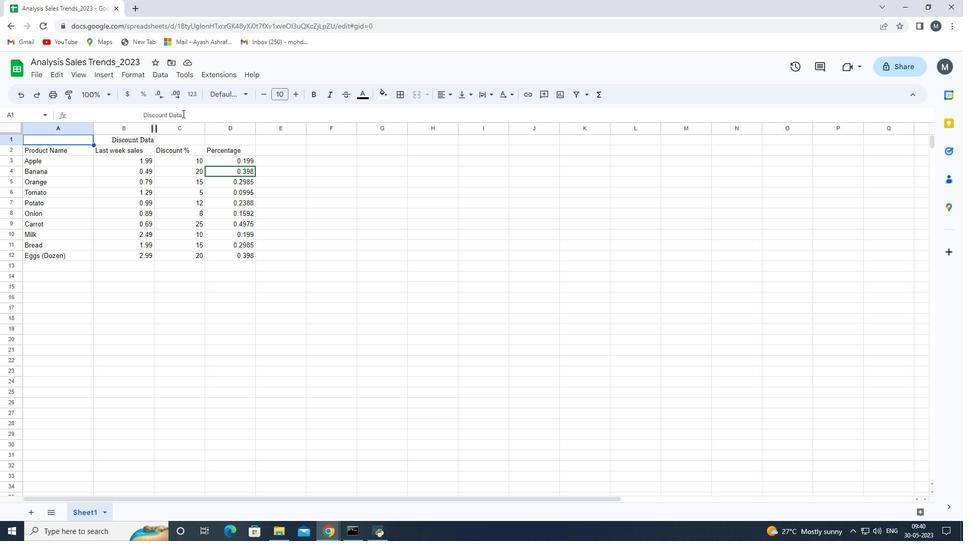 
Action: Mouse moved to (386, 95)
Screenshot: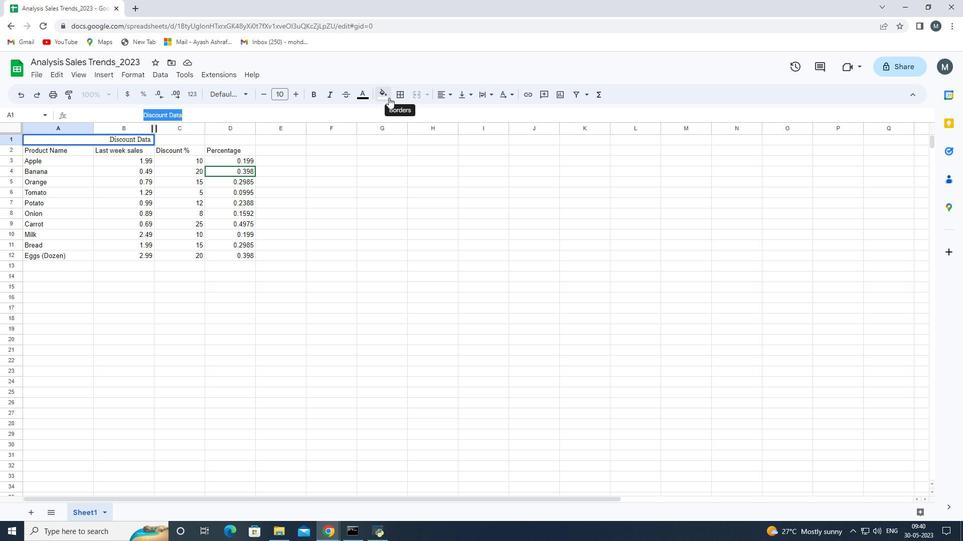 
Action: Mouse pressed left at (386, 95)
Screenshot: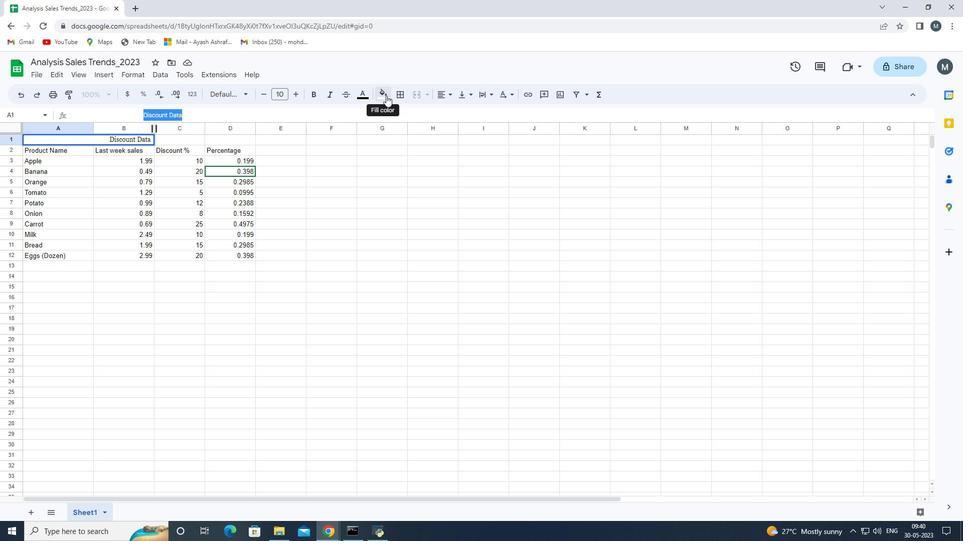 
Action: Mouse moved to (450, 141)
Screenshot: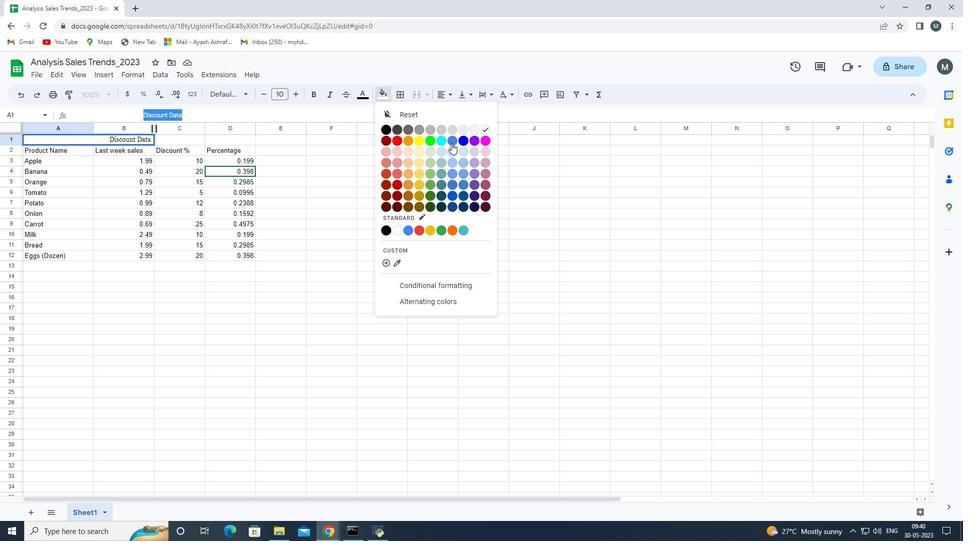 
Action: Mouse pressed left at (450, 141)
Screenshot: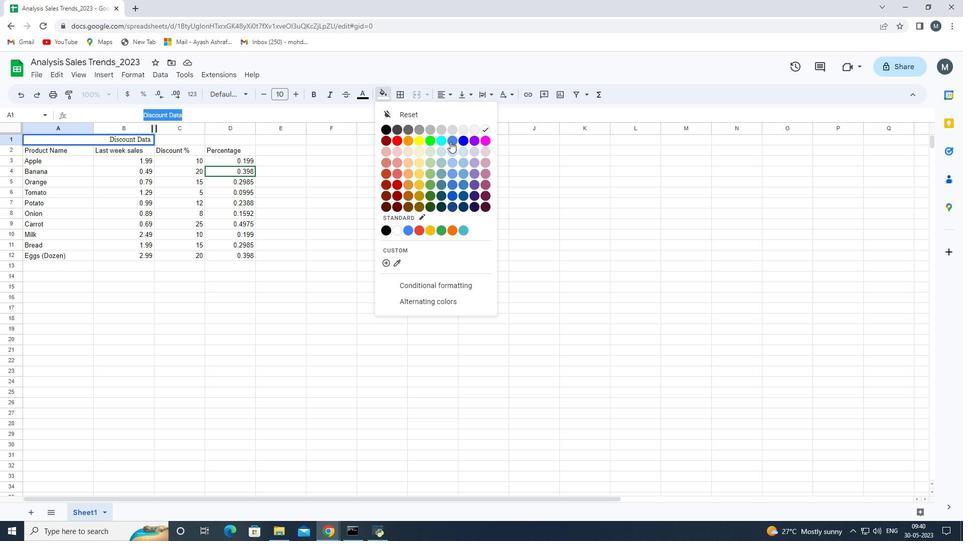 
Action: Mouse moved to (103, 156)
Screenshot: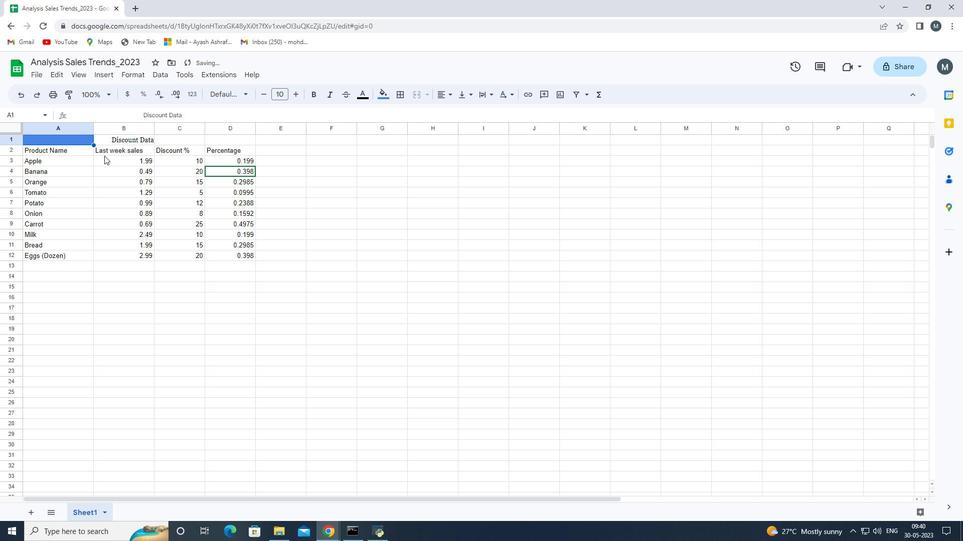 
Action: Key pressed <Key.delete>ctrl+Z
Screenshot: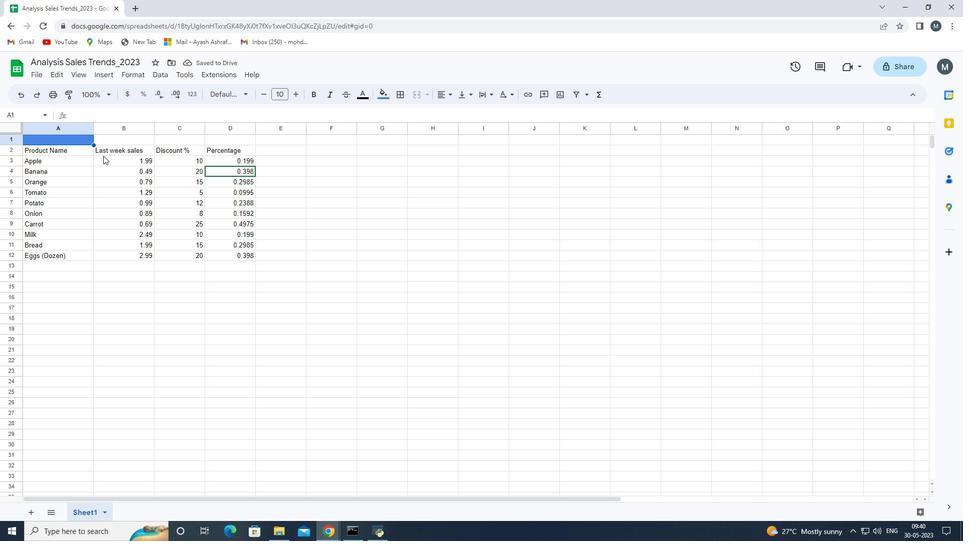 
Action: Mouse moved to (90, 144)
Screenshot: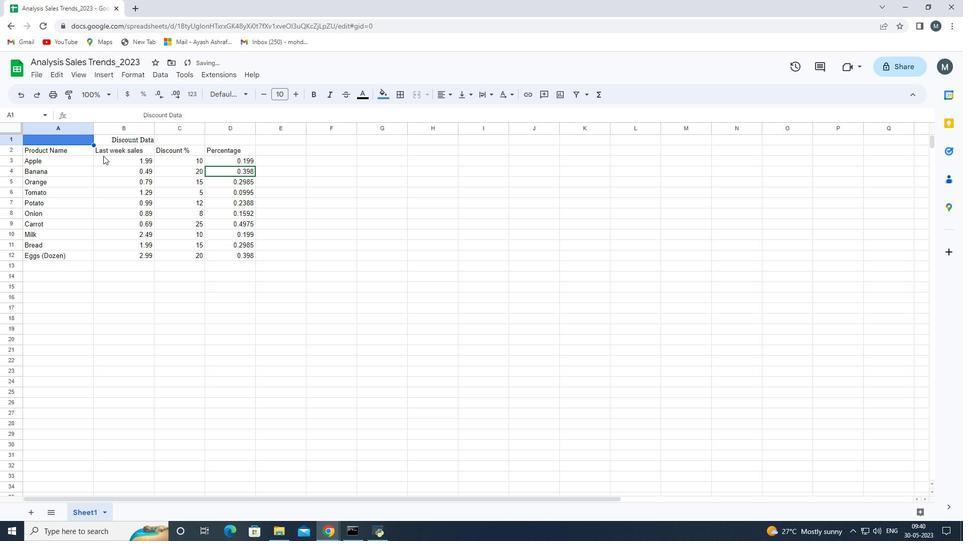 
Action: Mouse pressed left at (90, 144)
Screenshot: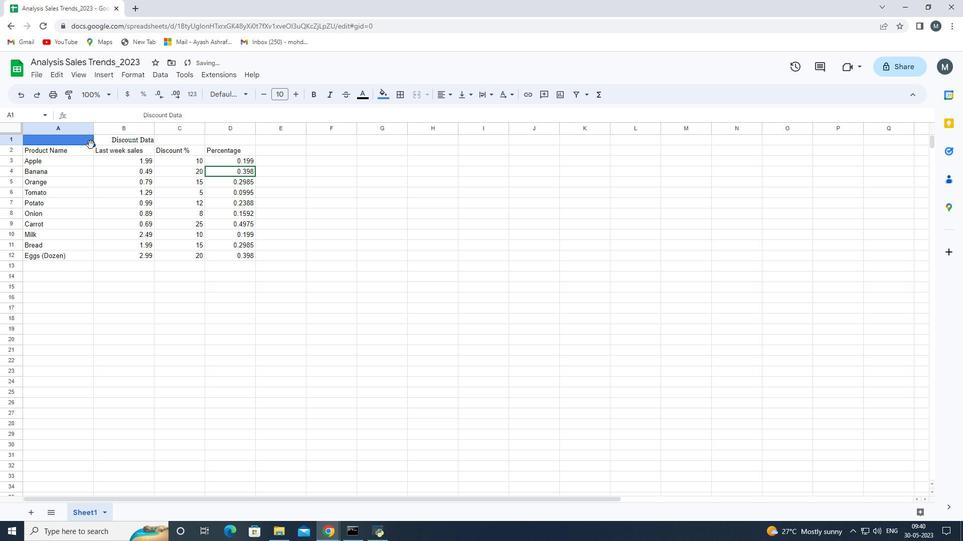 
Action: Mouse moved to (389, 95)
Screenshot: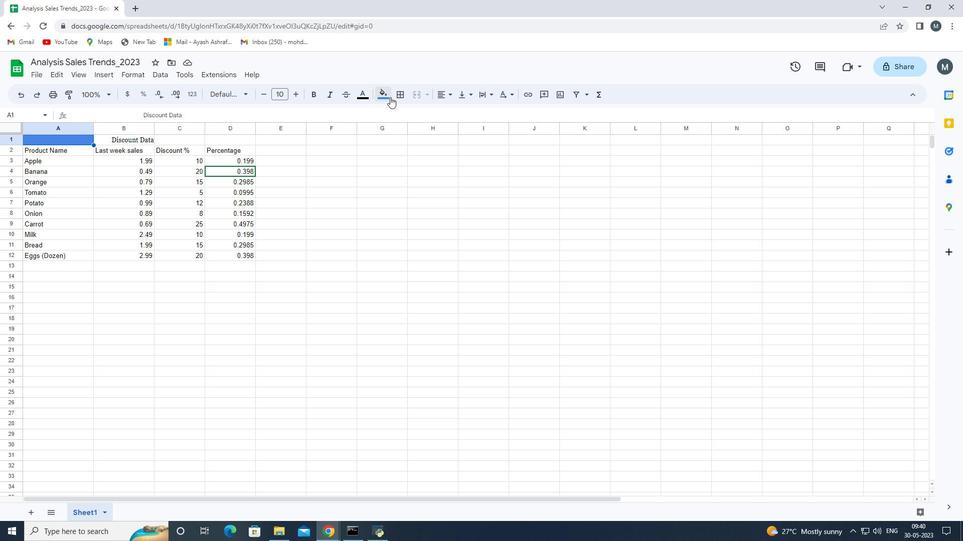 
Action: Mouse pressed left at (389, 95)
Screenshot: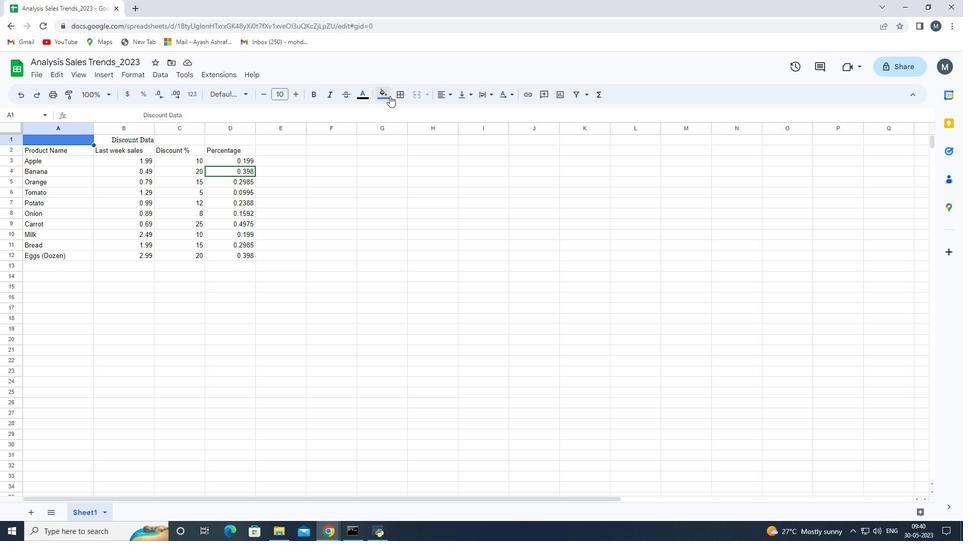 
Action: Mouse moved to (483, 129)
Screenshot: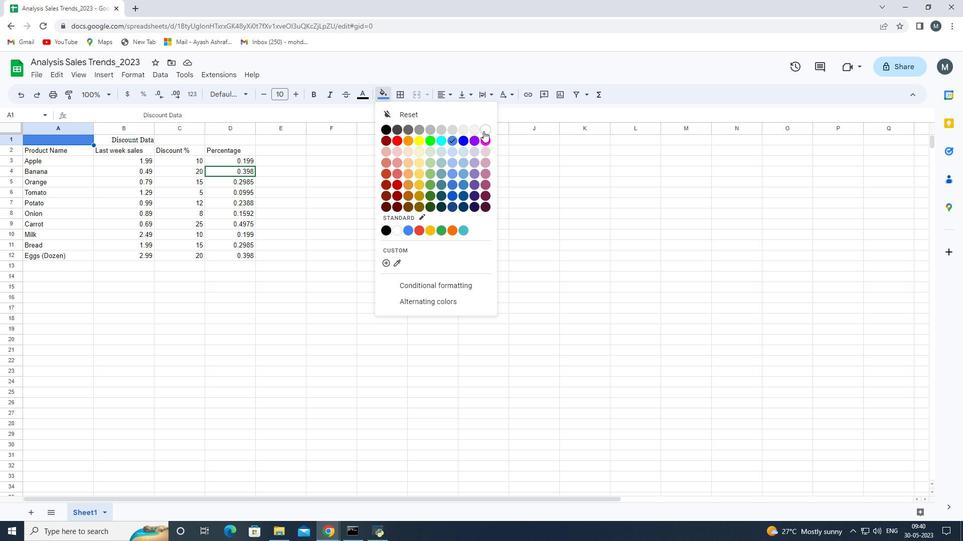
Action: Mouse pressed left at (483, 129)
Screenshot: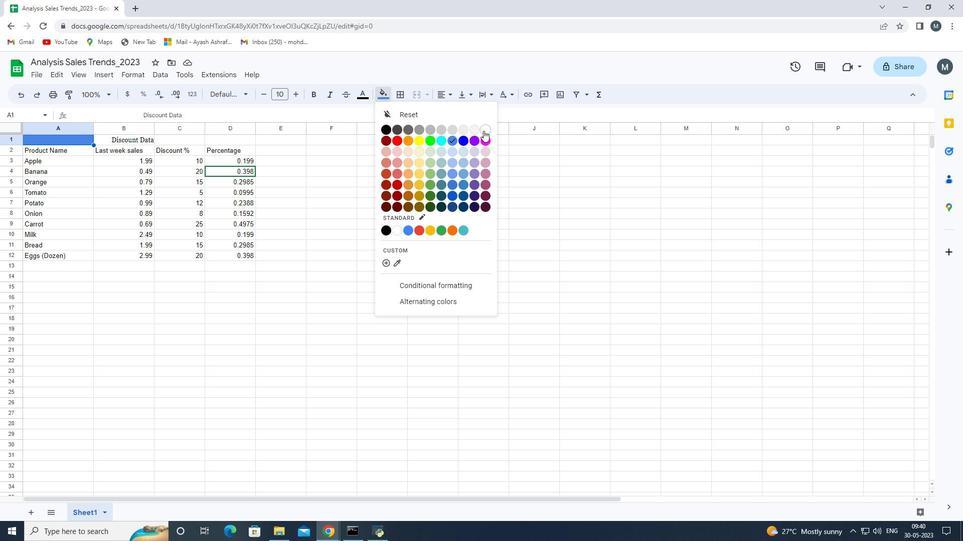 
Action: Mouse moved to (139, 139)
Screenshot: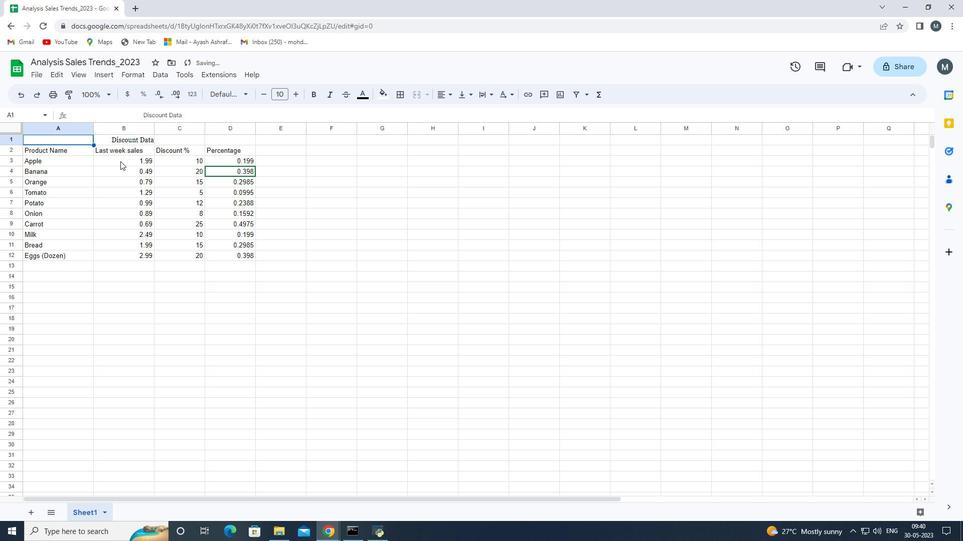 
Action: Mouse pressed left at (139, 139)
Screenshot: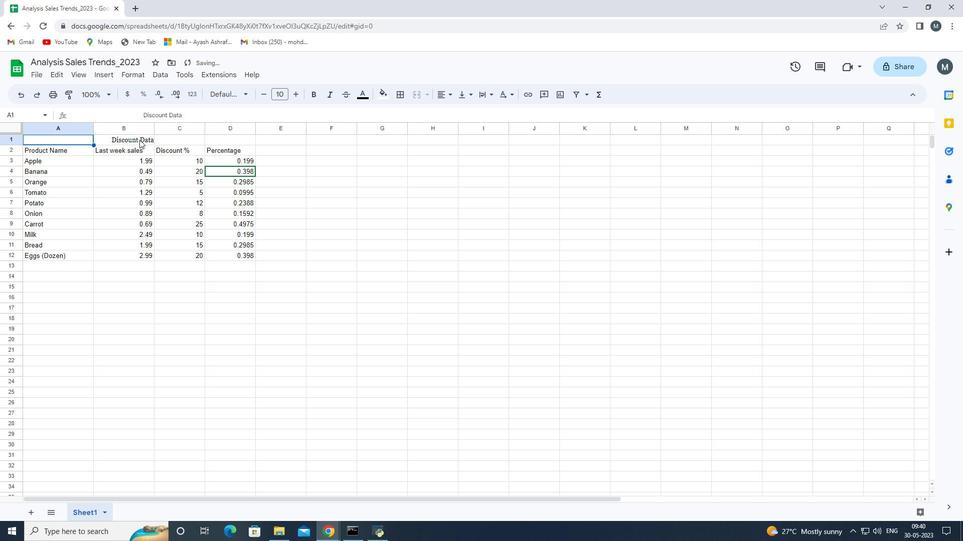 
Action: Mouse moved to (111, 139)
Screenshot: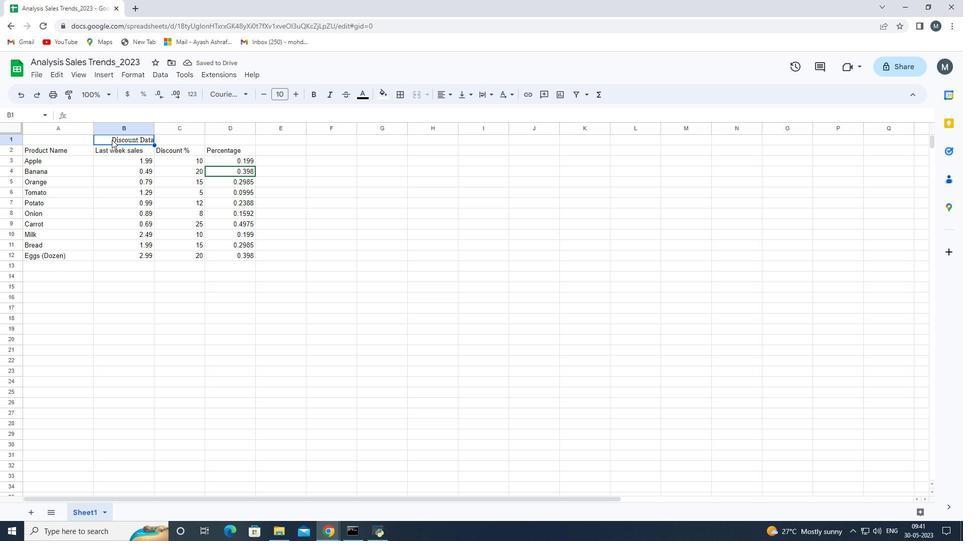 
Action: Mouse pressed left at (111, 139)
Screenshot: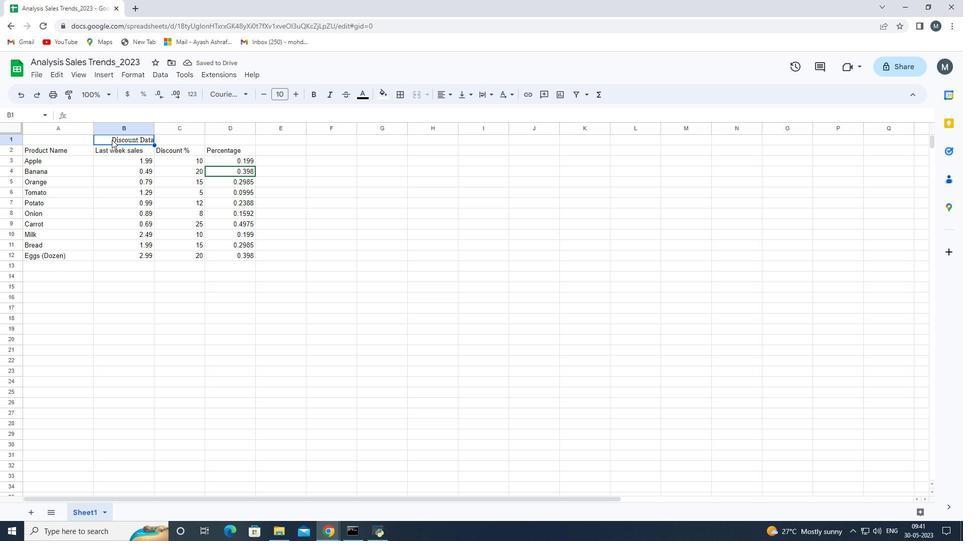 
Action: Mouse moved to (129, 138)
Screenshot: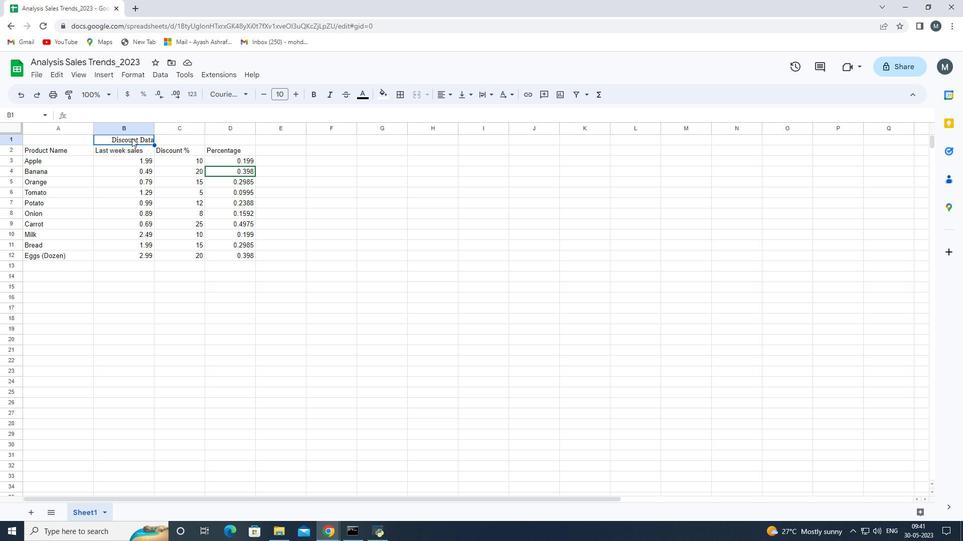 
Action: Mouse pressed left at (129, 138)
Screenshot: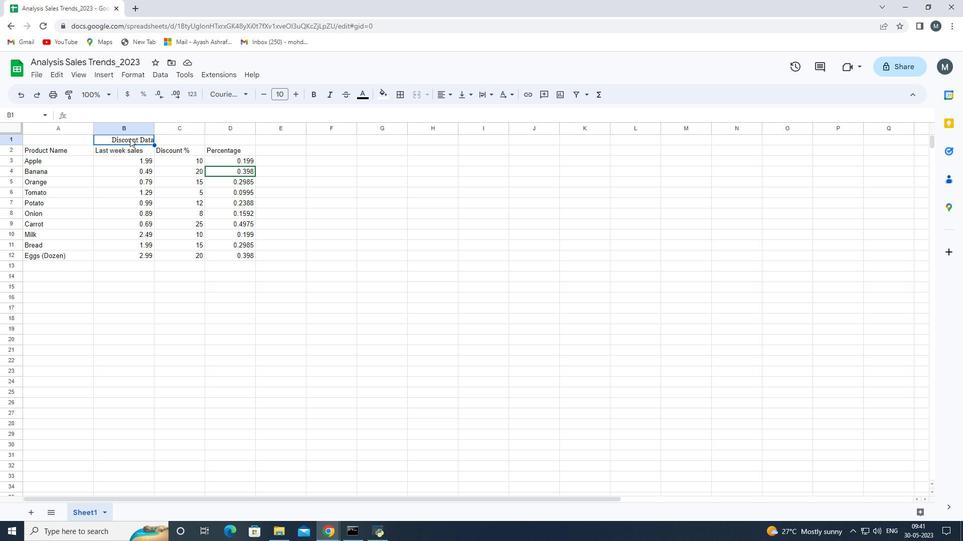 
Action: Mouse pressed left at (129, 138)
Screenshot: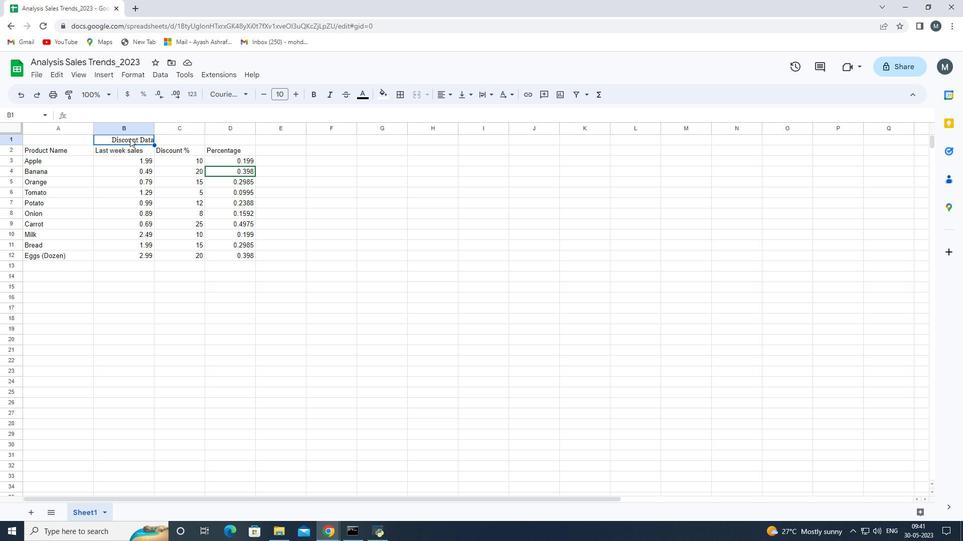 
Action: Mouse moved to (128, 138)
Screenshot: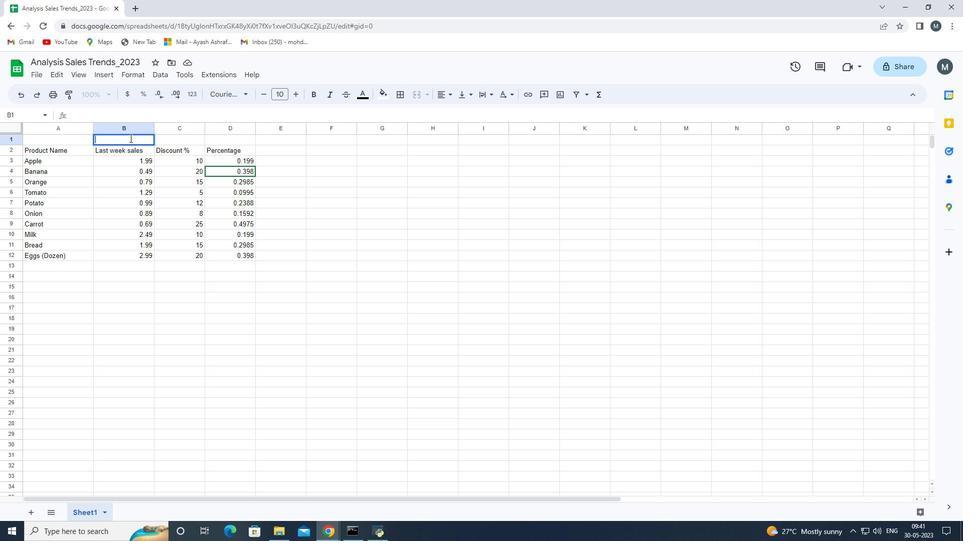 
Action: Mouse pressed left at (128, 138)
Screenshot: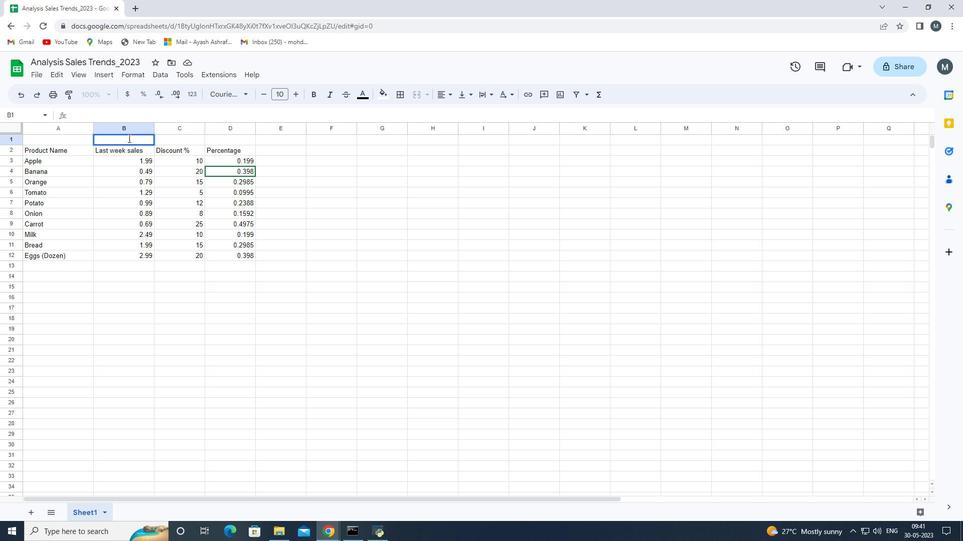 
Action: Mouse moved to (70, 140)
Screenshot: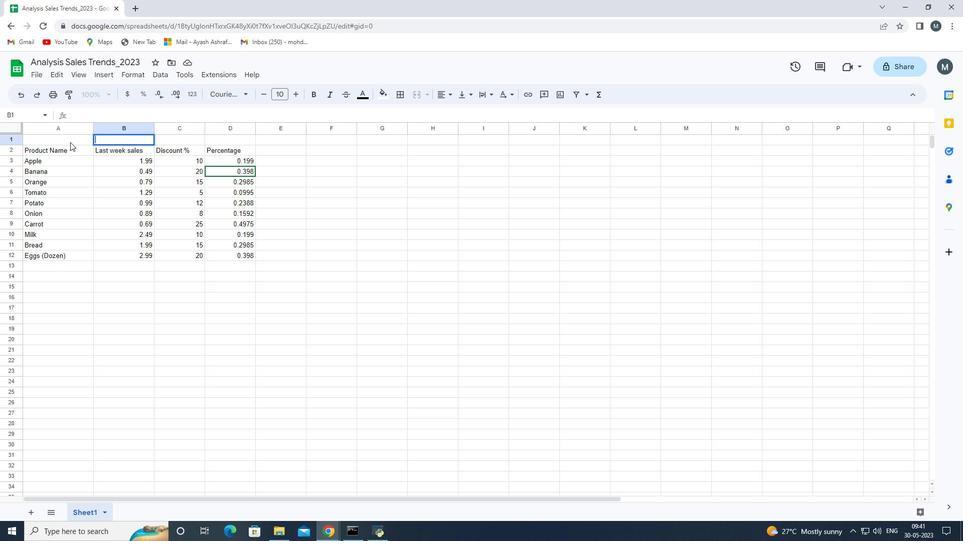 
Action: Mouse pressed left at (70, 140)
Screenshot: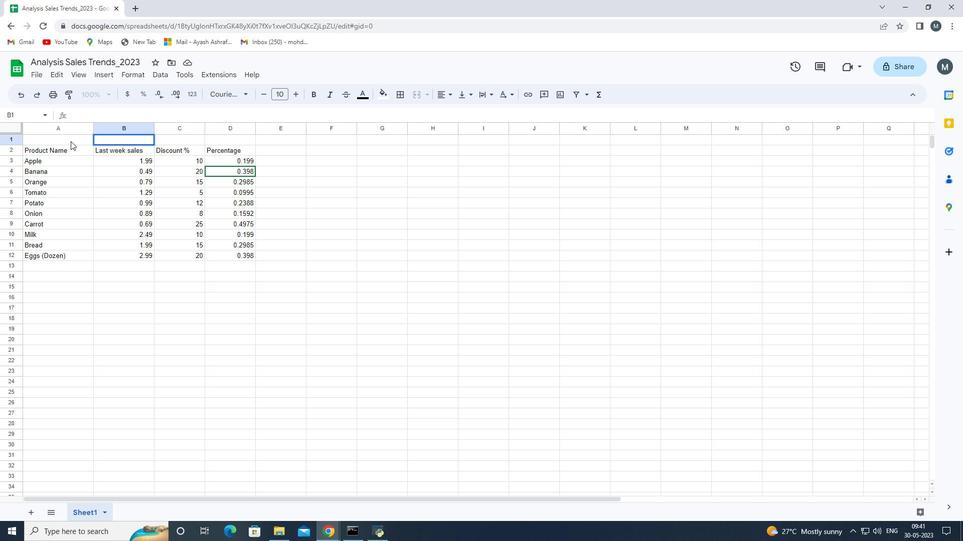 
Action: Mouse moved to (107, 140)
Screenshot: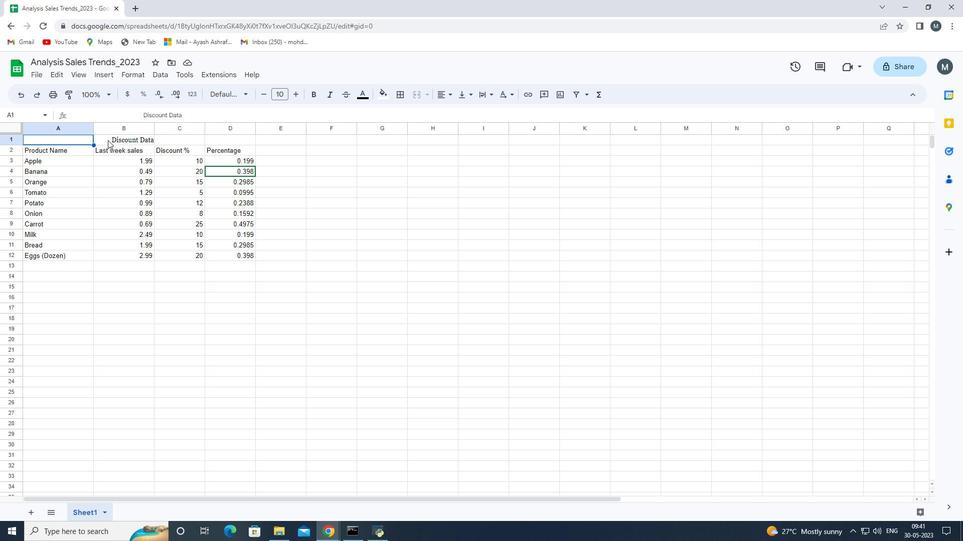 
Action: Key pressed <Key.shift_r><Key.shift_r><Key.shift_r><Key.right>
Screenshot: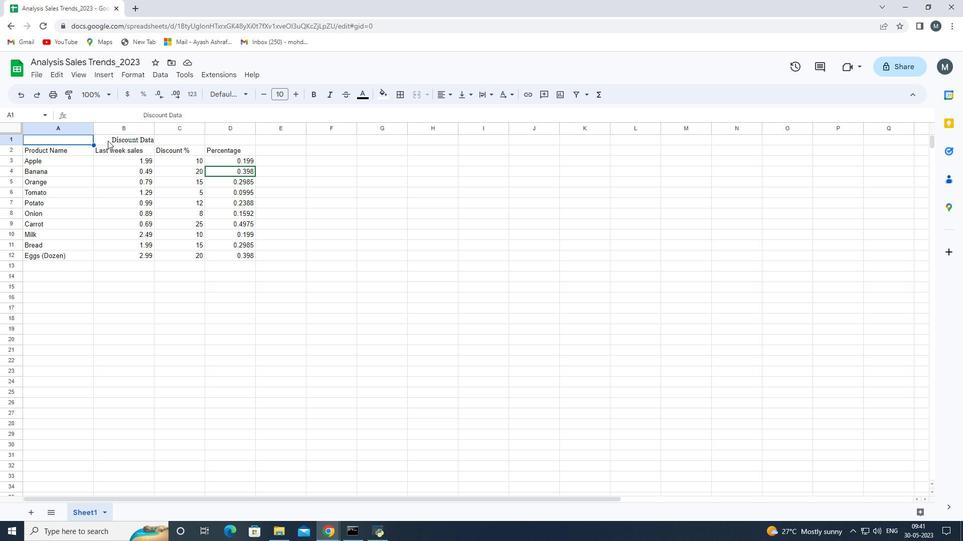 
Action: Mouse moved to (383, 92)
Screenshot: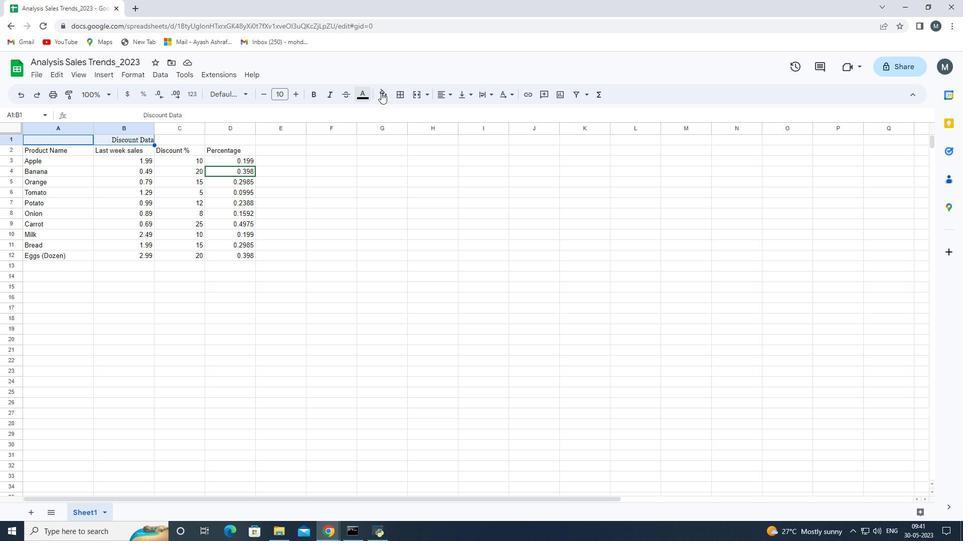 
Action: Mouse pressed left at (383, 92)
Screenshot: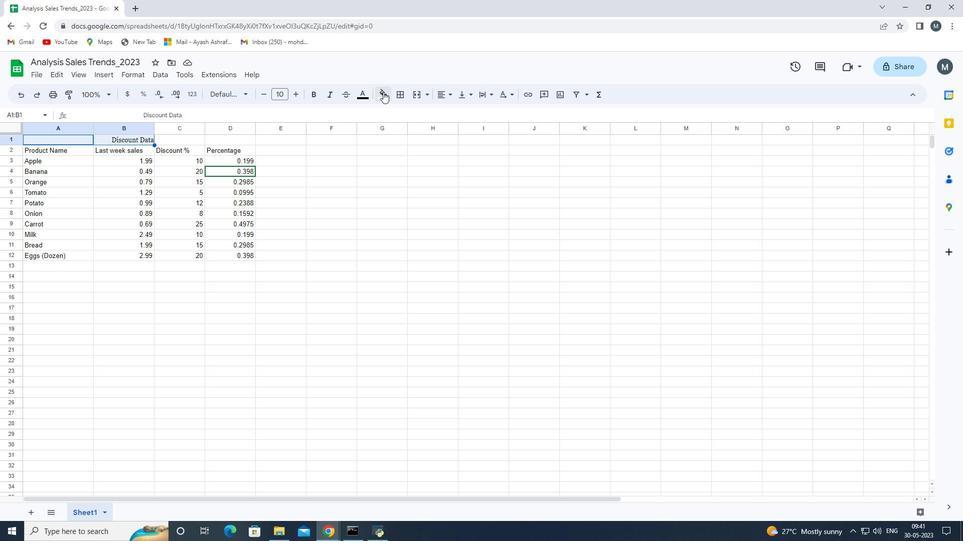
Action: Mouse moved to (454, 139)
Screenshot: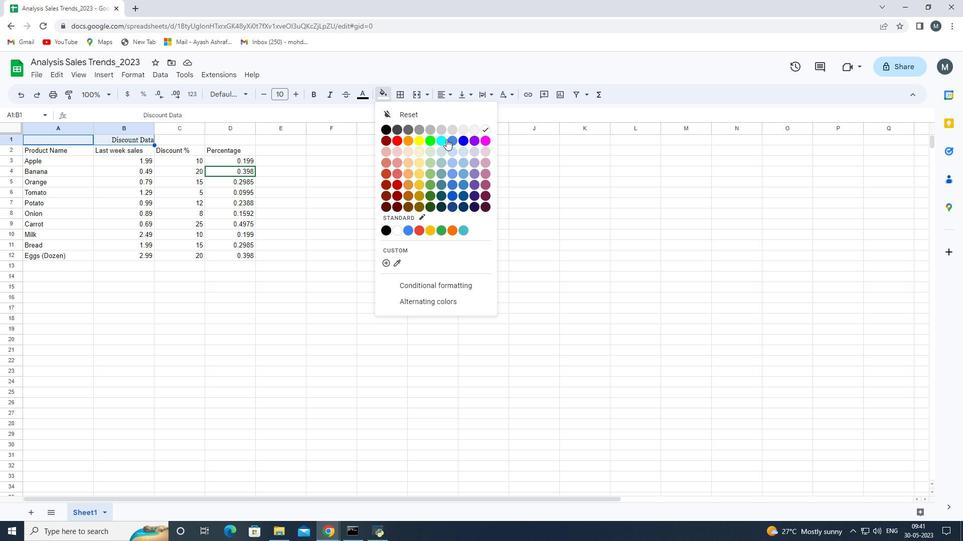 
Action: Mouse pressed left at (454, 139)
Screenshot: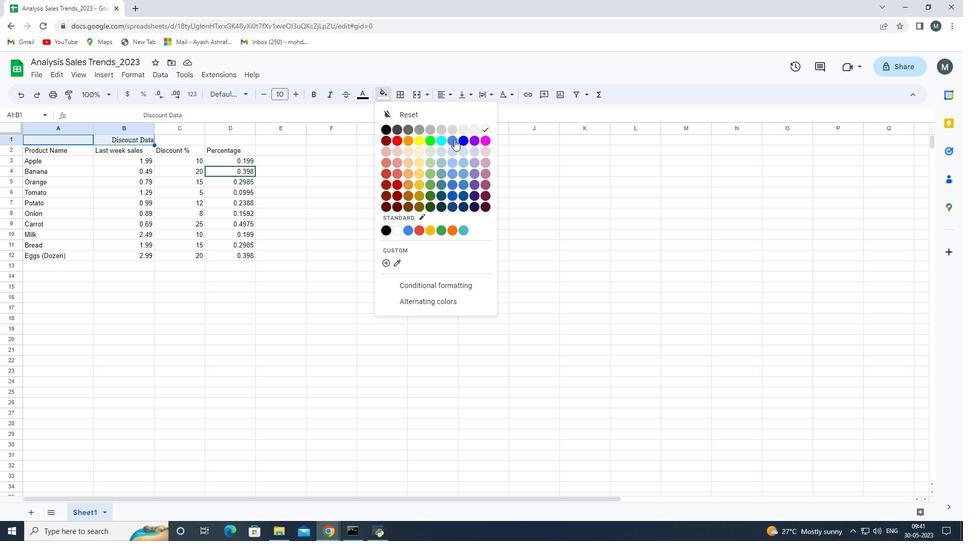 
Action: Mouse moved to (75, 292)
Screenshot: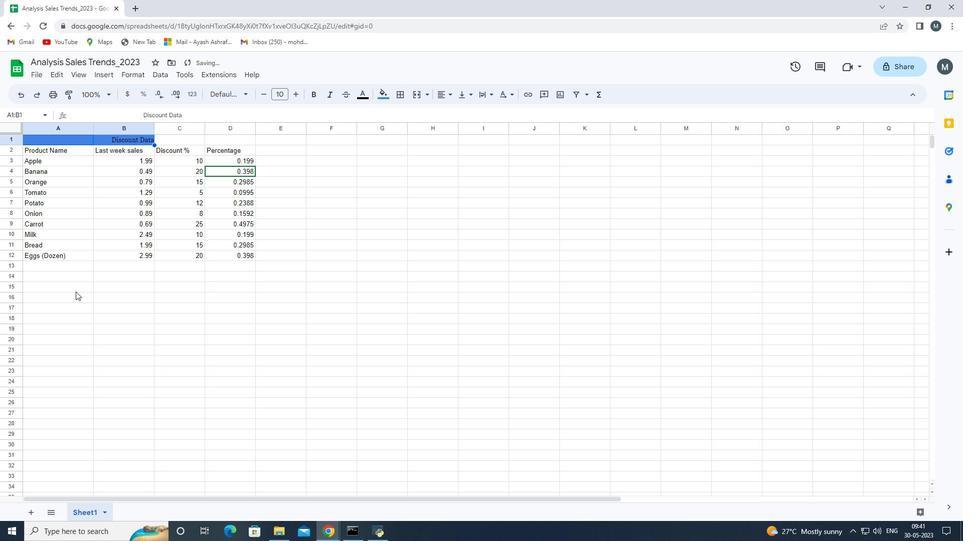 
Action: Mouse pressed left at (75, 292)
Screenshot: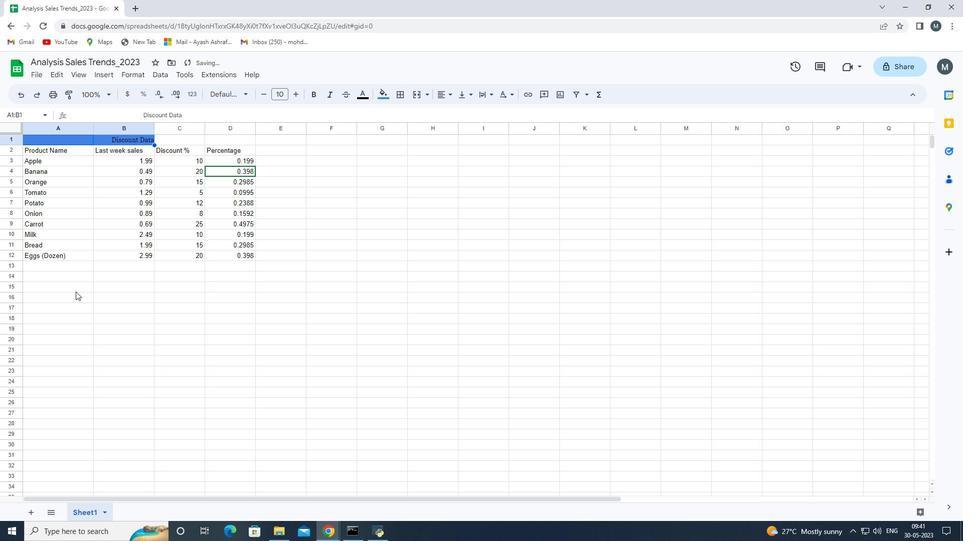 
Action: Mouse moved to (65, 138)
Screenshot: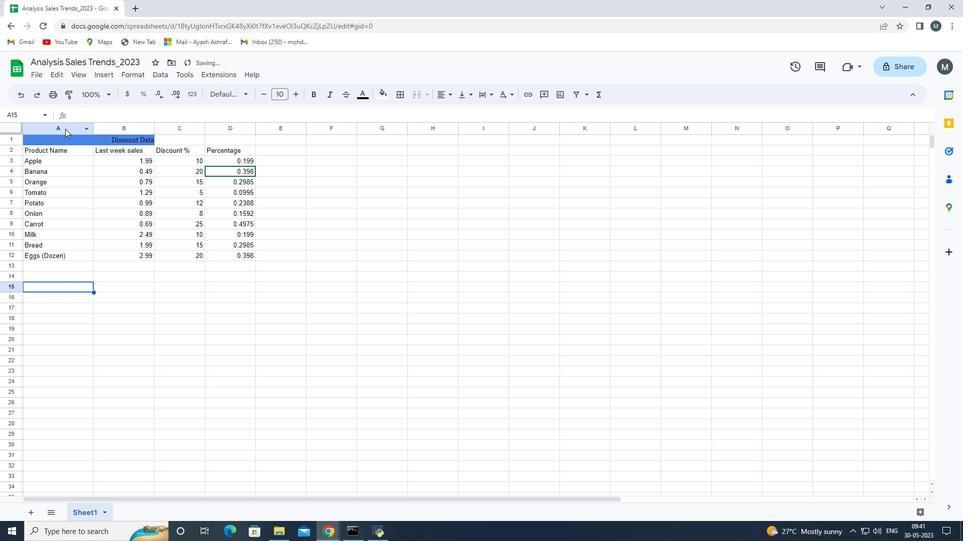 
Action: Mouse pressed left at (65, 138)
Screenshot: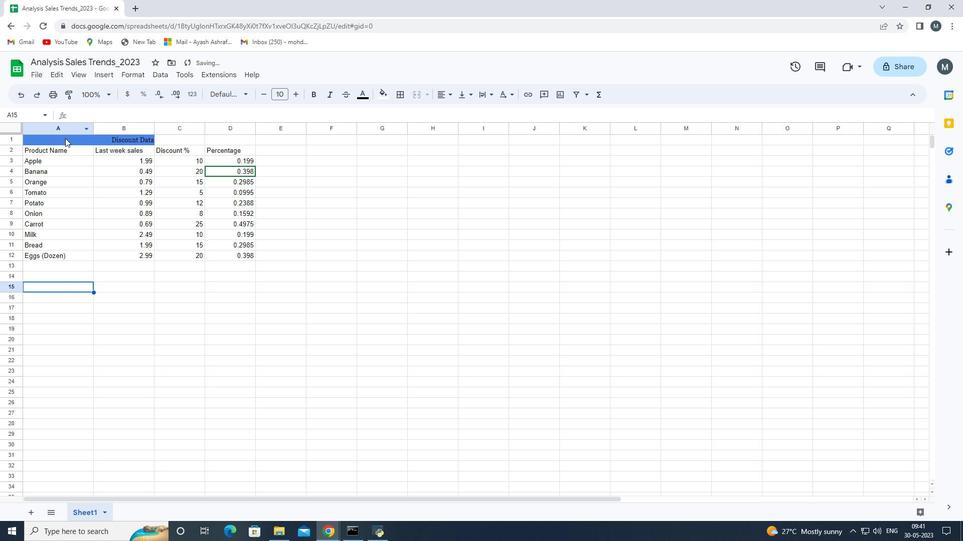 
Action: Mouse moved to (387, 94)
Screenshot: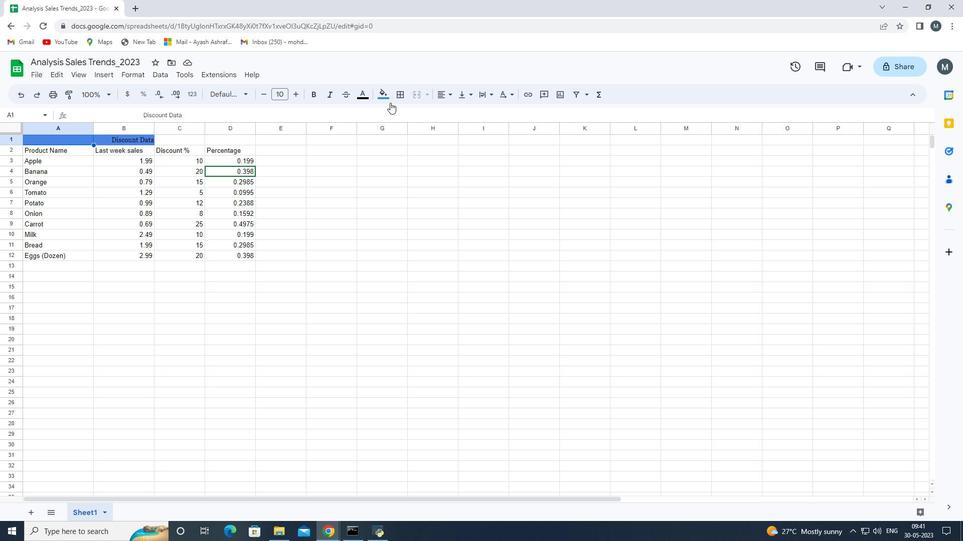 
Action: Mouse pressed left at (387, 94)
Screenshot: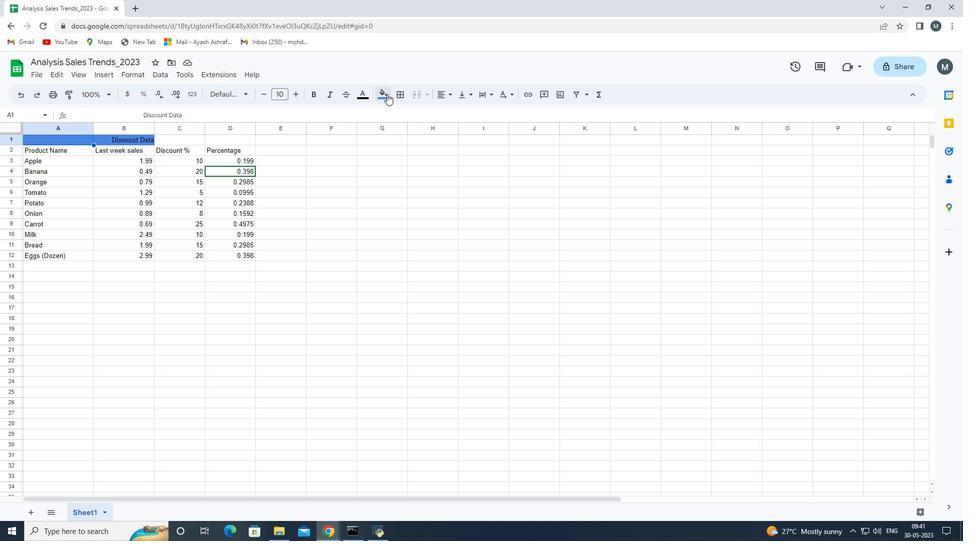 
Action: Mouse moved to (488, 129)
Screenshot: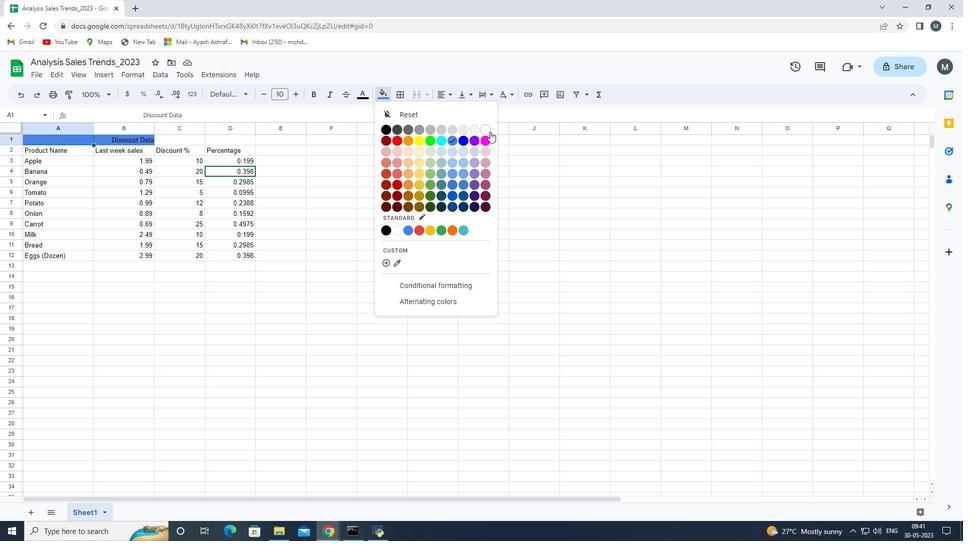 
Action: Mouse pressed left at (488, 129)
Screenshot: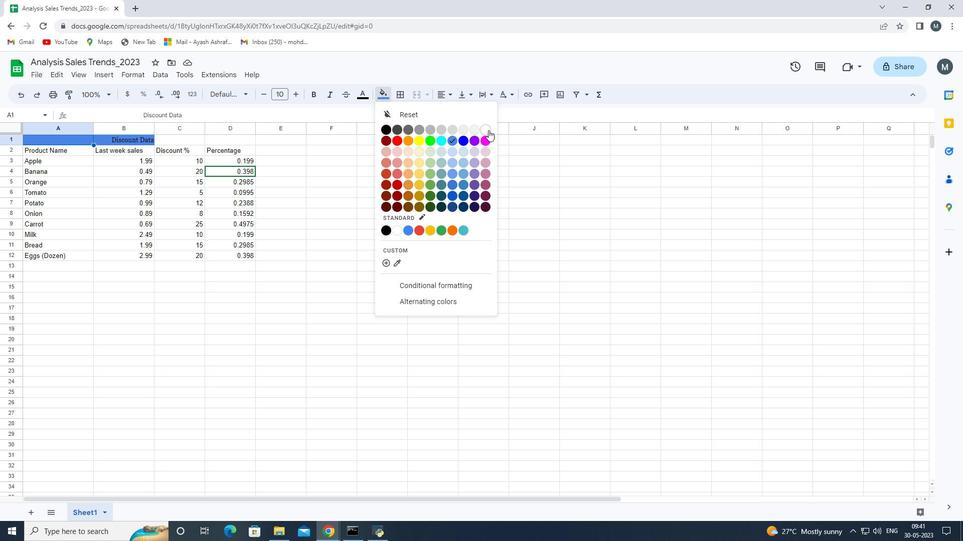 
Action: Mouse moved to (104, 286)
Screenshot: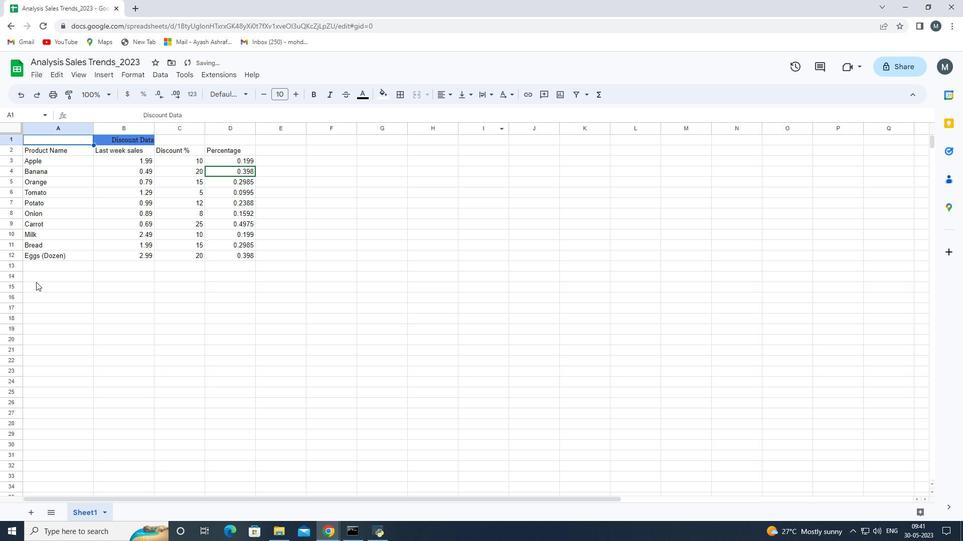 
Action: Mouse pressed left at (104, 286)
Screenshot: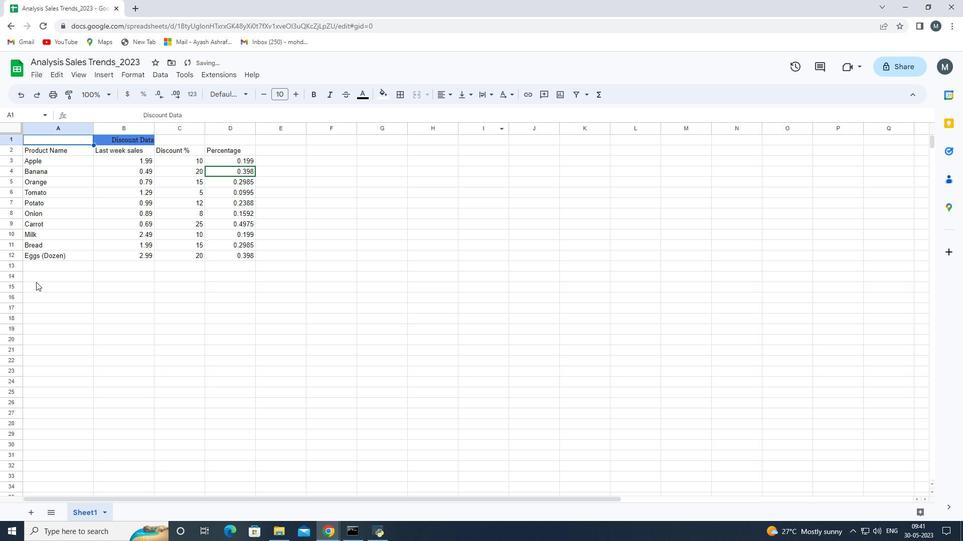 
Action: Mouse moved to (131, 141)
Screenshot: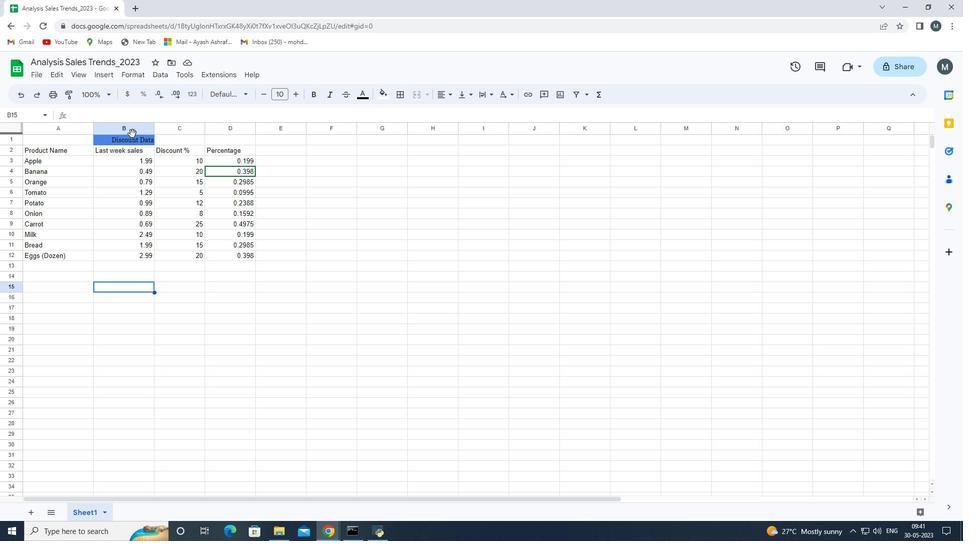 
Action: Mouse pressed left at (131, 141)
Screenshot: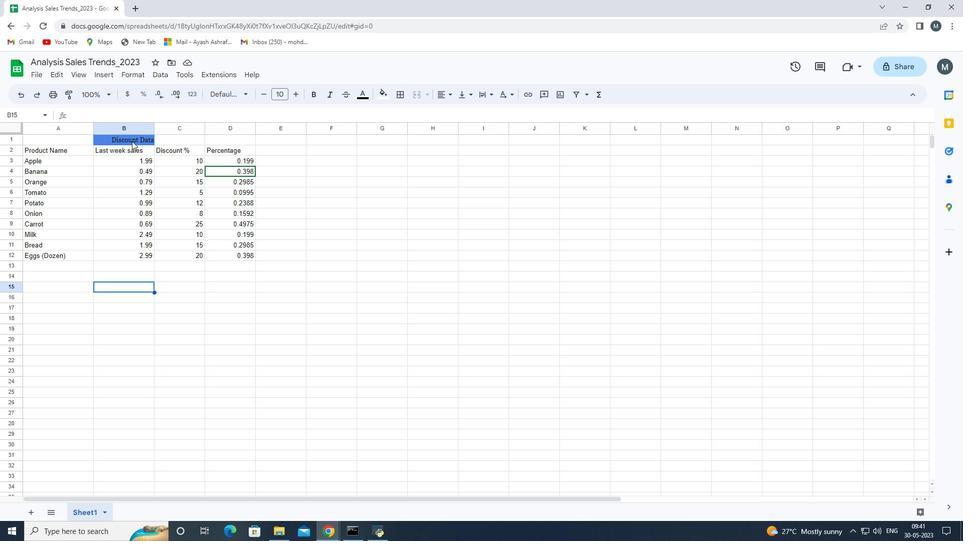 
Action: Mouse moved to (140, 142)
Screenshot: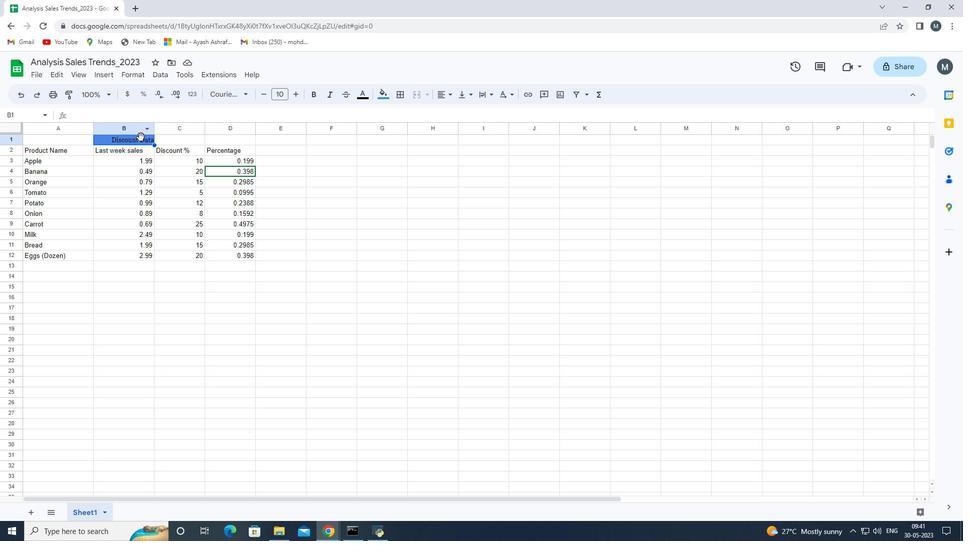 
Action: Mouse pressed left at (140, 142)
Screenshot: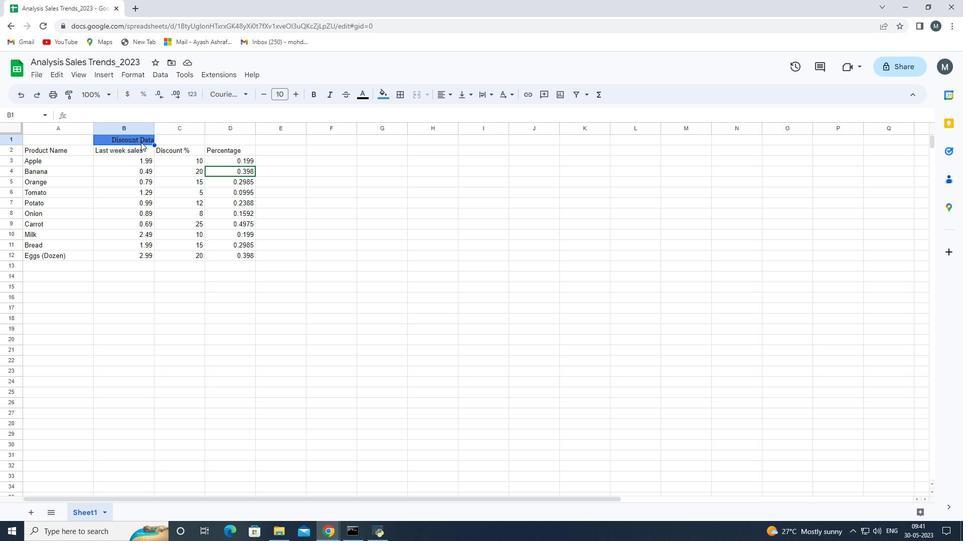 
Action: Mouse pressed left at (140, 142)
Screenshot: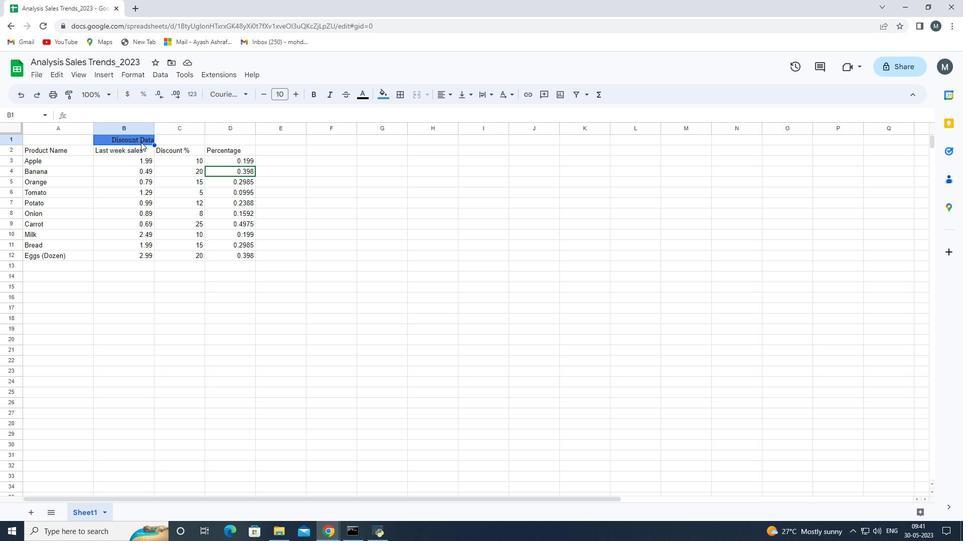 
Action: Mouse moved to (60, 139)
Screenshot: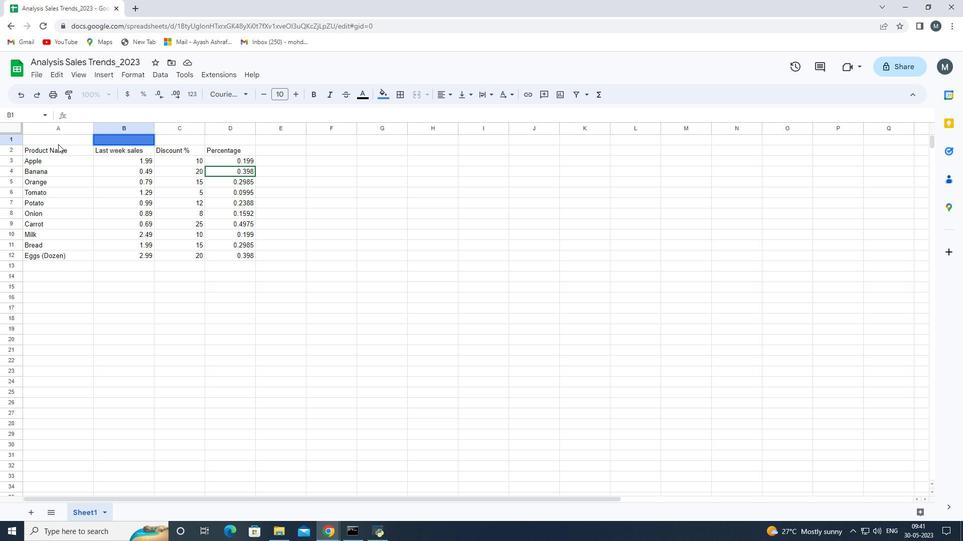 
Action: Mouse pressed left at (60, 139)
Screenshot: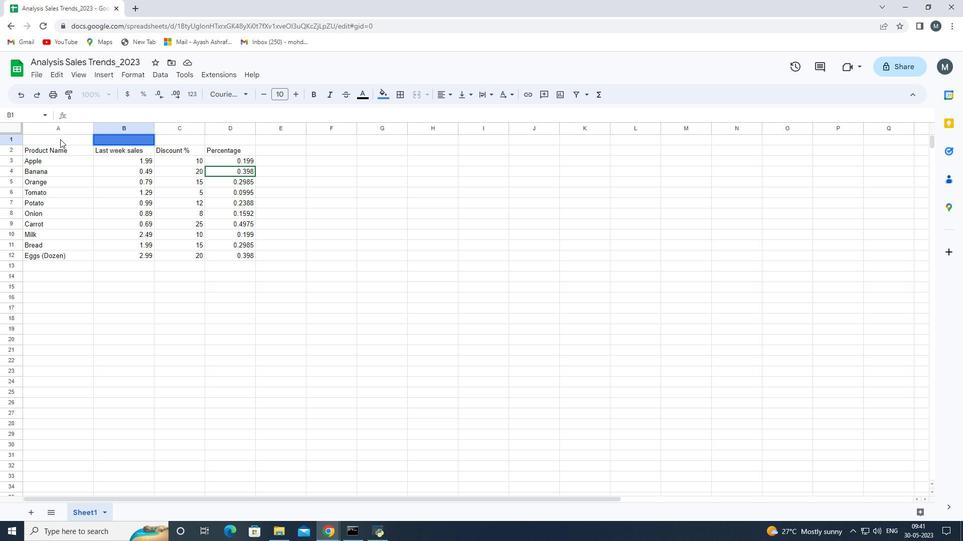 
Action: Mouse moved to (183, 113)
Screenshot: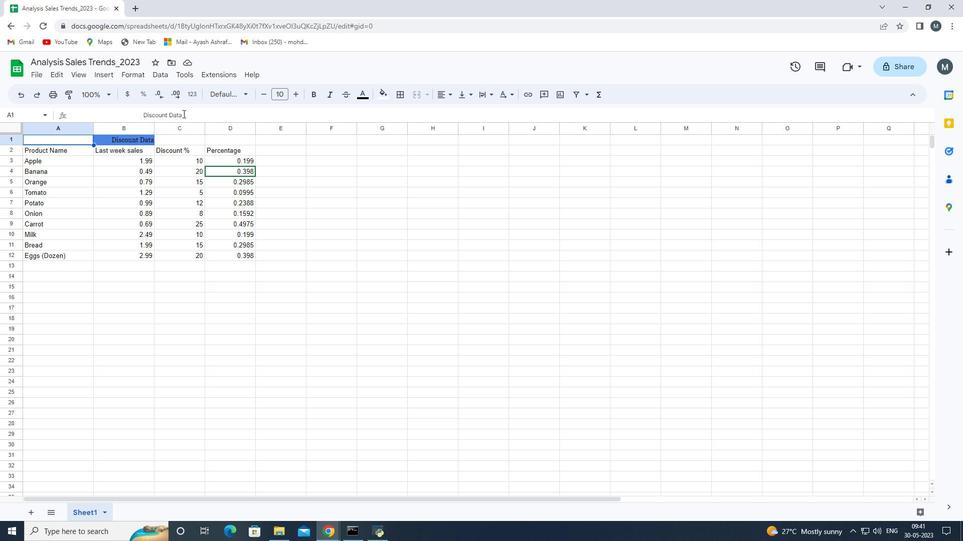 
Action: Mouse pressed left at (183, 113)
Screenshot: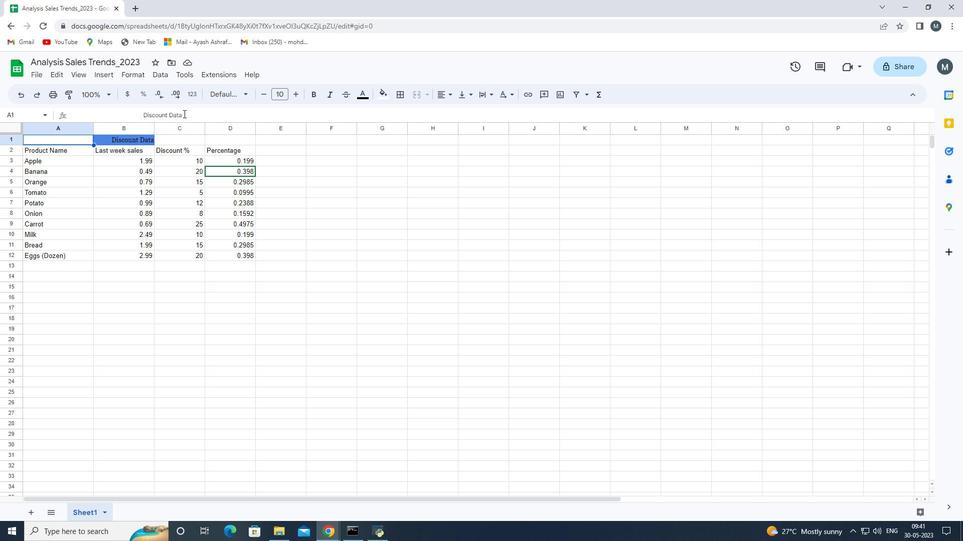 
Action: Mouse moved to (143, 111)
Screenshot: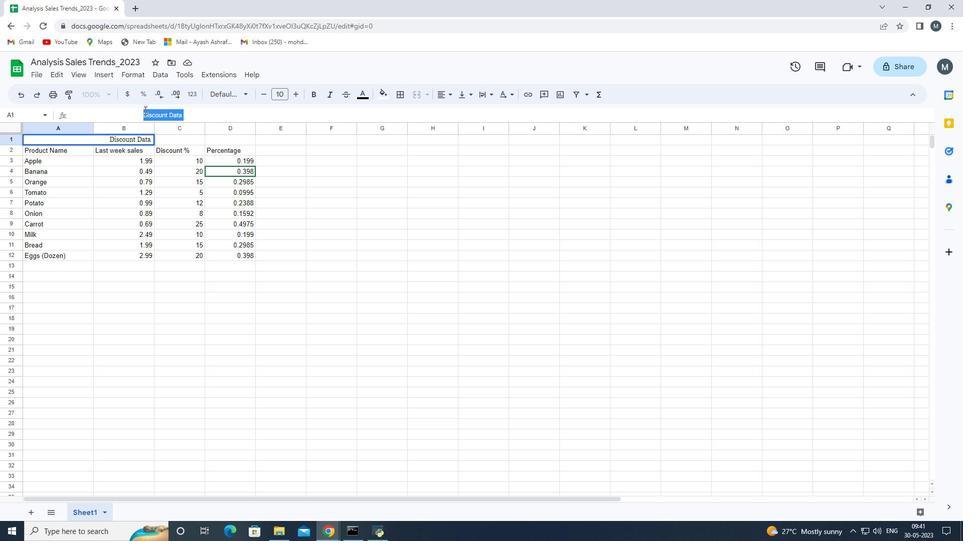 
Action: Key pressed ctrl+U
Screenshot: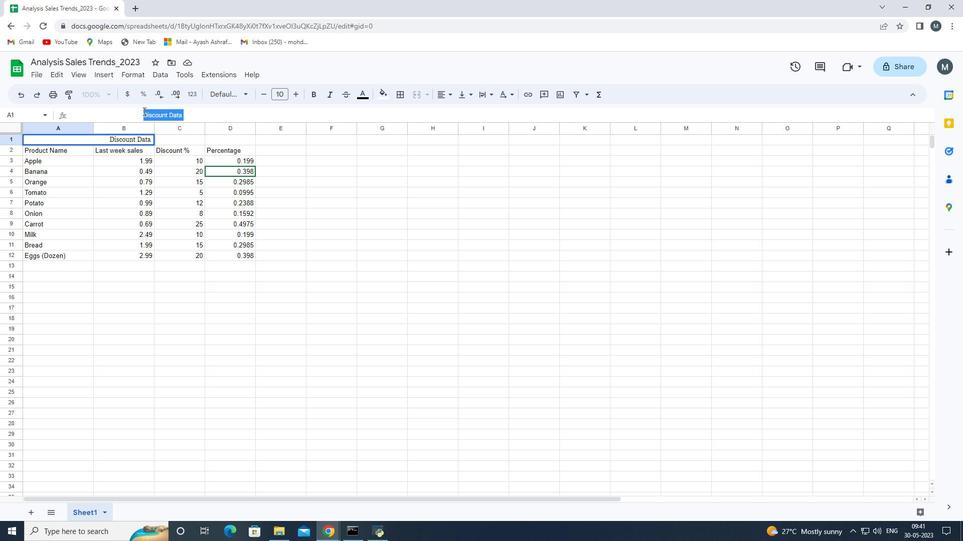 
Action: Mouse moved to (298, 95)
Screenshot: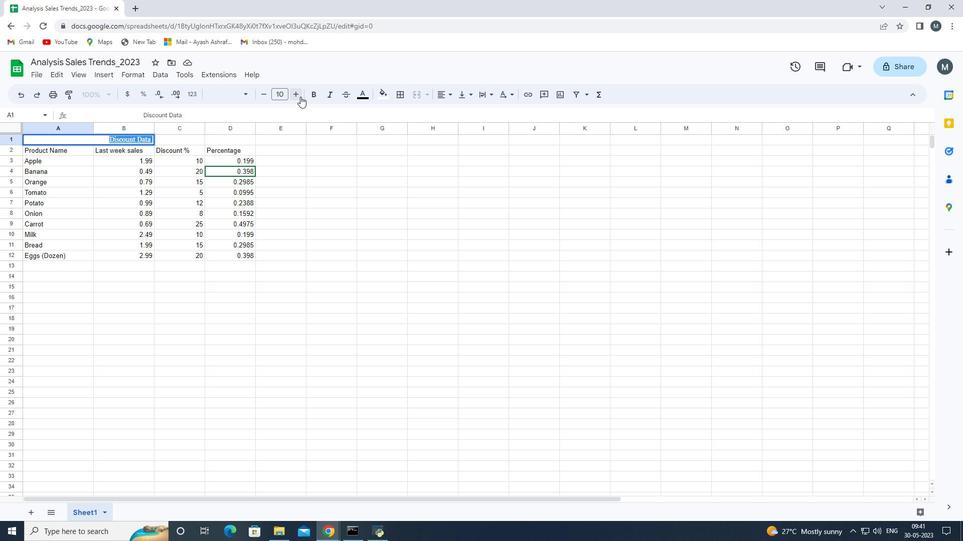 
Action: Mouse pressed left at (298, 95)
Screenshot: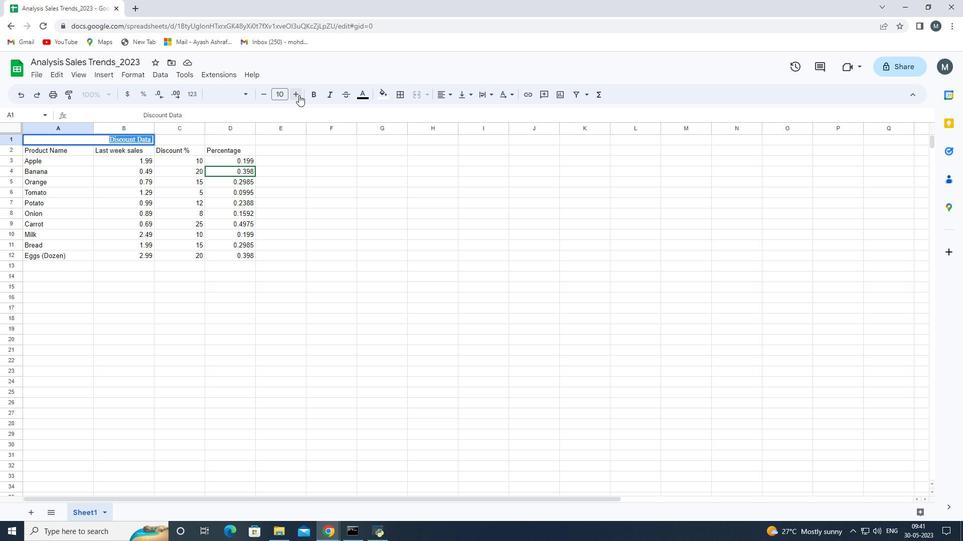 
Action: Mouse moved to (298, 95)
Screenshot: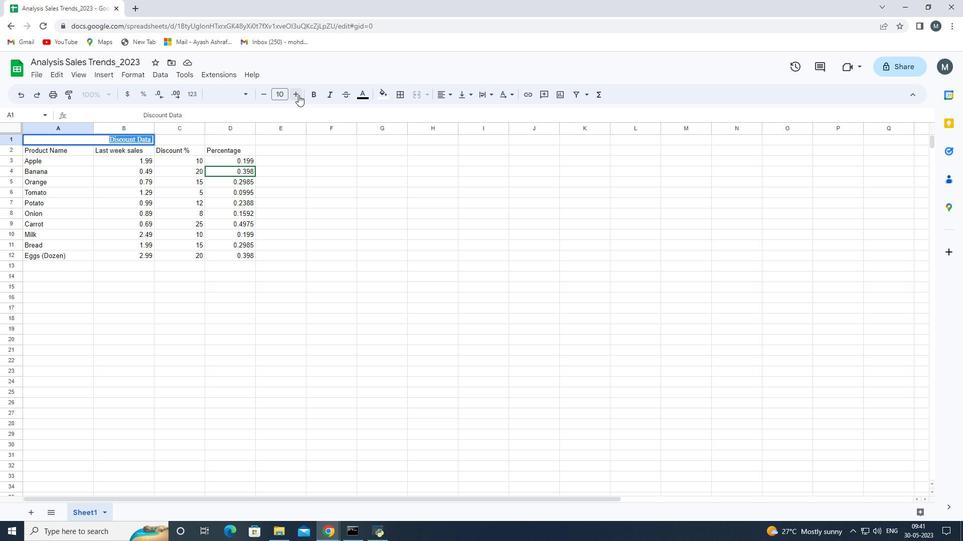 
Action: Mouse pressed left at (298, 95)
Screenshot: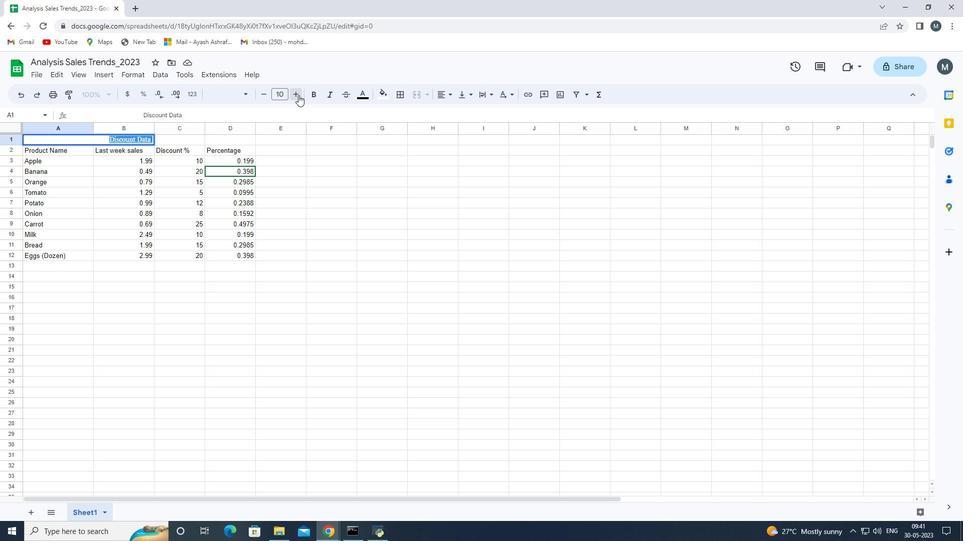 
Action: Mouse pressed left at (298, 95)
Screenshot: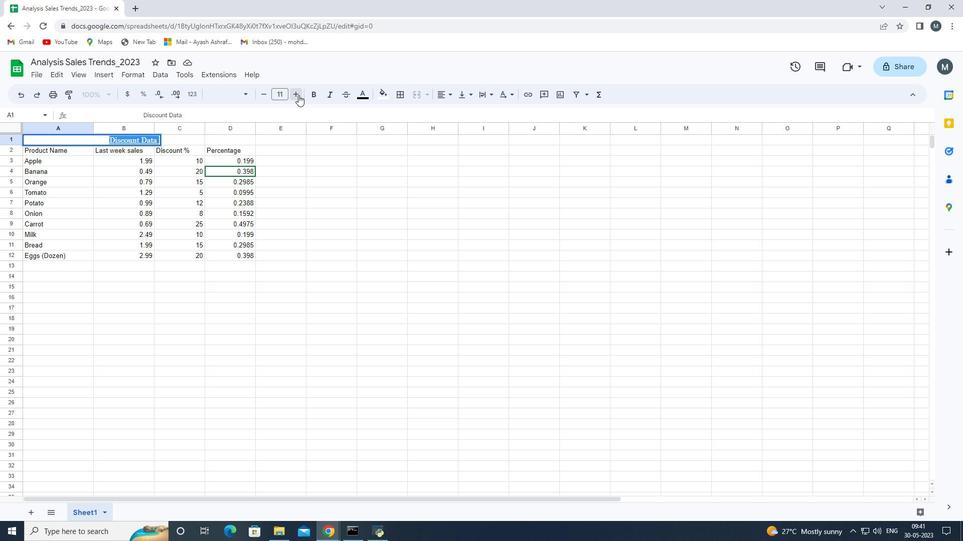 
Action: Mouse pressed left at (298, 95)
Screenshot: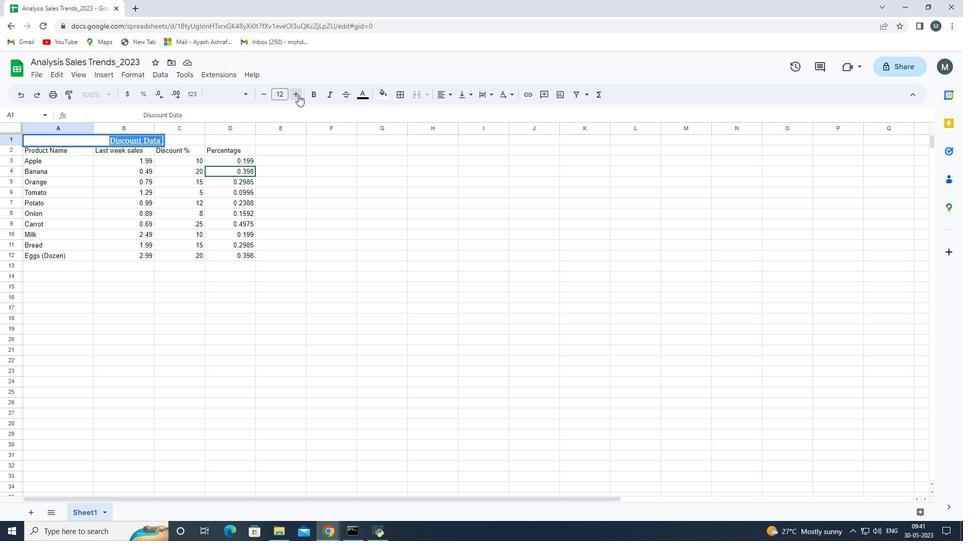 
Action: Mouse pressed left at (298, 95)
Screenshot: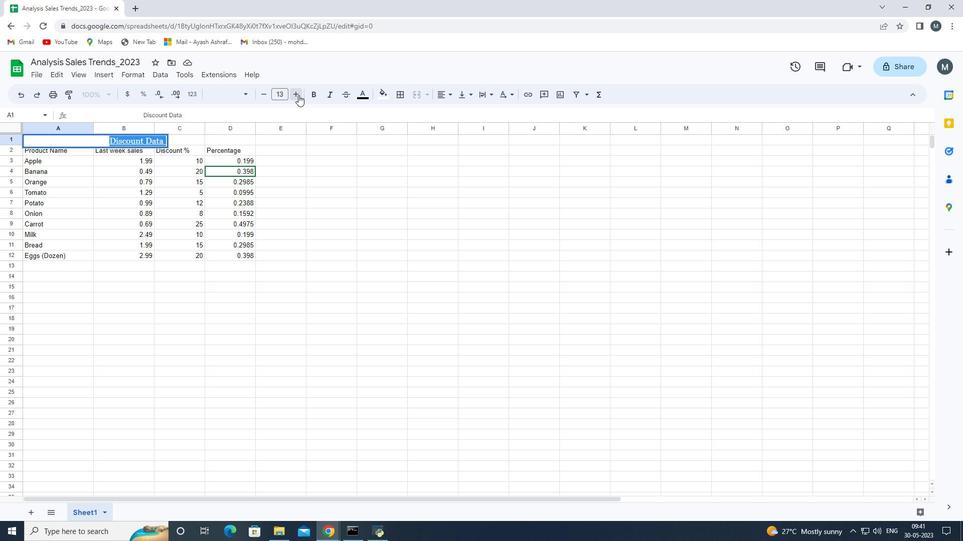 
Action: Mouse pressed left at (298, 95)
Screenshot: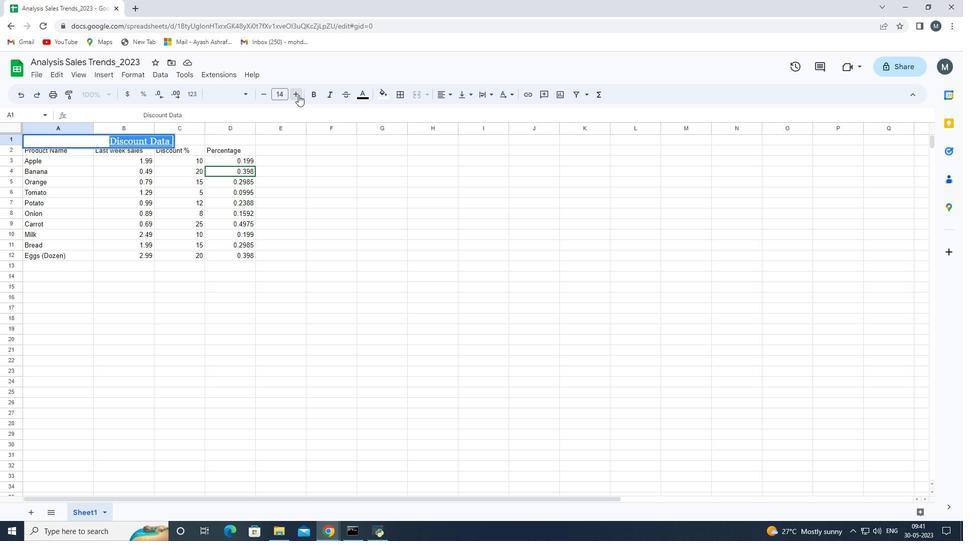 
Action: Mouse pressed left at (298, 95)
Screenshot: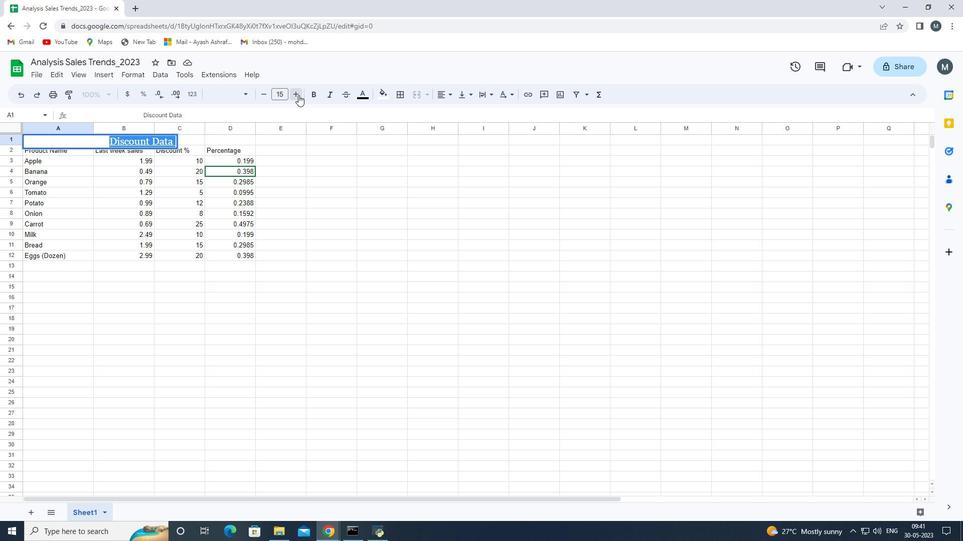 
Action: Mouse pressed left at (298, 95)
Screenshot: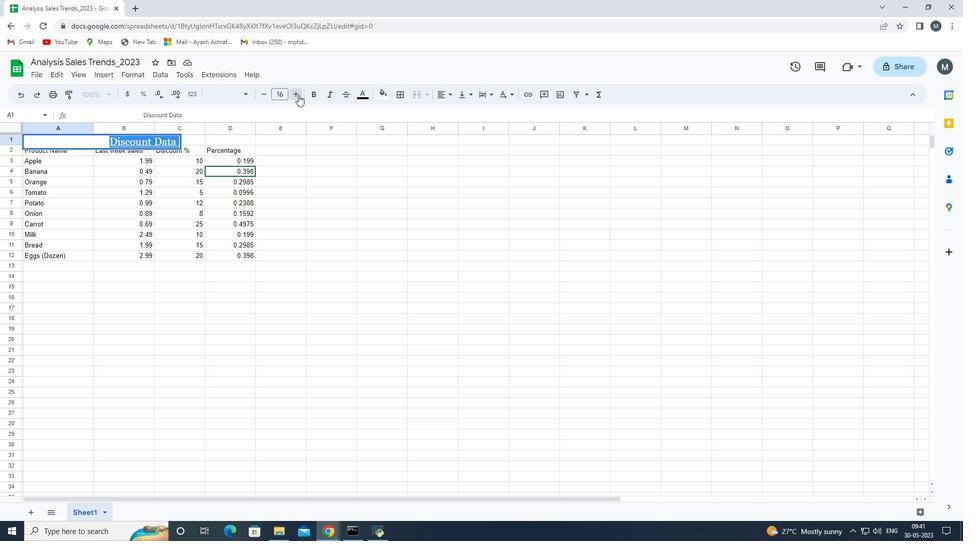 
Action: Mouse pressed left at (298, 95)
Screenshot: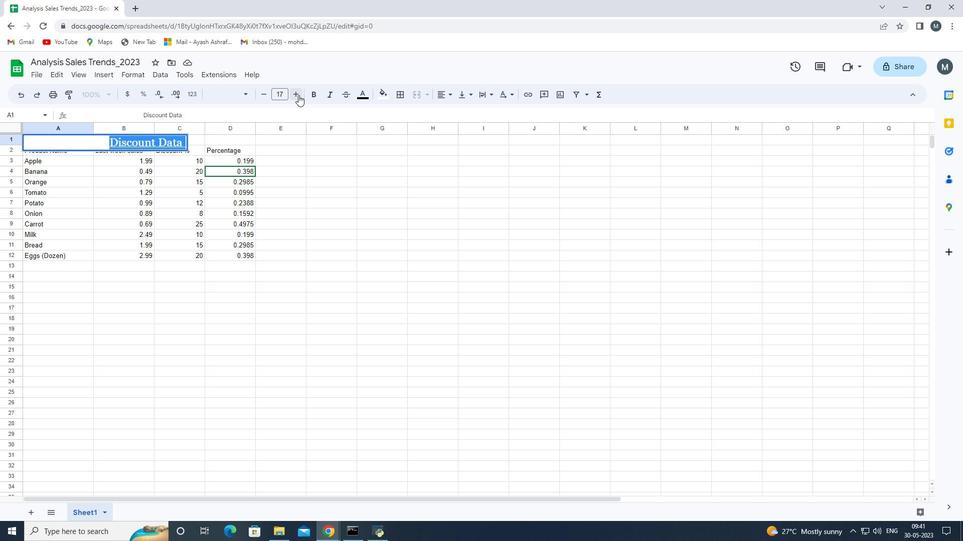 
Action: Mouse pressed left at (298, 95)
Screenshot: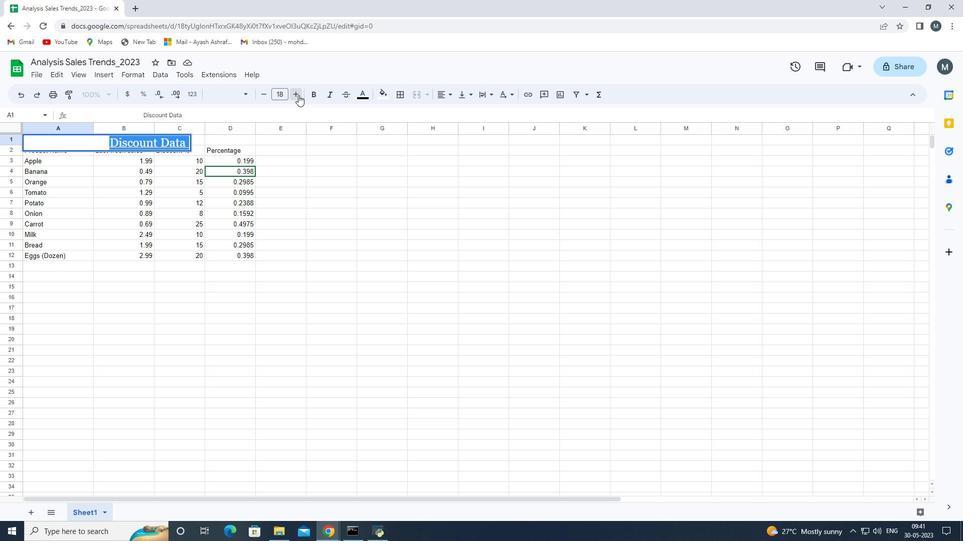 
Action: Mouse pressed left at (298, 95)
Screenshot: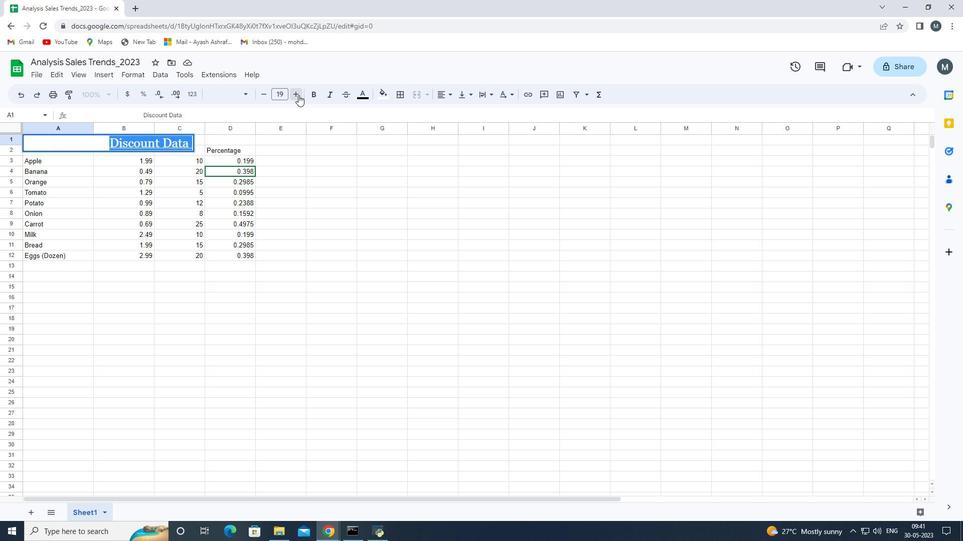 
Action: Mouse pressed left at (298, 95)
Screenshot: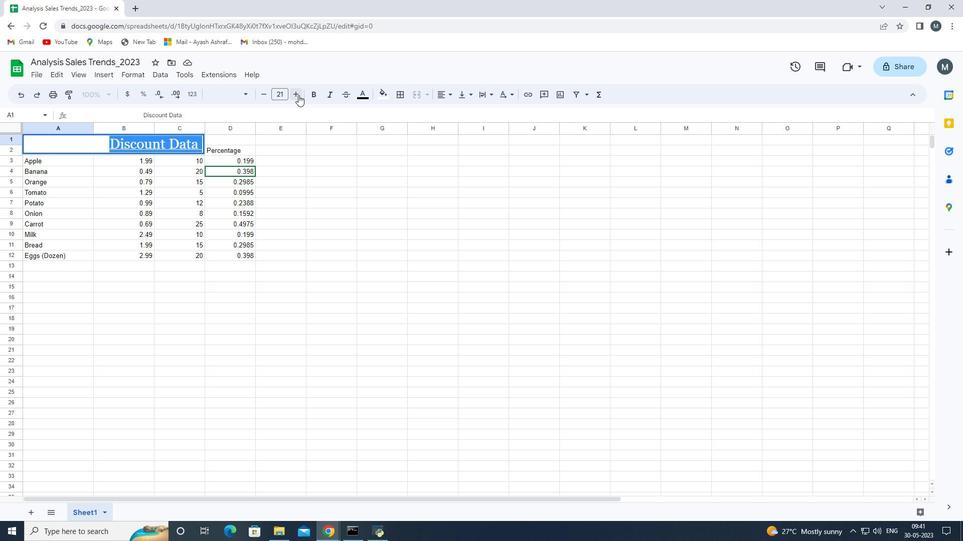 
Action: Mouse moved to (164, 386)
Screenshot: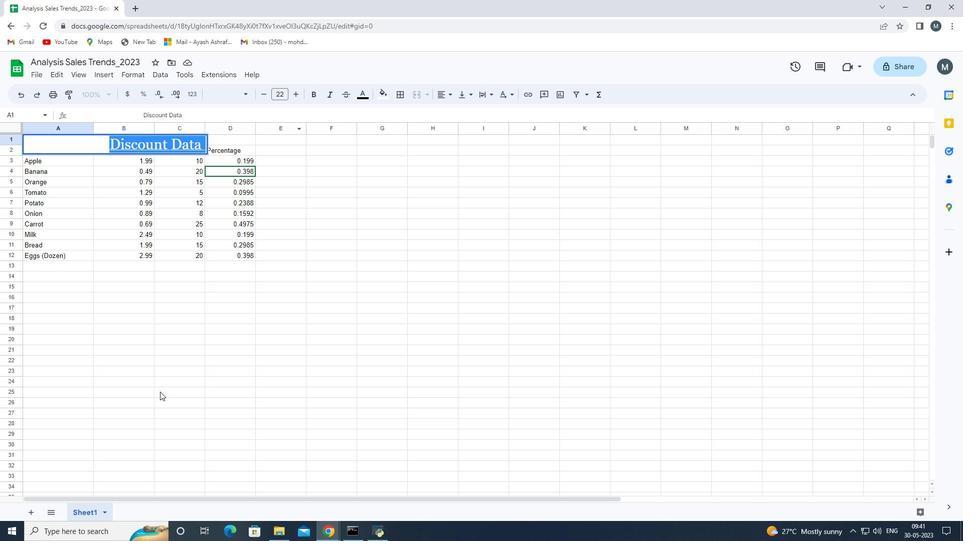 
Action: Mouse pressed left at (164, 386)
Screenshot: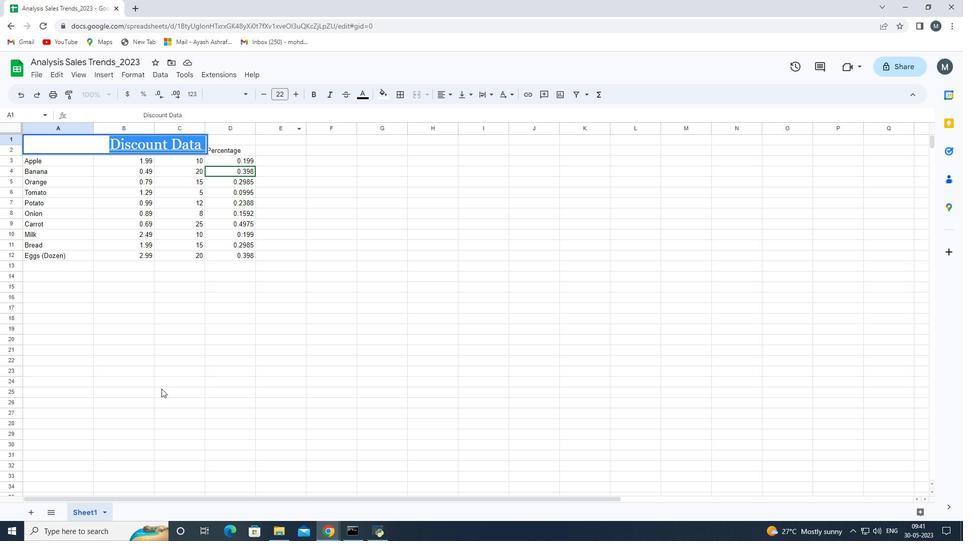 
Action: Mouse moved to (178, 147)
Screenshot: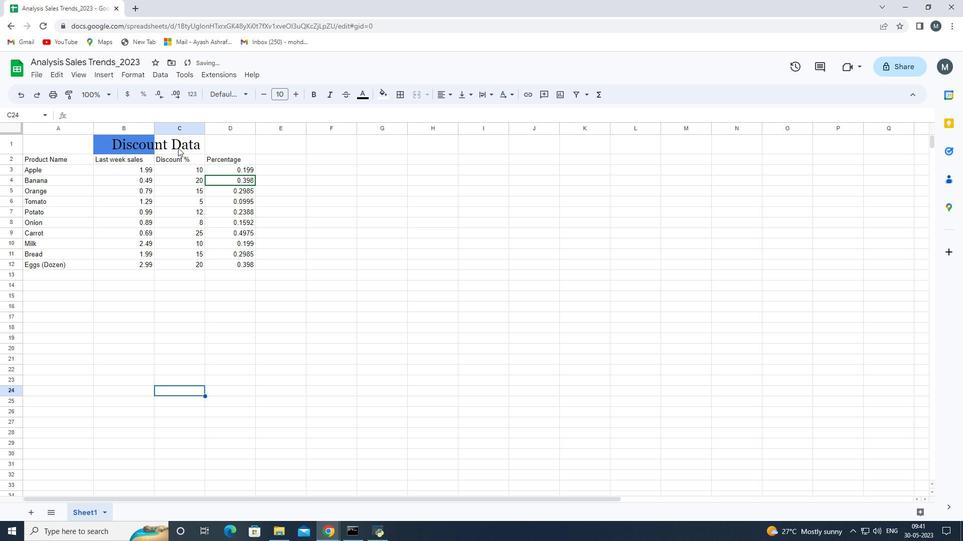 
Action: Mouse pressed left at (178, 147)
Screenshot: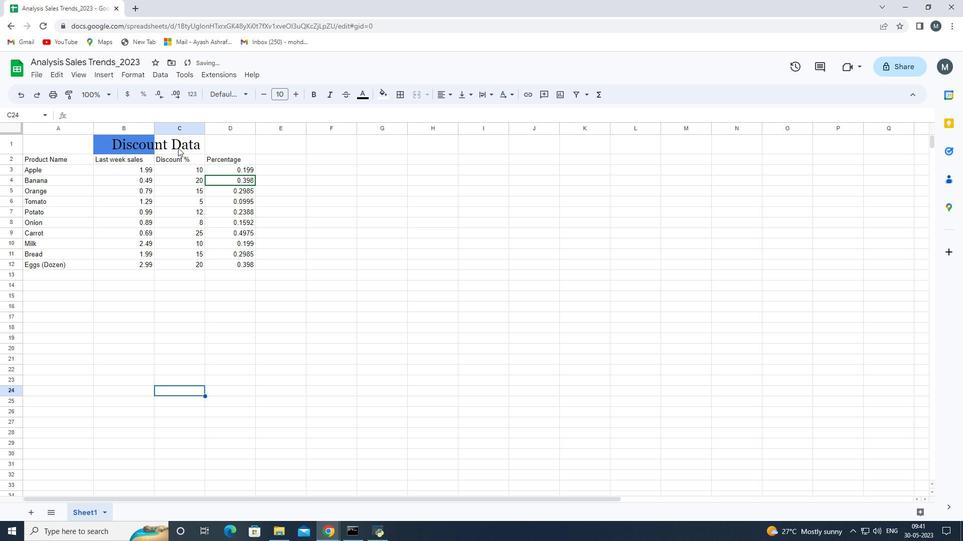 
Action: Mouse moved to (7, 149)
Screenshot: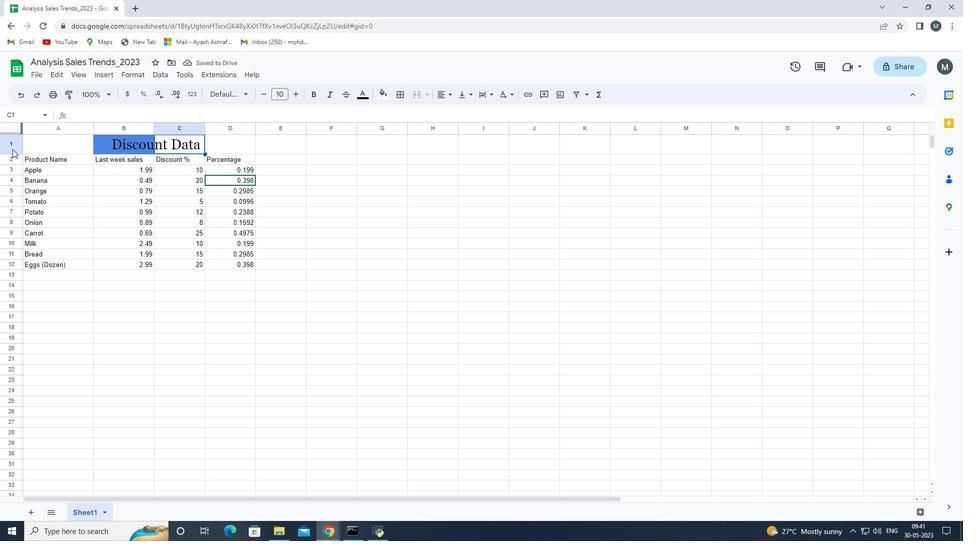 
Action: Mouse pressed left at (7, 149)
Screenshot: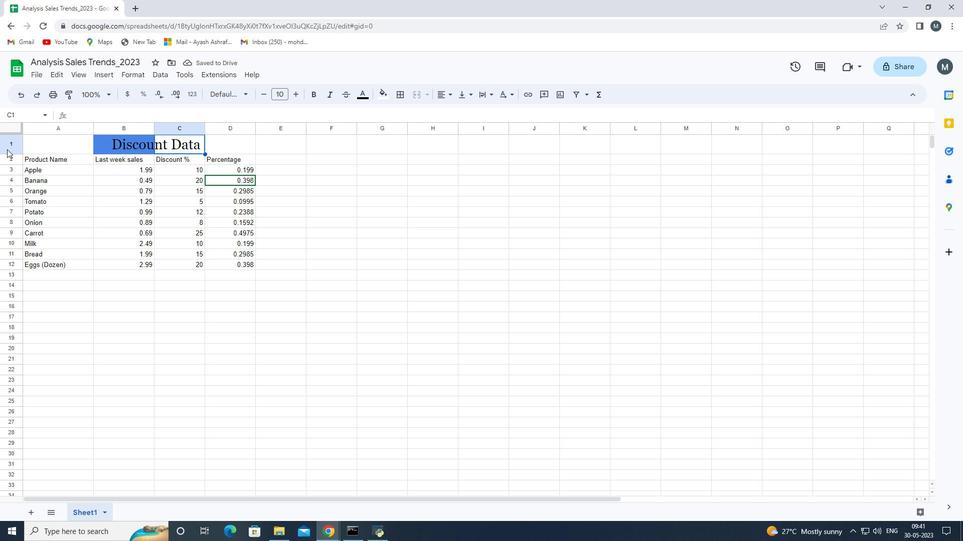 
Action: Mouse moved to (188, 117)
Screenshot: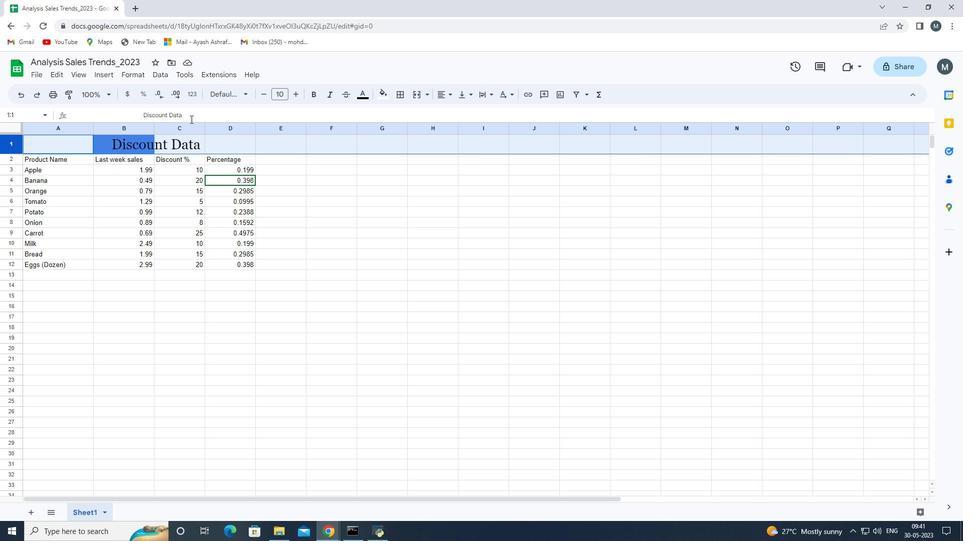 
Action: Mouse pressed left at (188, 117)
Screenshot: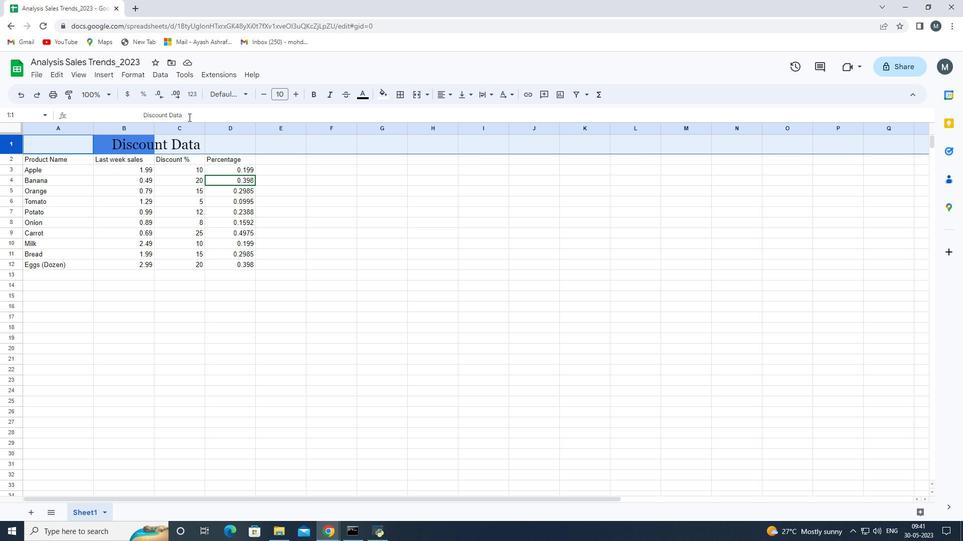 
Action: Mouse moved to (296, 95)
Screenshot: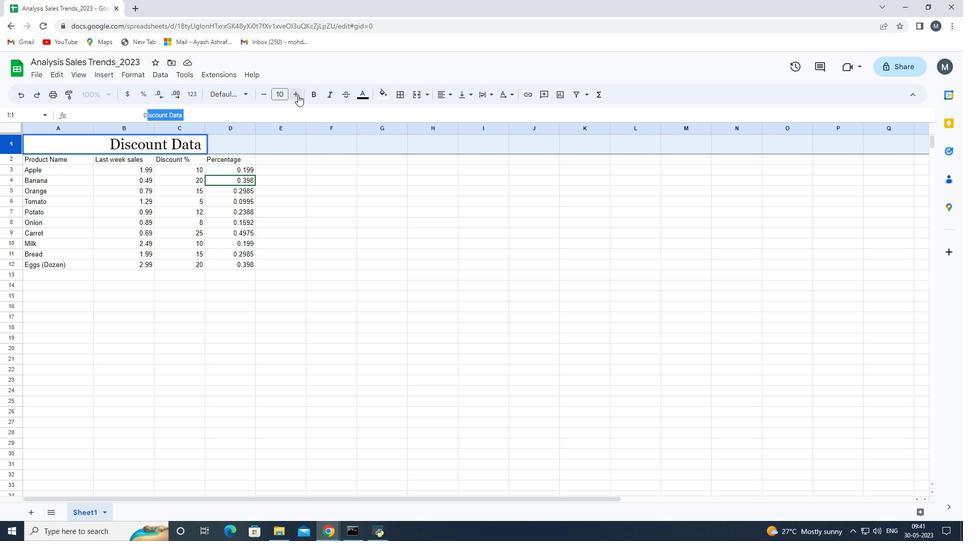 
Action: Mouse pressed left at (296, 95)
Screenshot: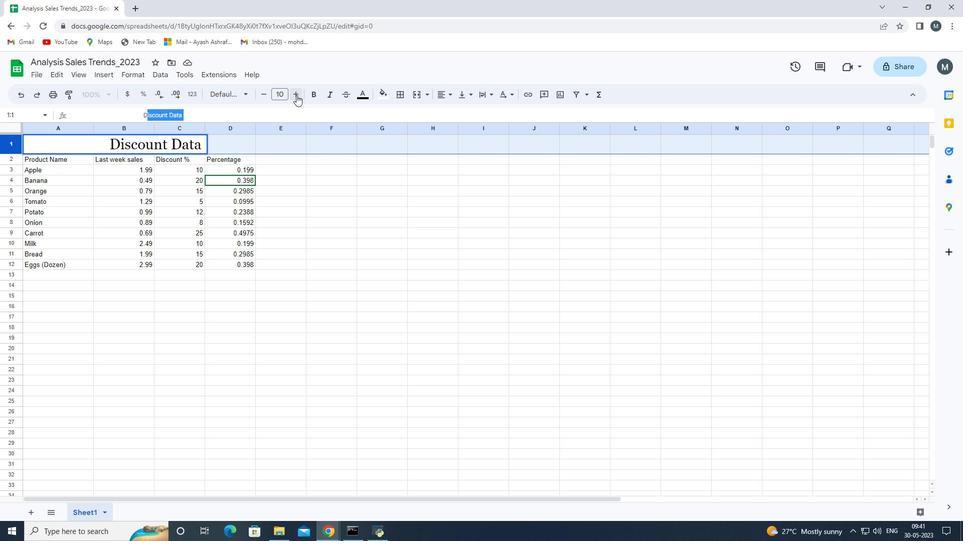 
Action: Mouse pressed left at (296, 95)
Screenshot: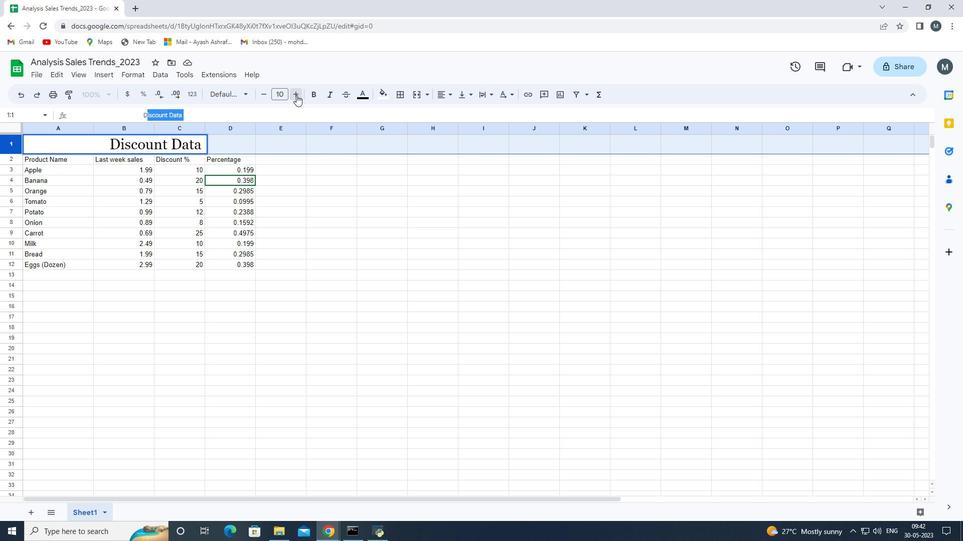 
Action: Mouse pressed left at (296, 95)
Screenshot: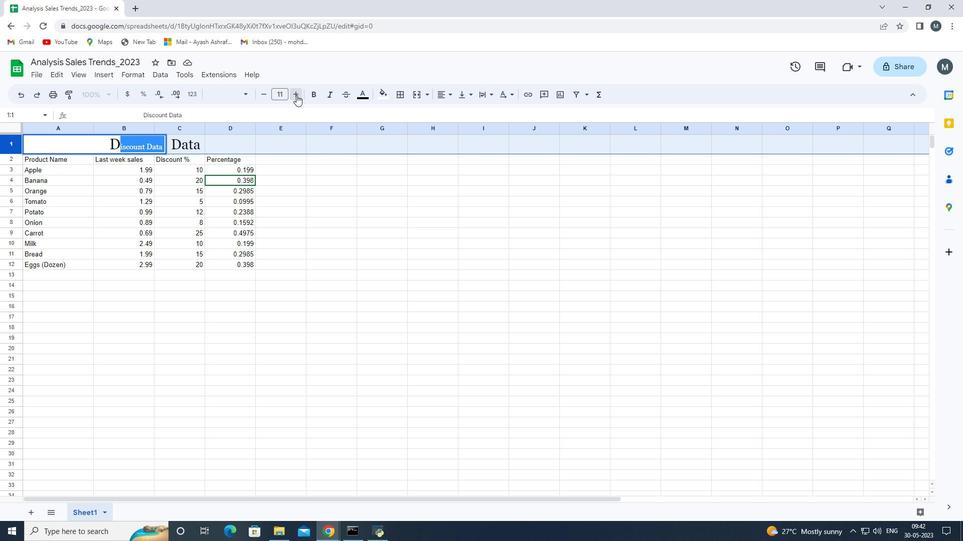 
Action: Mouse pressed left at (296, 95)
Screenshot: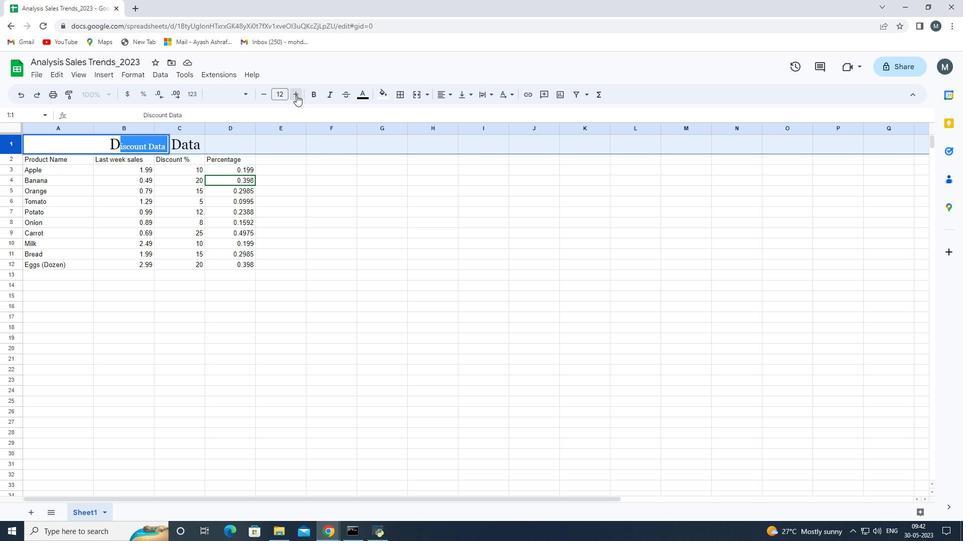 
Action: Mouse pressed left at (296, 95)
Screenshot: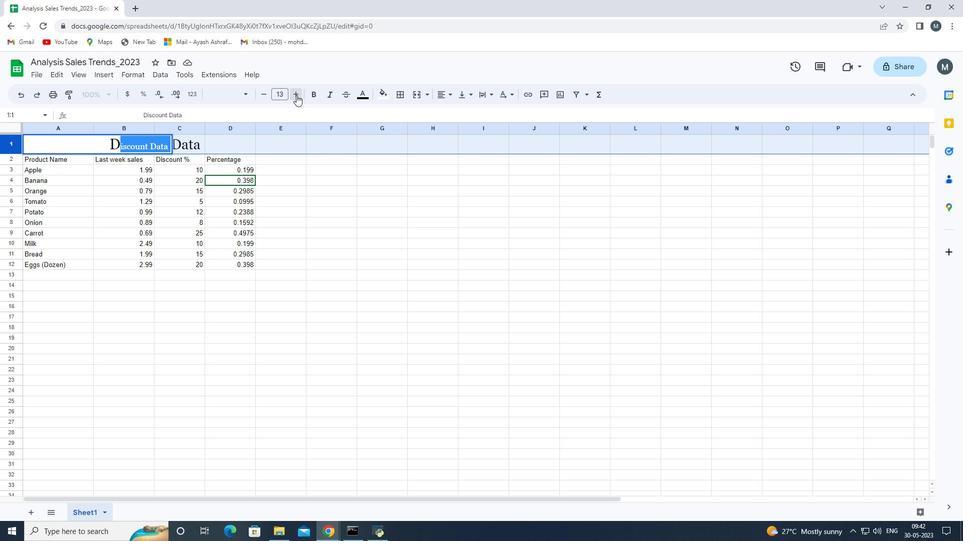 
Action: Mouse pressed left at (296, 95)
Screenshot: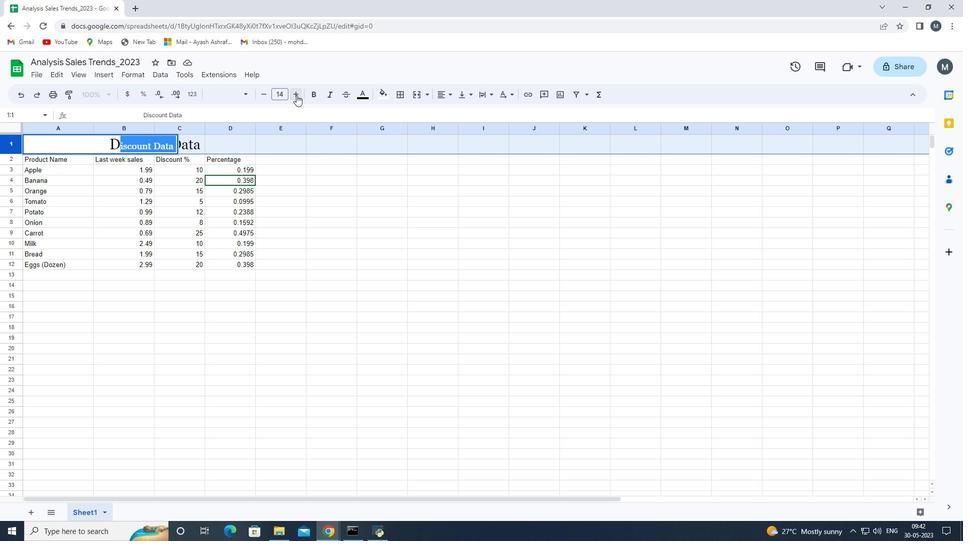 
Action: Mouse pressed left at (296, 95)
Screenshot: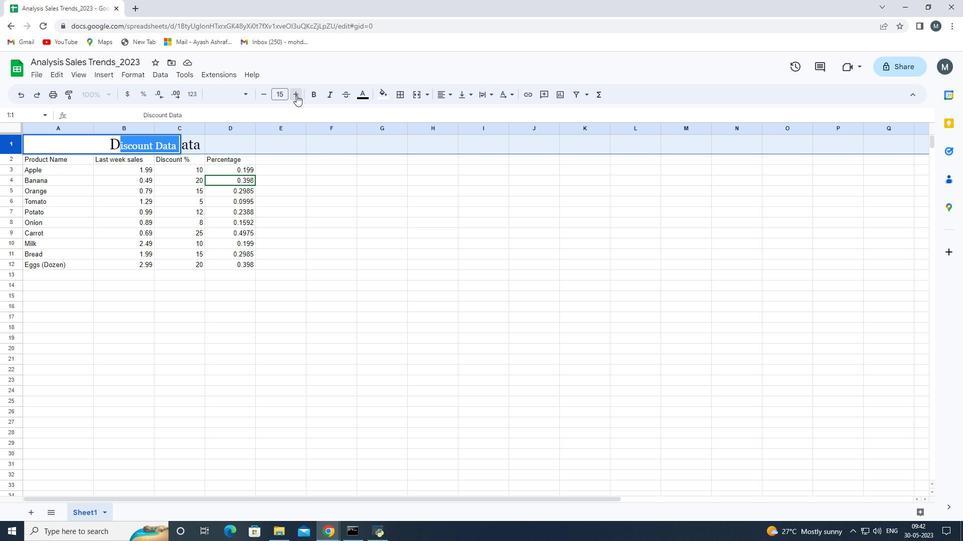 
Action: Mouse pressed left at (296, 95)
Screenshot: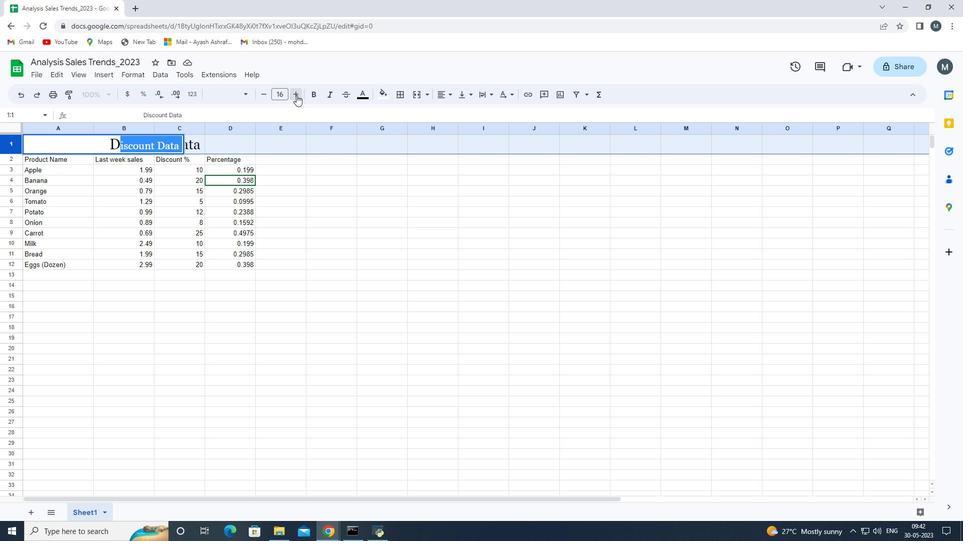
Action: Mouse pressed left at (296, 95)
Screenshot: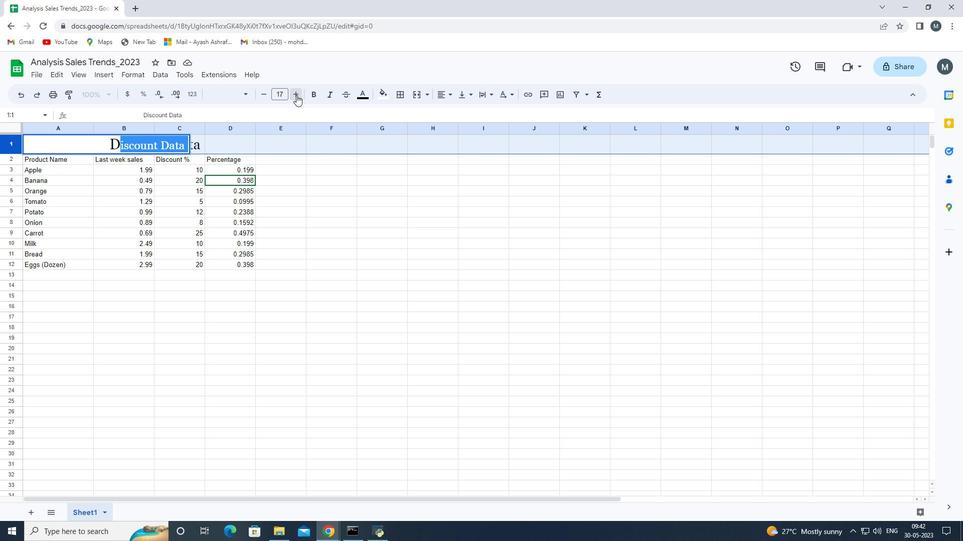
Action: Mouse pressed left at (296, 95)
Screenshot: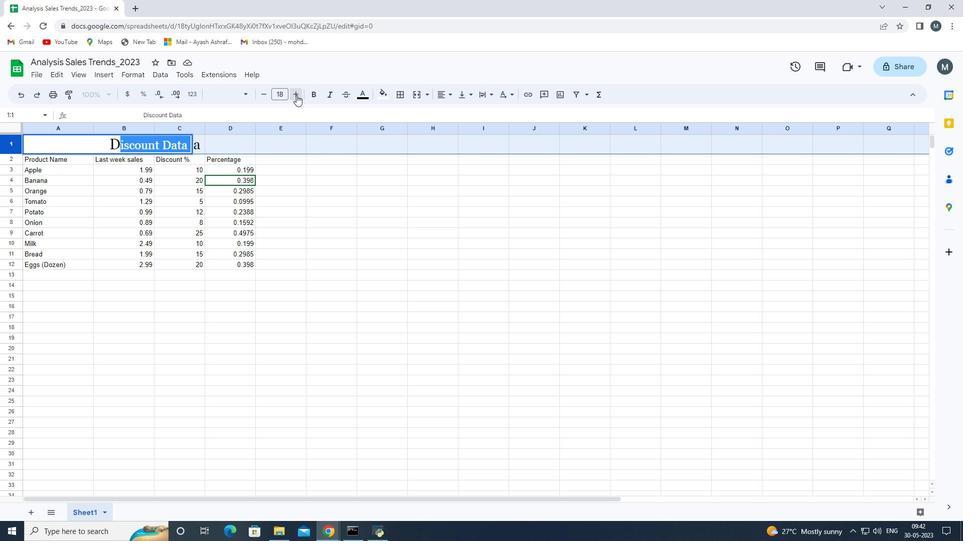 
Action: Mouse moved to (295, 95)
Screenshot: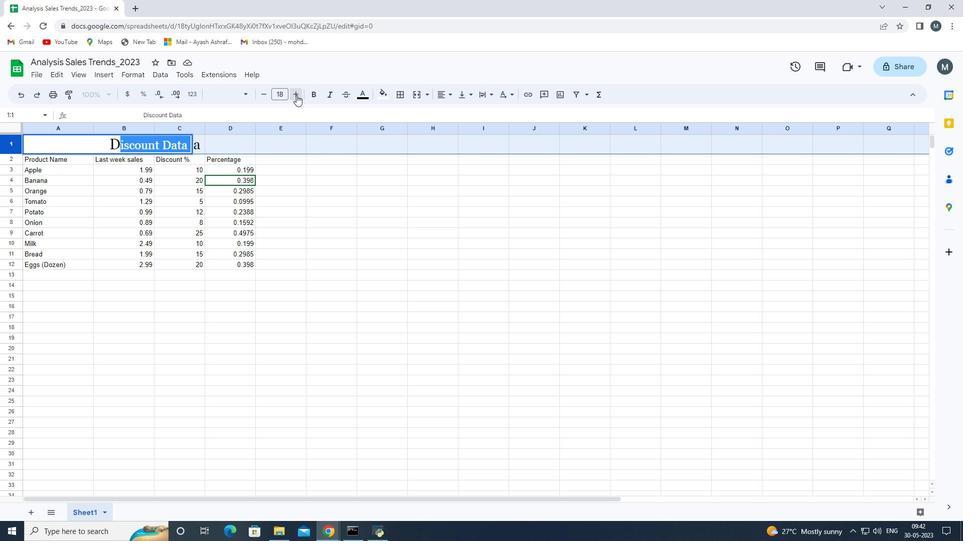 
Action: Mouse pressed left at (295, 95)
Screenshot: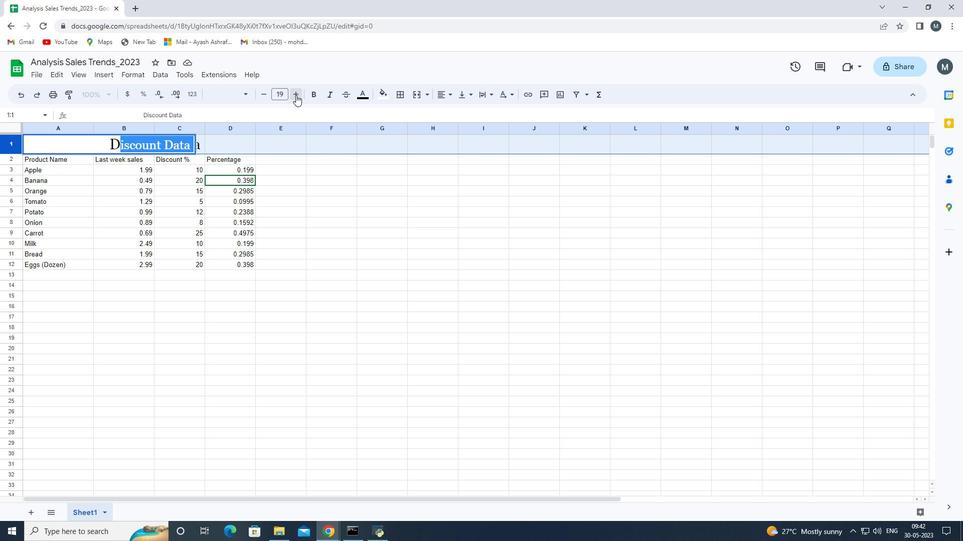 
Action: Mouse pressed left at (295, 95)
Screenshot: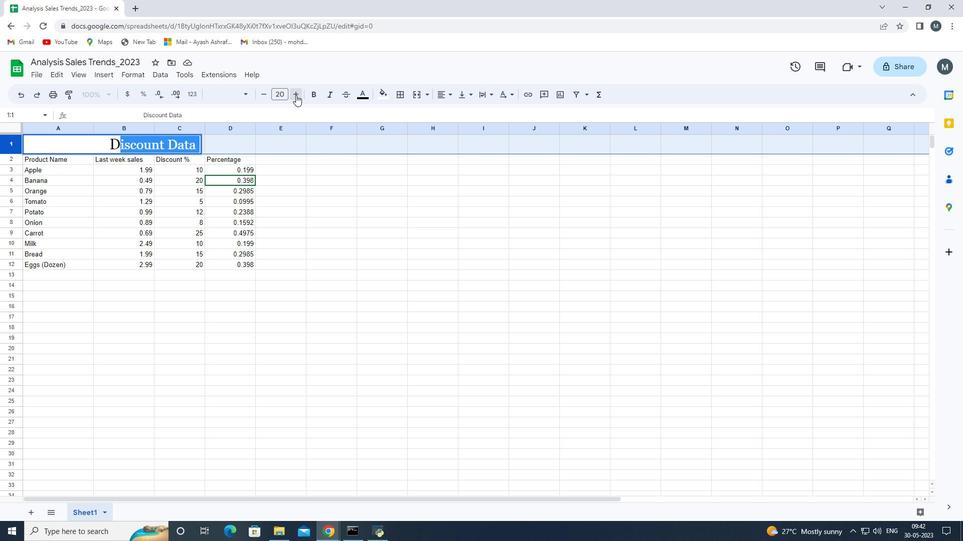 
Action: Mouse pressed left at (295, 95)
Screenshot: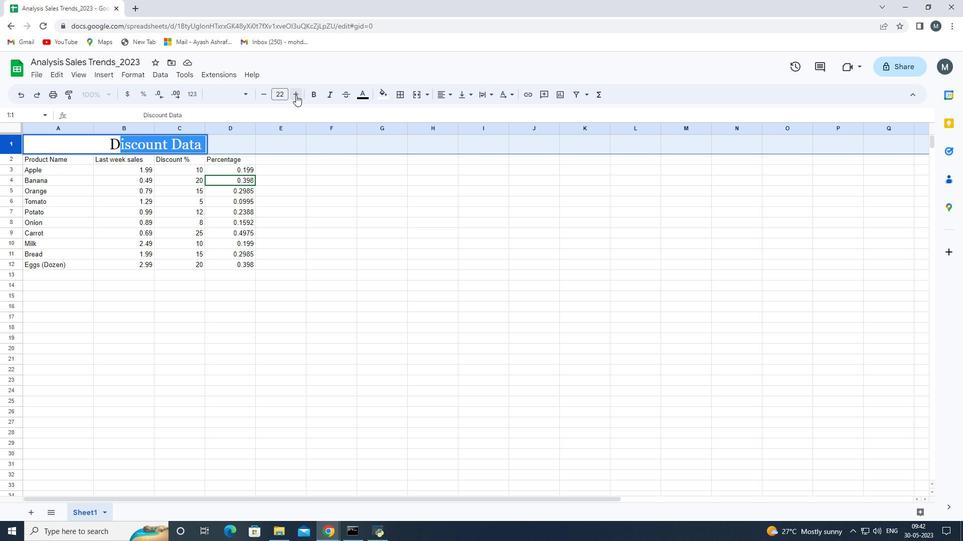 
Action: Mouse moved to (268, 97)
Screenshot: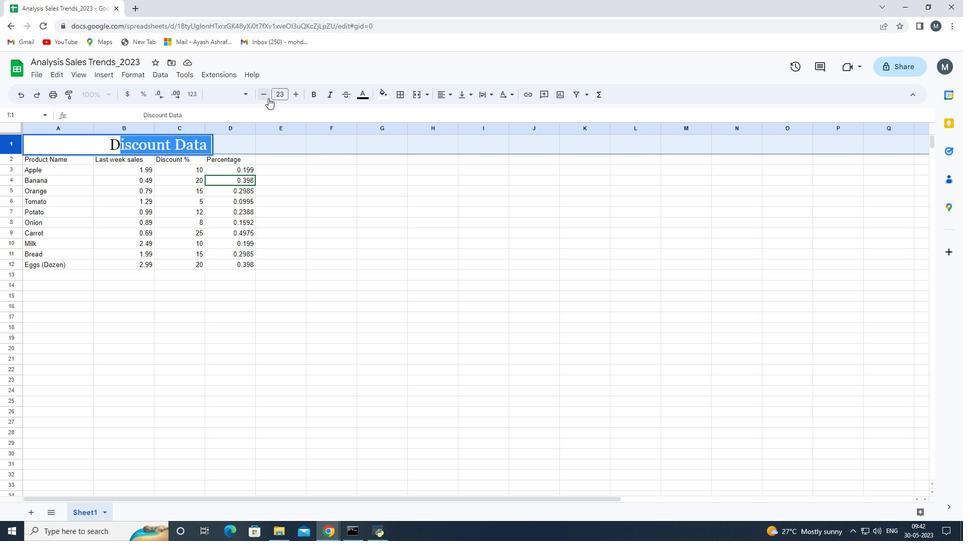
Action: Mouse pressed left at (268, 97)
Screenshot: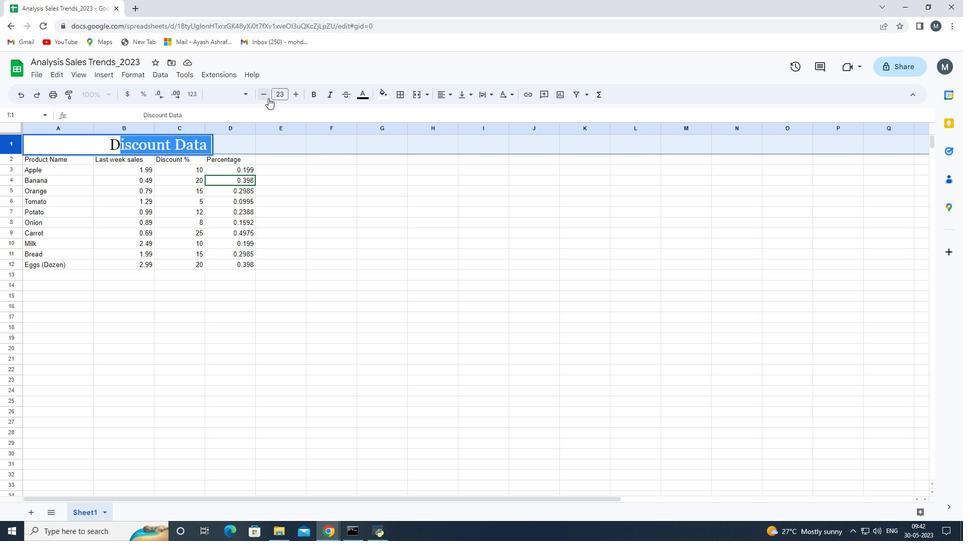
Action: Mouse moved to (222, 324)
Screenshot: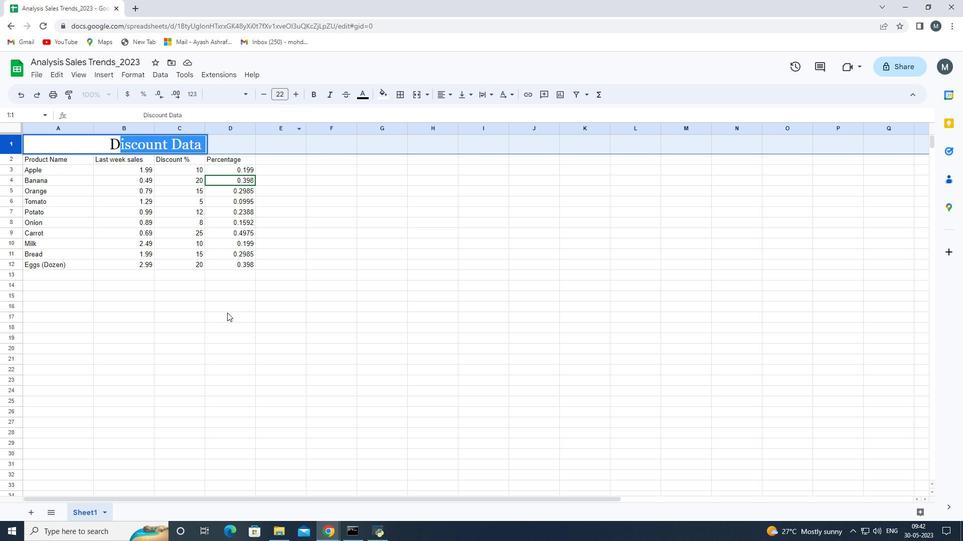 
Action: Mouse pressed left at (222, 324)
Screenshot: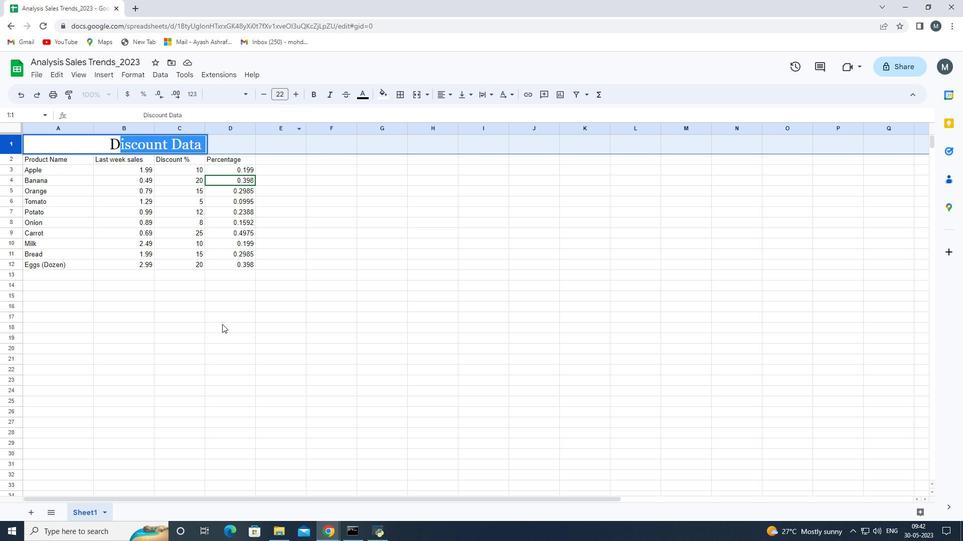 
Action: Mouse moved to (181, 142)
Screenshot: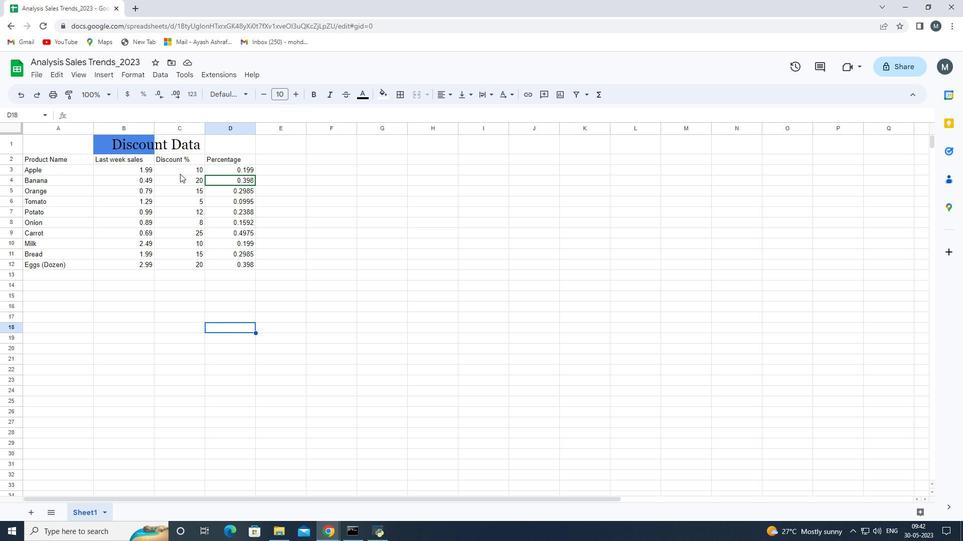 
Action: Mouse pressed left at (181, 142)
Screenshot: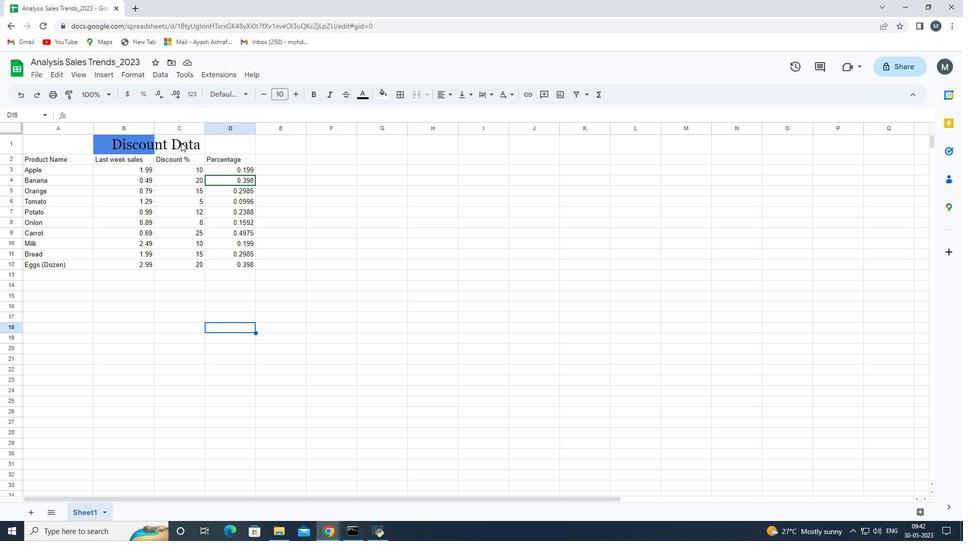 
Action: Mouse moved to (62, 146)
Screenshot: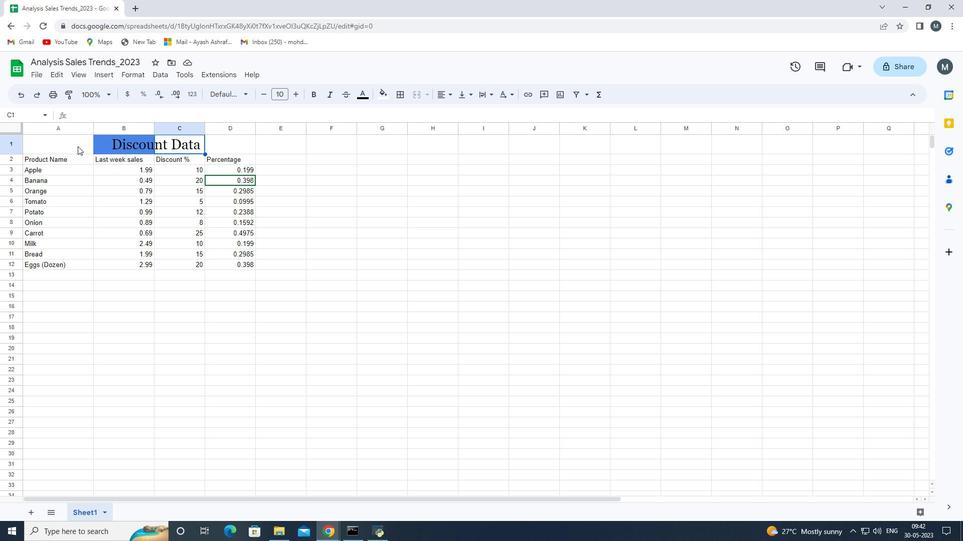 
Action: Mouse pressed left at (62, 146)
Screenshot: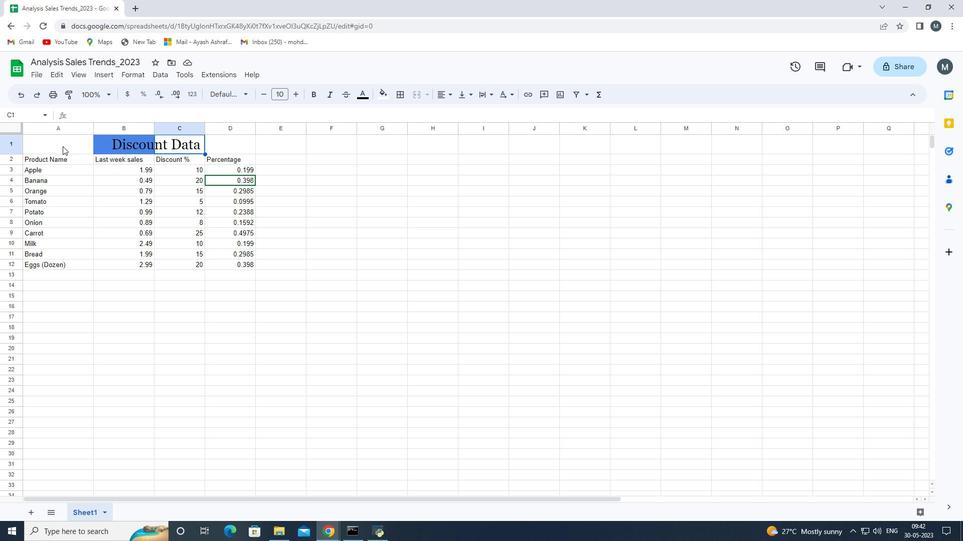 
Action: Mouse moved to (173, 142)
Screenshot: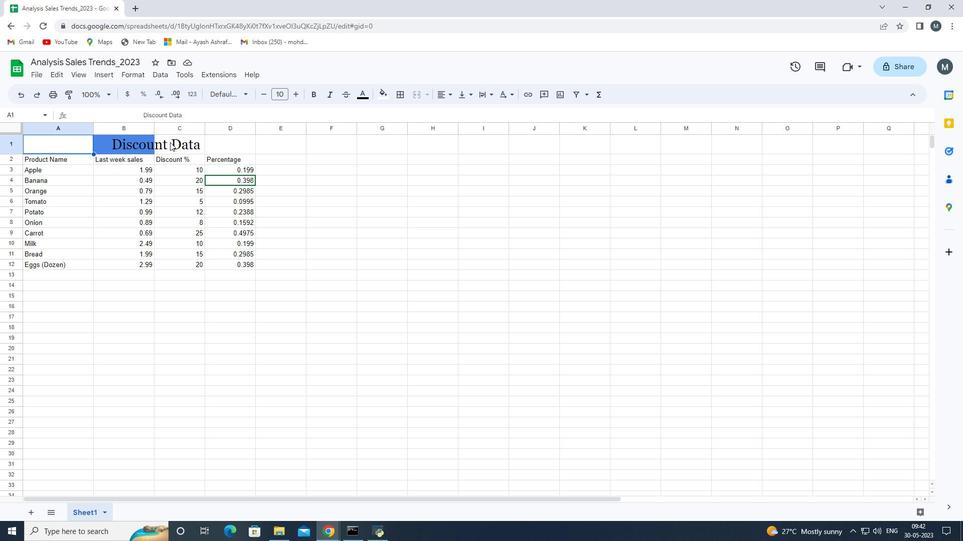 
Action: Mouse pressed left at (173, 142)
Screenshot: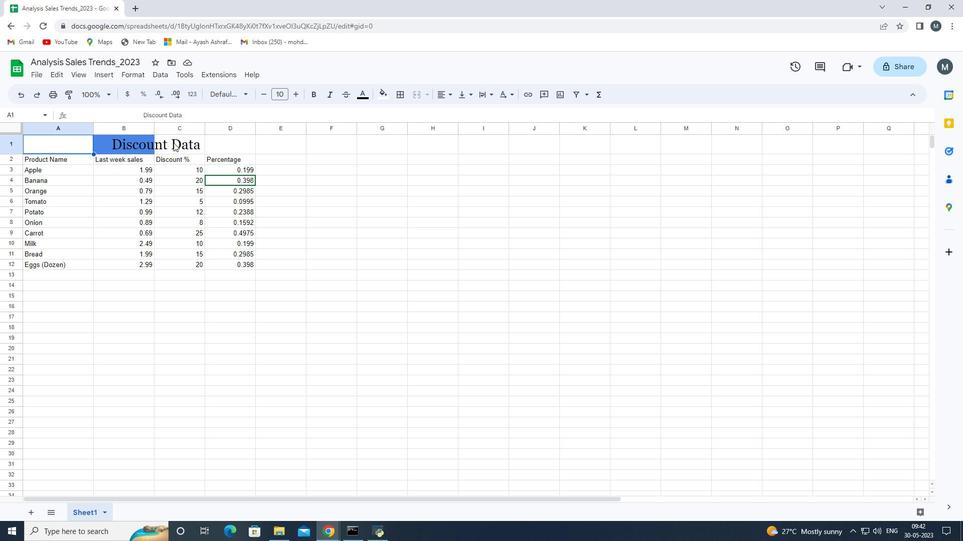 
Action: Mouse moved to (153, 152)
Screenshot: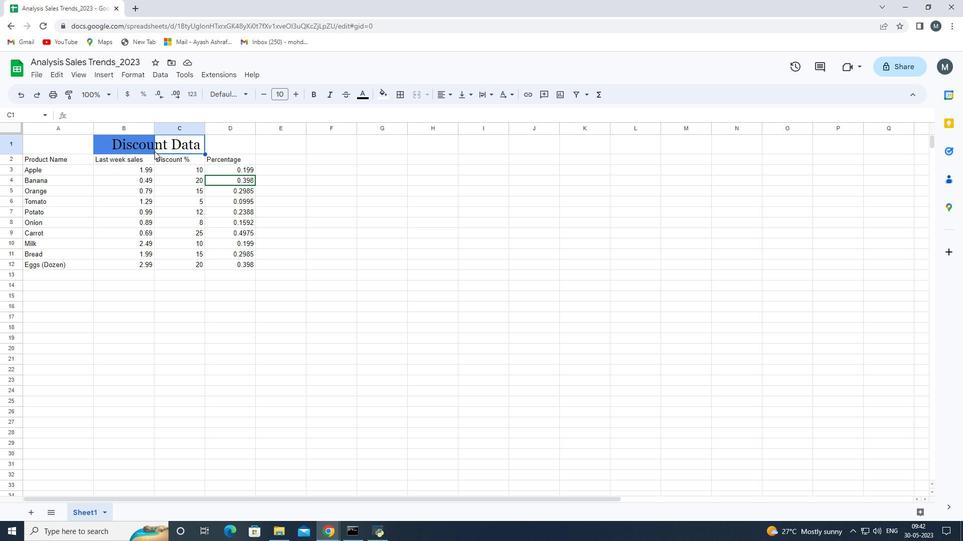 
Action: Mouse pressed left at (153, 152)
Screenshot: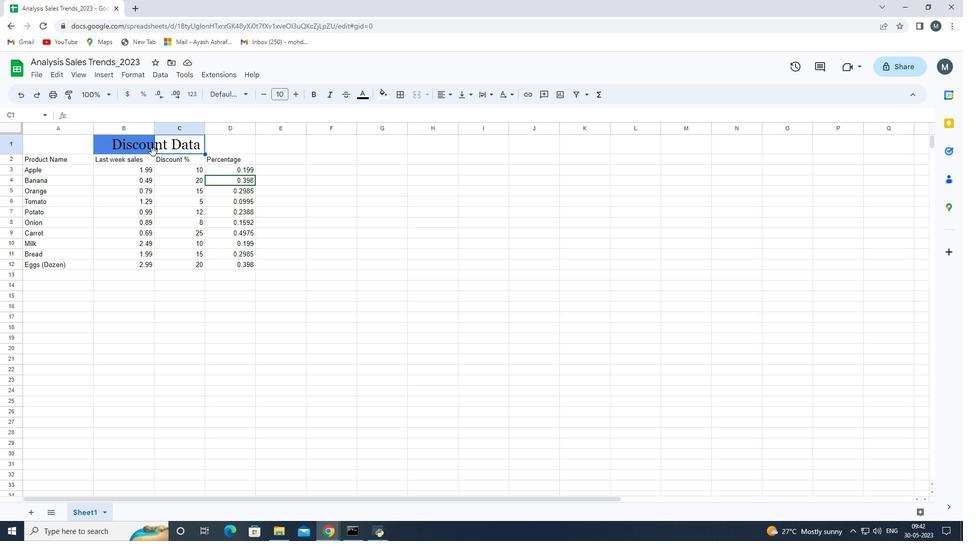
Action: Mouse moved to (293, 94)
Screenshot: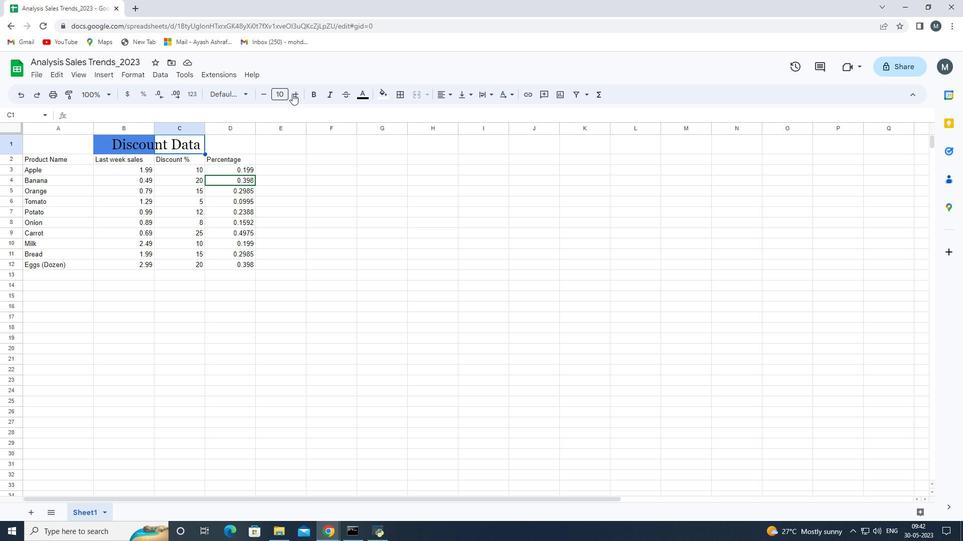 
Action: Mouse pressed left at (293, 94)
Screenshot: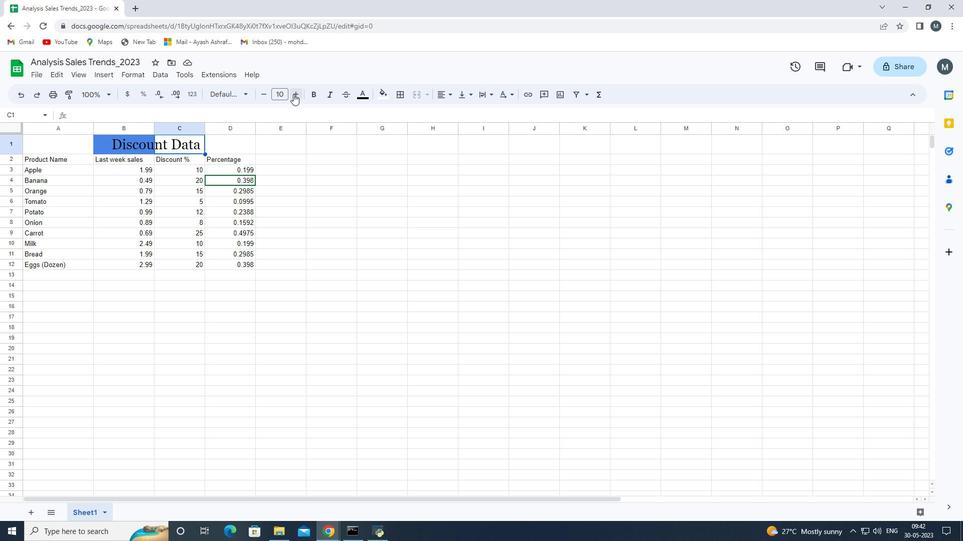 
Action: Mouse pressed left at (293, 94)
Screenshot: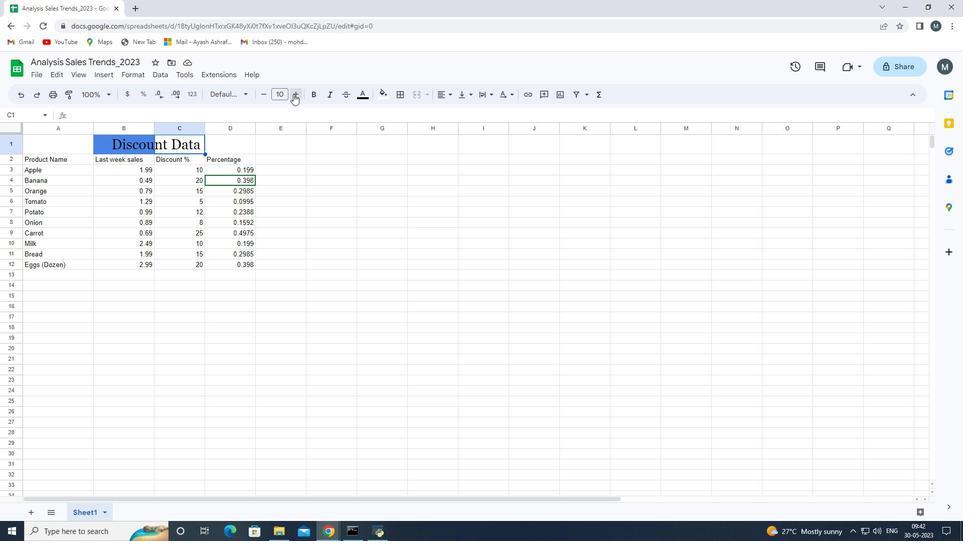 
Action: Mouse pressed left at (293, 94)
Screenshot: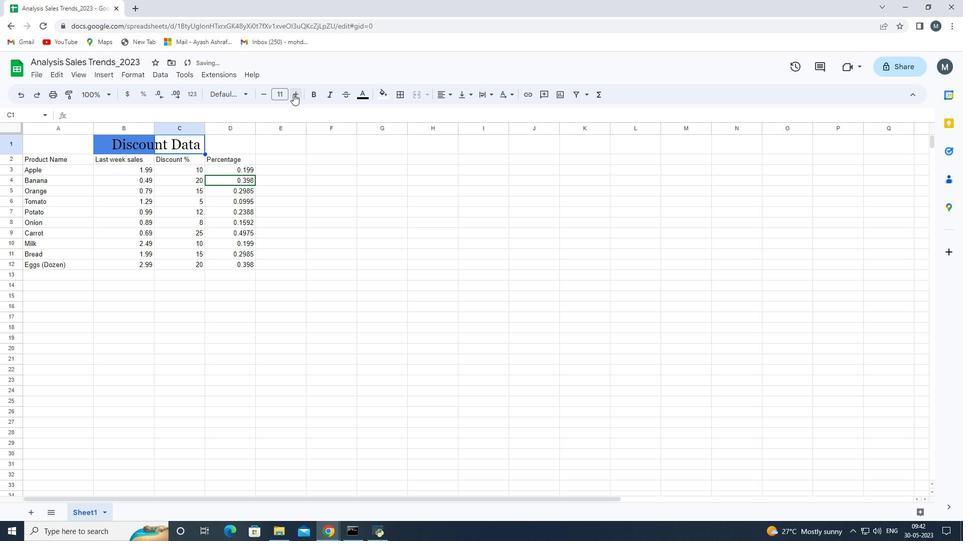 
Action: Mouse pressed left at (293, 94)
Screenshot: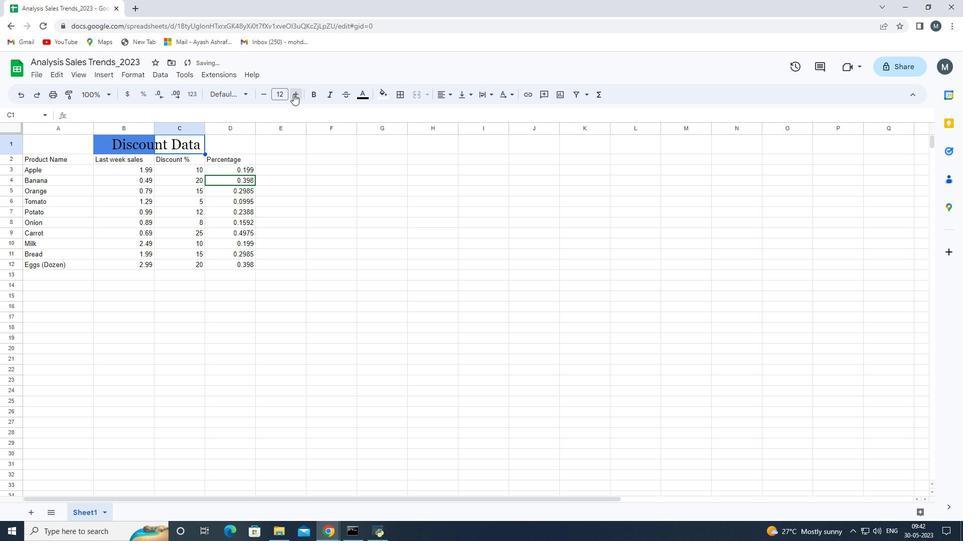 
Action: Mouse pressed left at (293, 94)
Screenshot: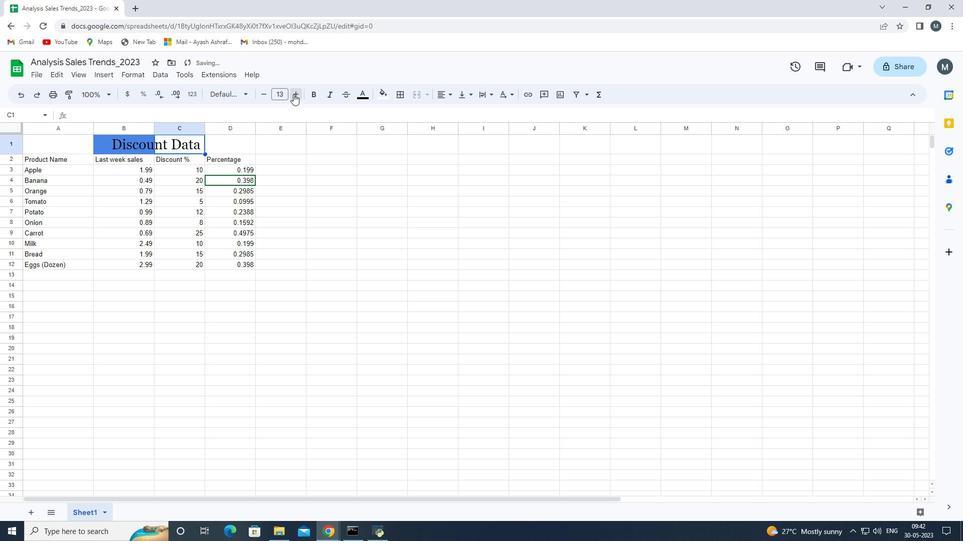 
Action: Mouse pressed left at (293, 94)
Screenshot: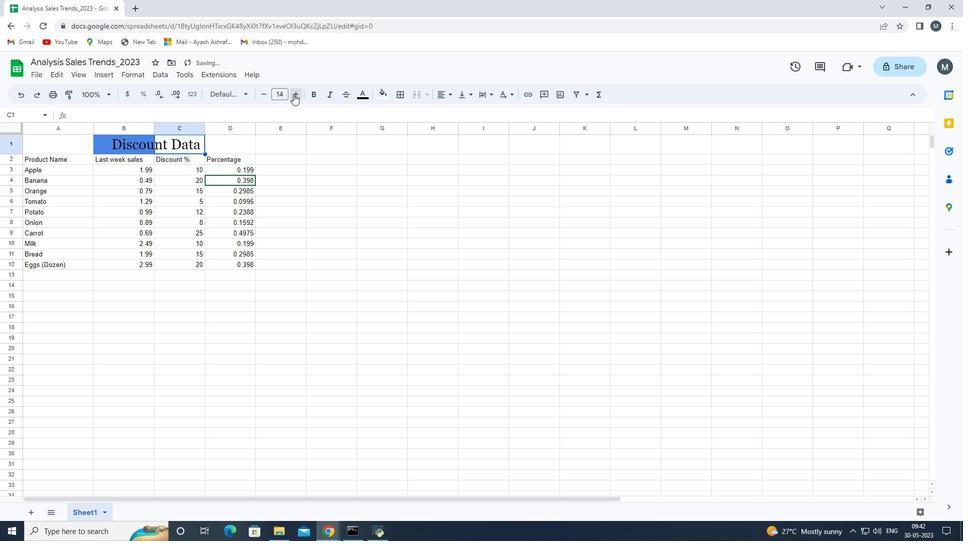 
Action: Mouse pressed left at (293, 94)
Screenshot: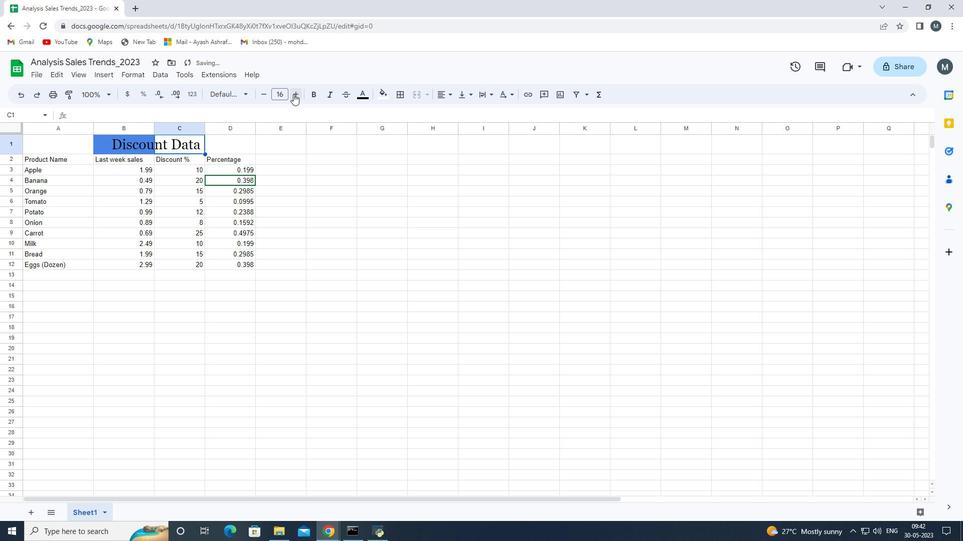 
Action: Mouse pressed left at (293, 94)
Screenshot: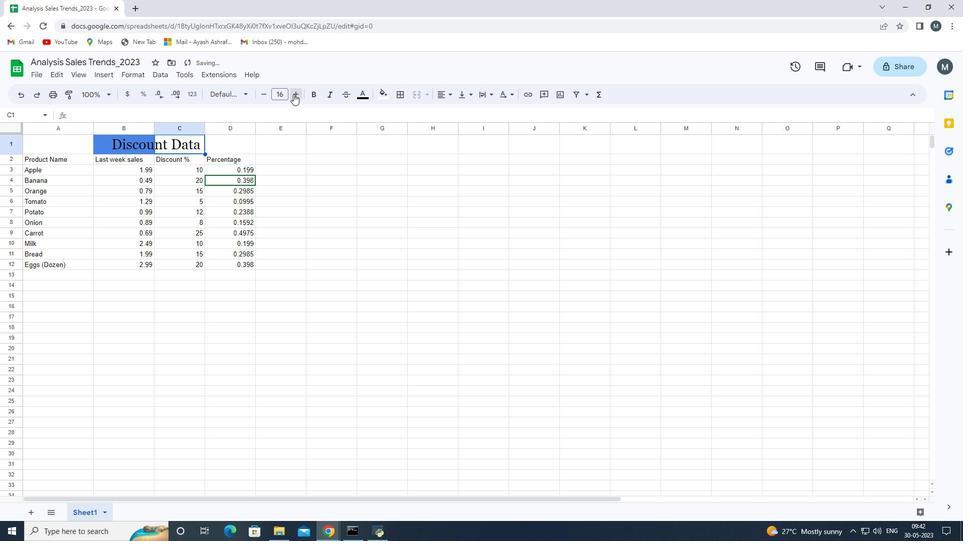 
Action: Mouse pressed left at (293, 94)
Screenshot: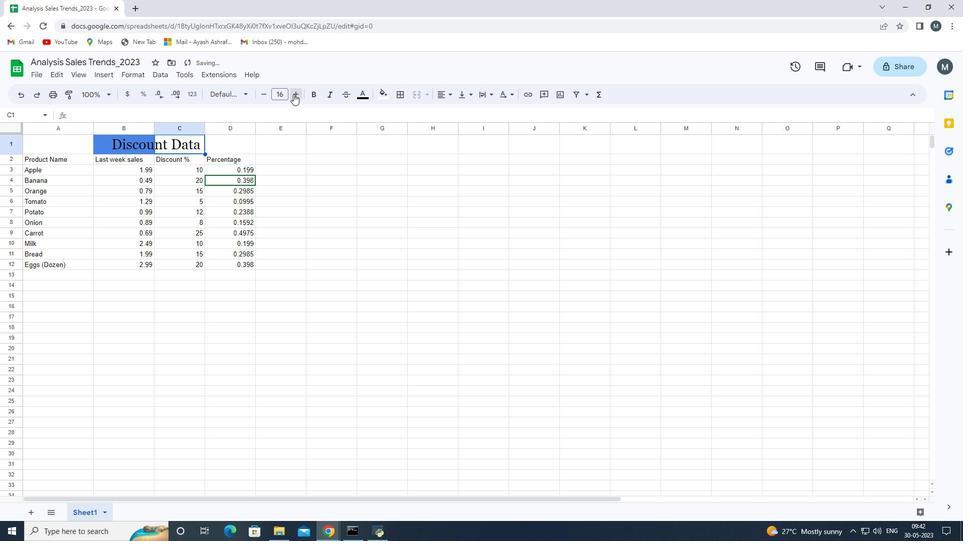
Action: Mouse pressed left at (293, 94)
Screenshot: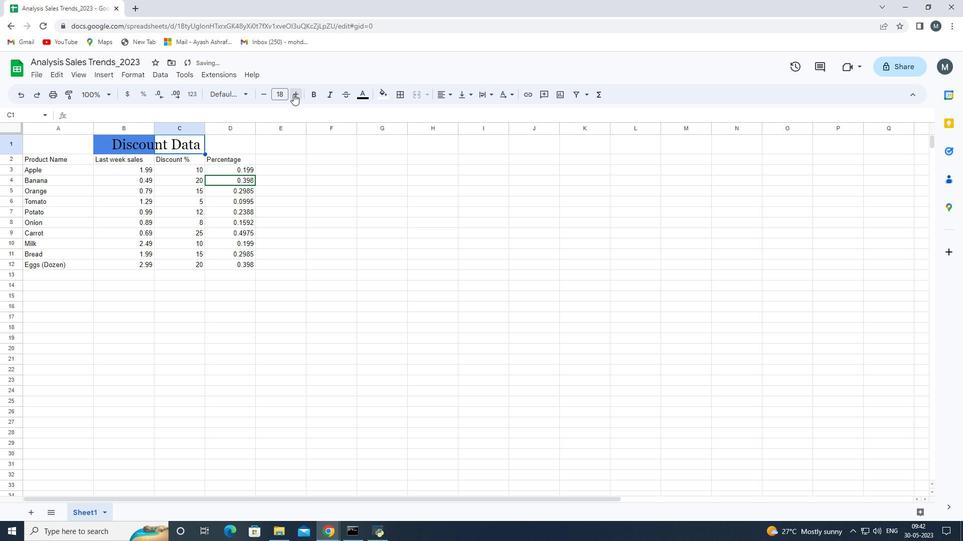 
Action: Mouse pressed left at (293, 94)
Screenshot: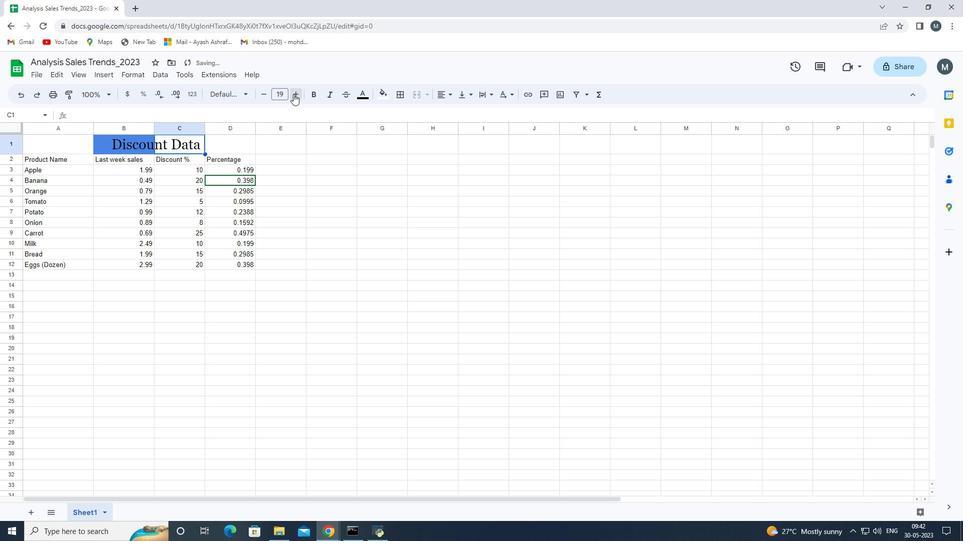 
Action: Mouse moved to (294, 95)
Screenshot: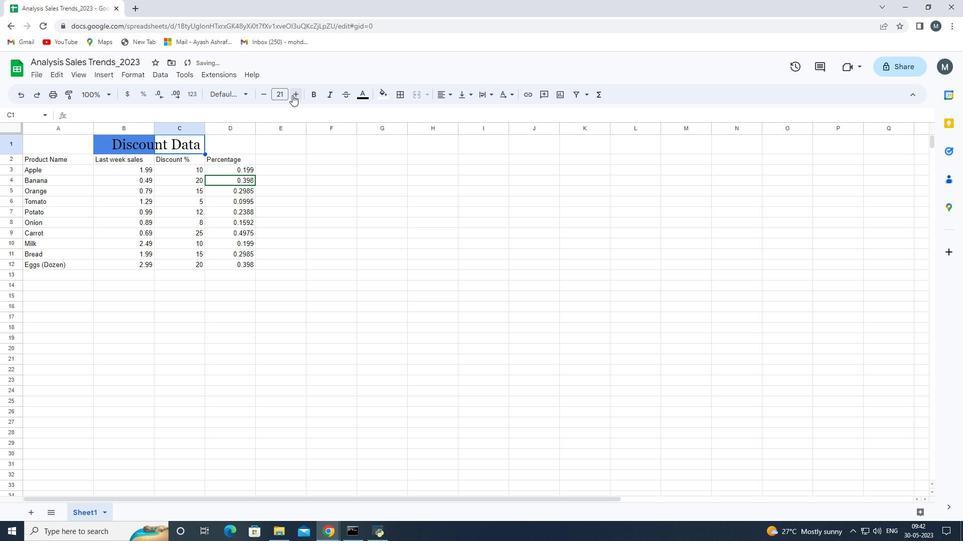 
Action: Mouse pressed left at (294, 95)
Screenshot: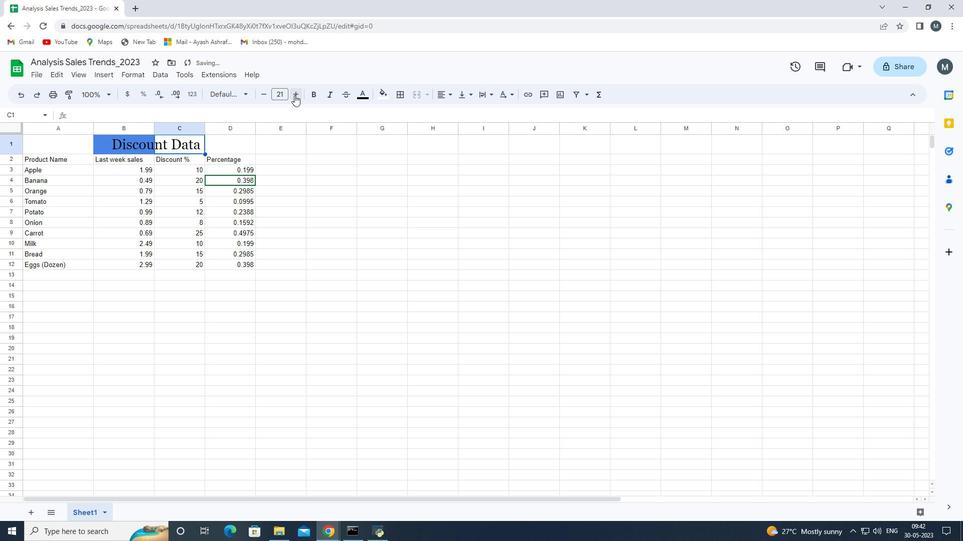
Action: Mouse moved to (140, 297)
Screenshot: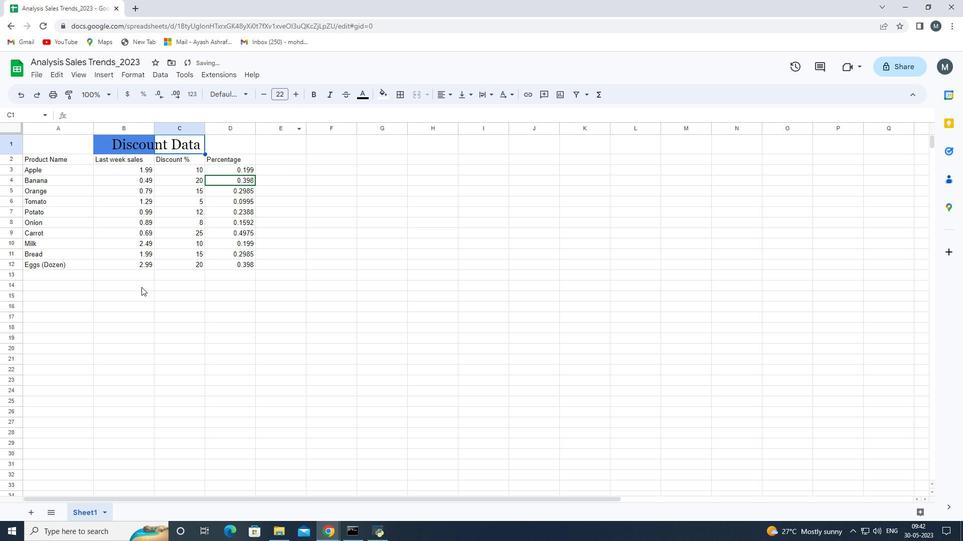 
Action: Mouse pressed left at (140, 297)
Screenshot: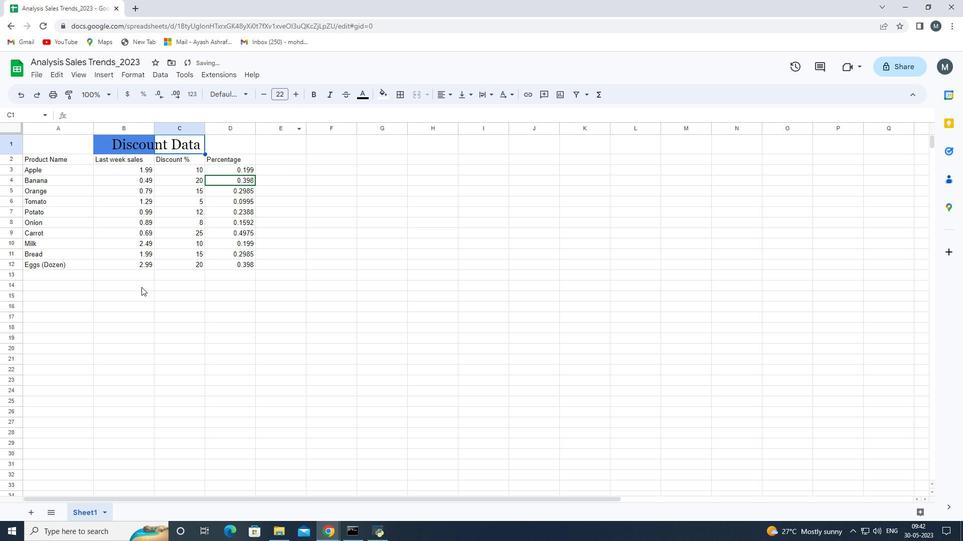 
Action: Mouse moved to (183, 146)
Screenshot: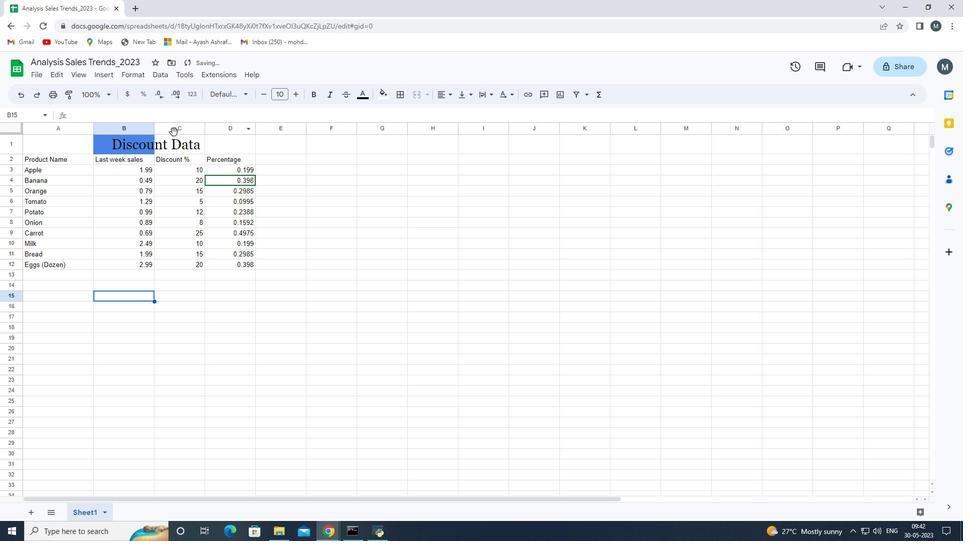 
Action: Mouse pressed left at (183, 146)
Screenshot: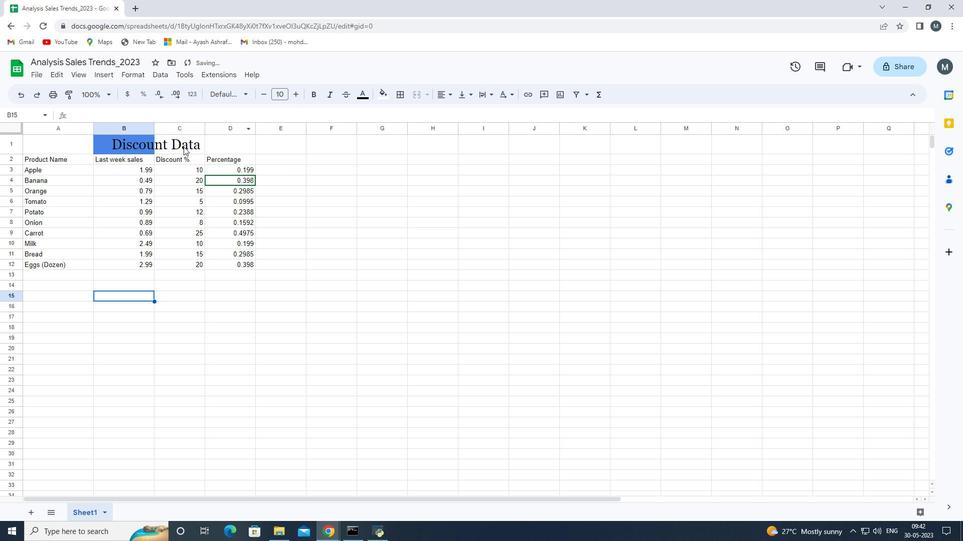 
Action: Mouse moved to (121, 315)
Screenshot: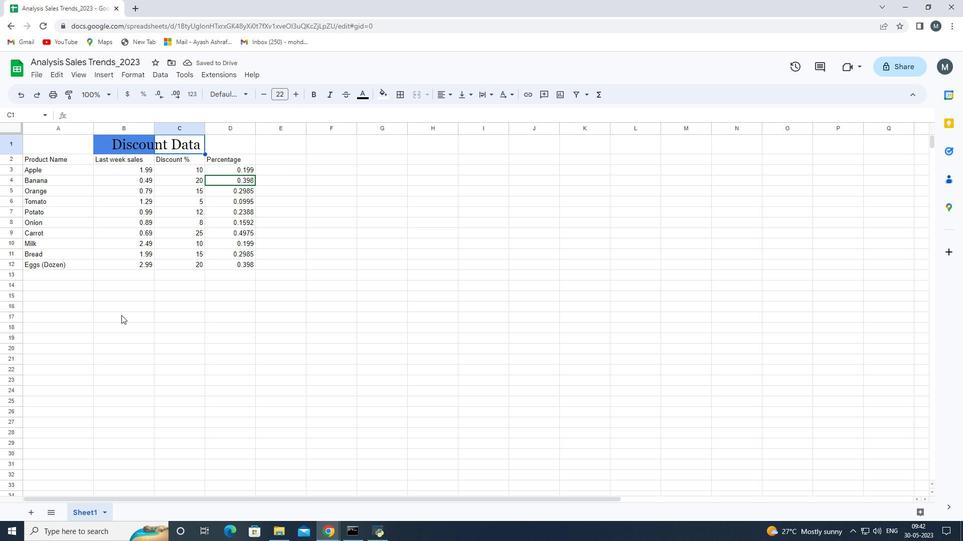 
Action: Mouse pressed left at (121, 315)
Screenshot: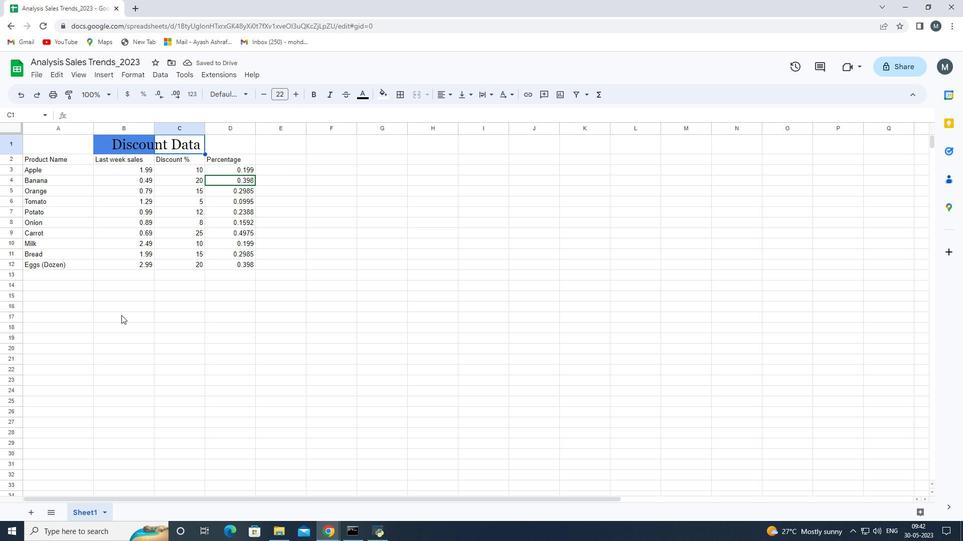 
Action: Mouse moved to (175, 298)
Screenshot: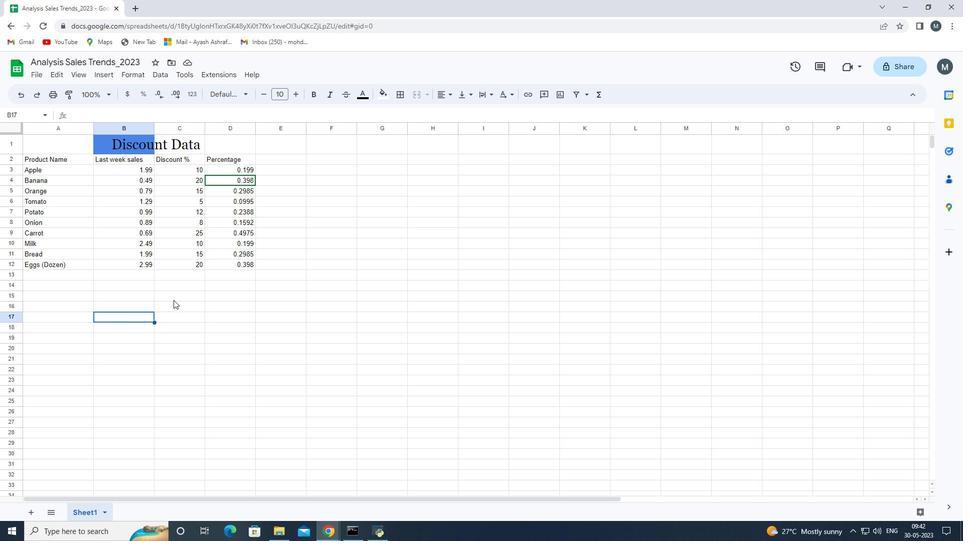 
Action: Mouse scrolled (175, 298) with delta (0, 0)
Screenshot: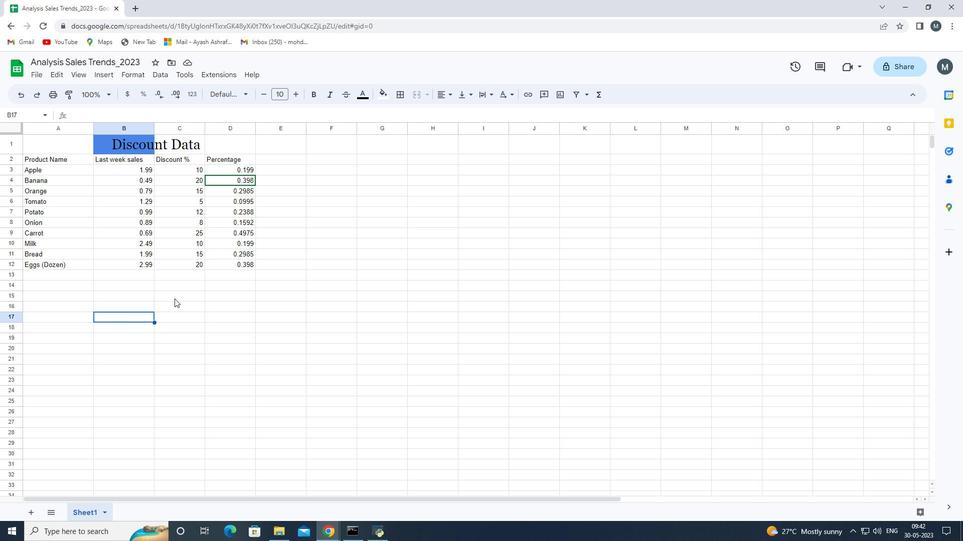 
Action: Mouse scrolled (175, 299) with delta (0, 0)
Screenshot: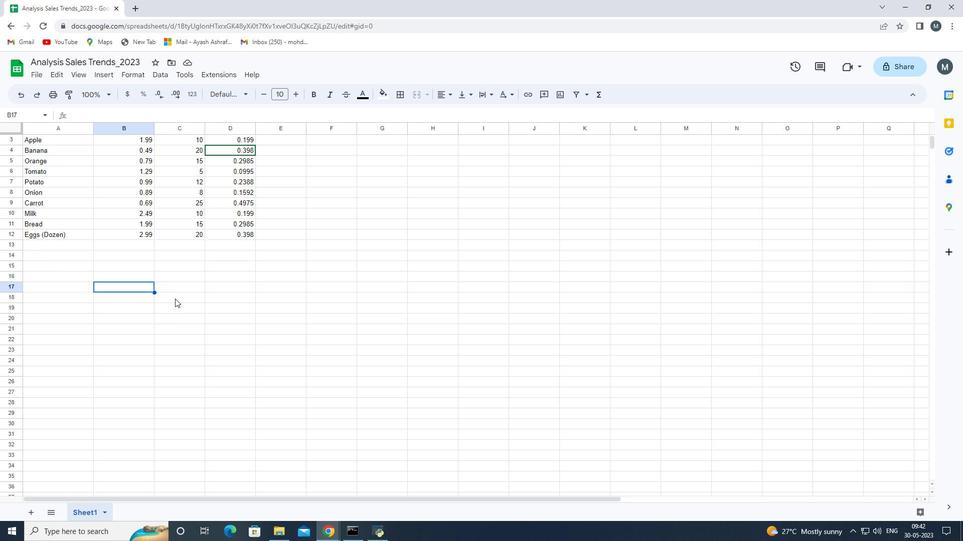 
Action: Mouse scrolled (175, 299) with delta (0, 0)
Screenshot: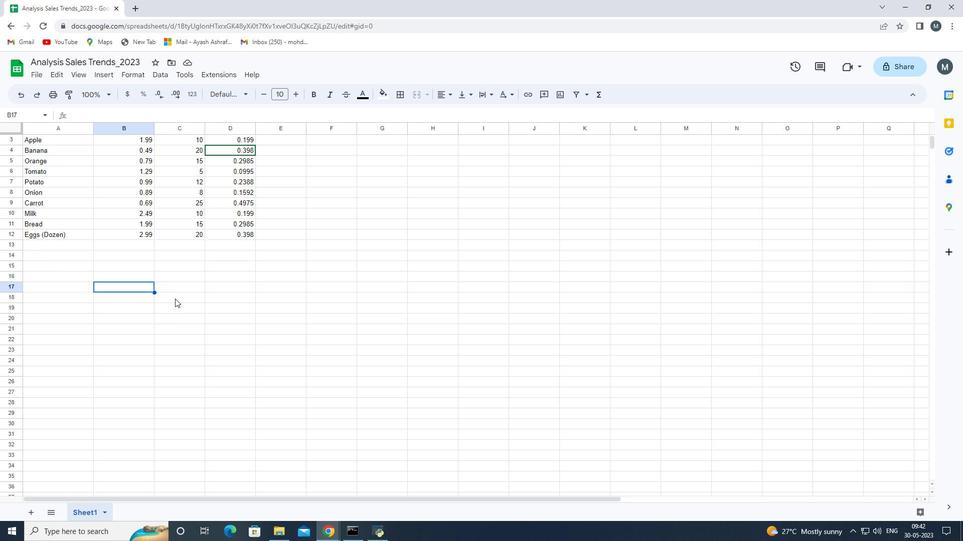 
Action: Mouse scrolled (175, 299) with delta (0, 0)
